 Task: Add a signature Gavin Kelly containing With sincere appreciation and best wishes, Gavin Kelly to email address softage.2@softage.net and add a label Beauty
Action: Mouse moved to (440, 313)
Screenshot: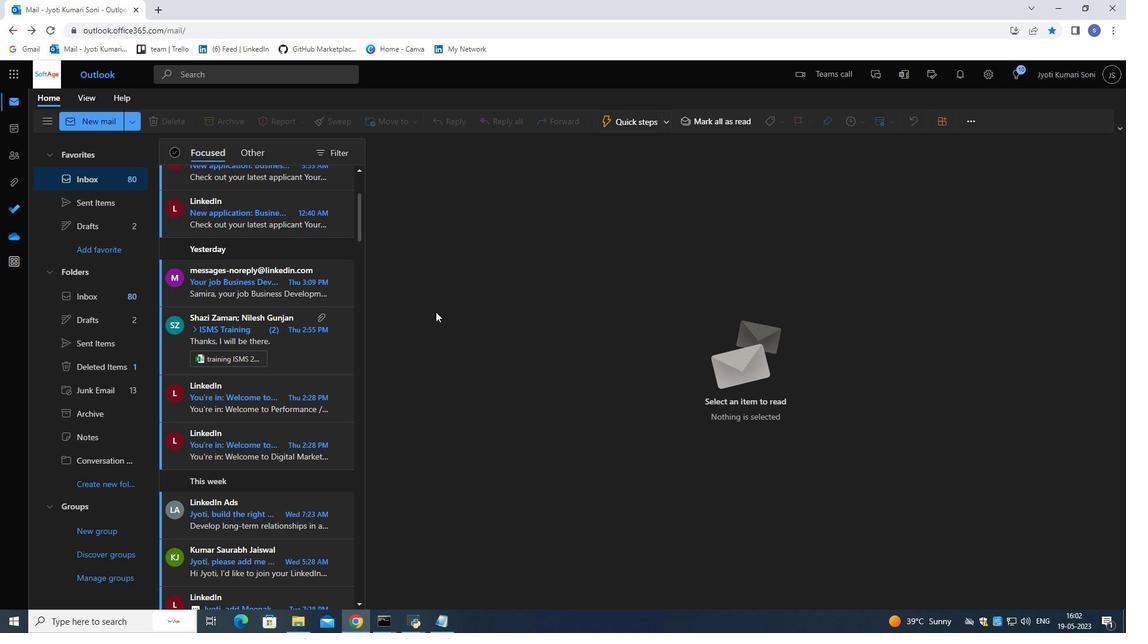 
Action: Mouse scrolled (440, 313) with delta (0, 0)
Screenshot: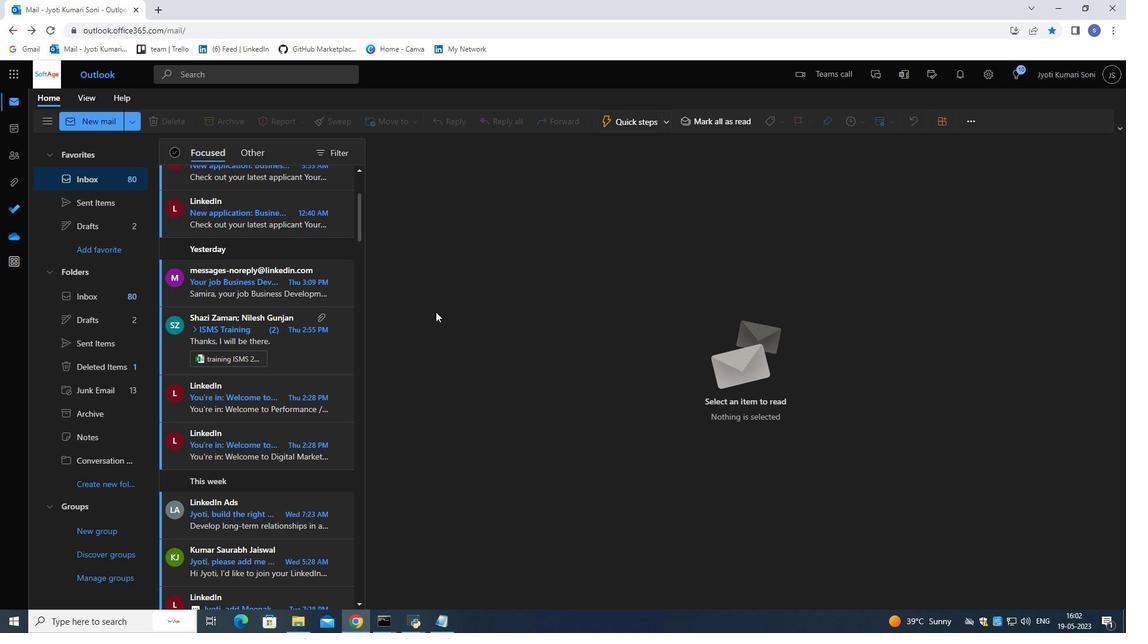
Action: Mouse moved to (156, 12)
Screenshot: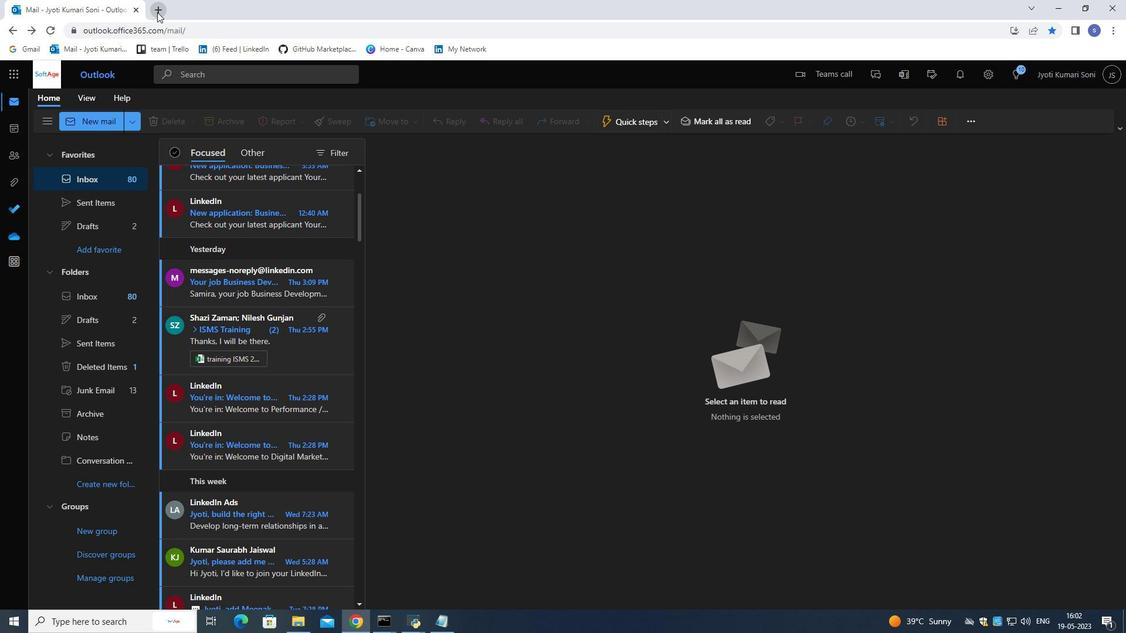 
Action: Mouse pressed left at (156, 12)
Screenshot: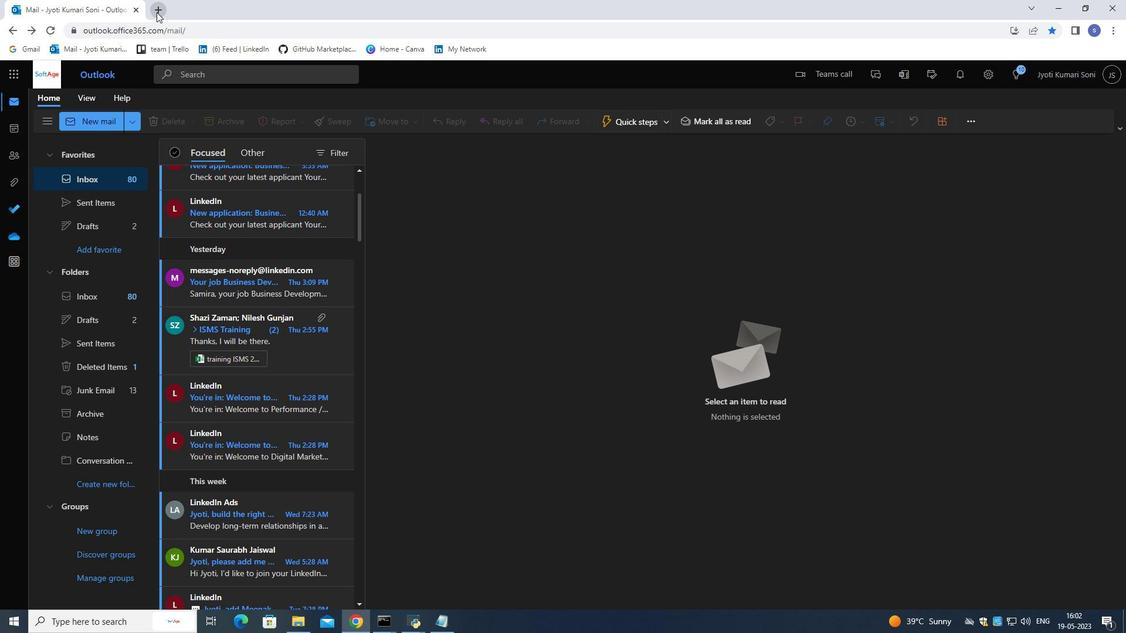 
Action: Mouse moved to (94, 53)
Screenshot: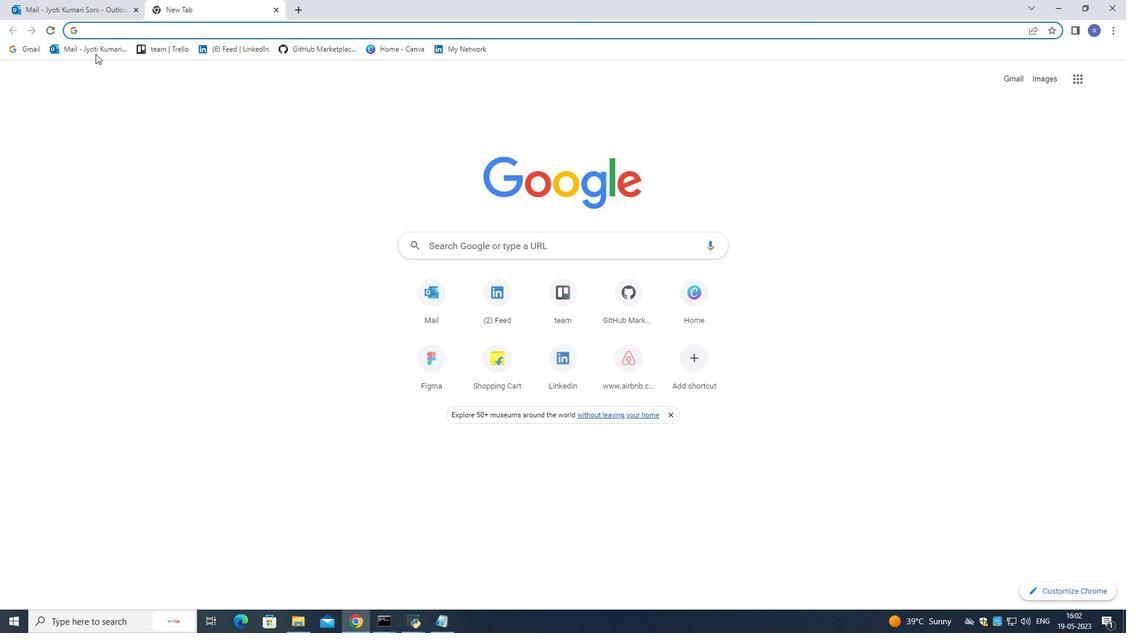 
Action: Mouse pressed left at (94, 53)
Screenshot: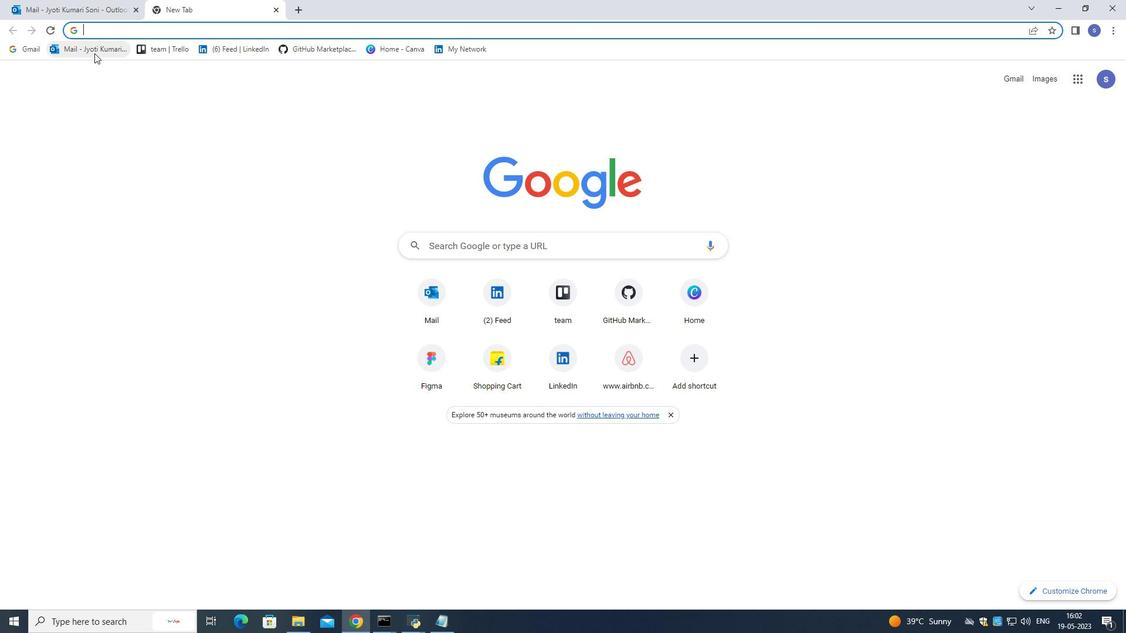 
Action: Mouse moved to (104, 126)
Screenshot: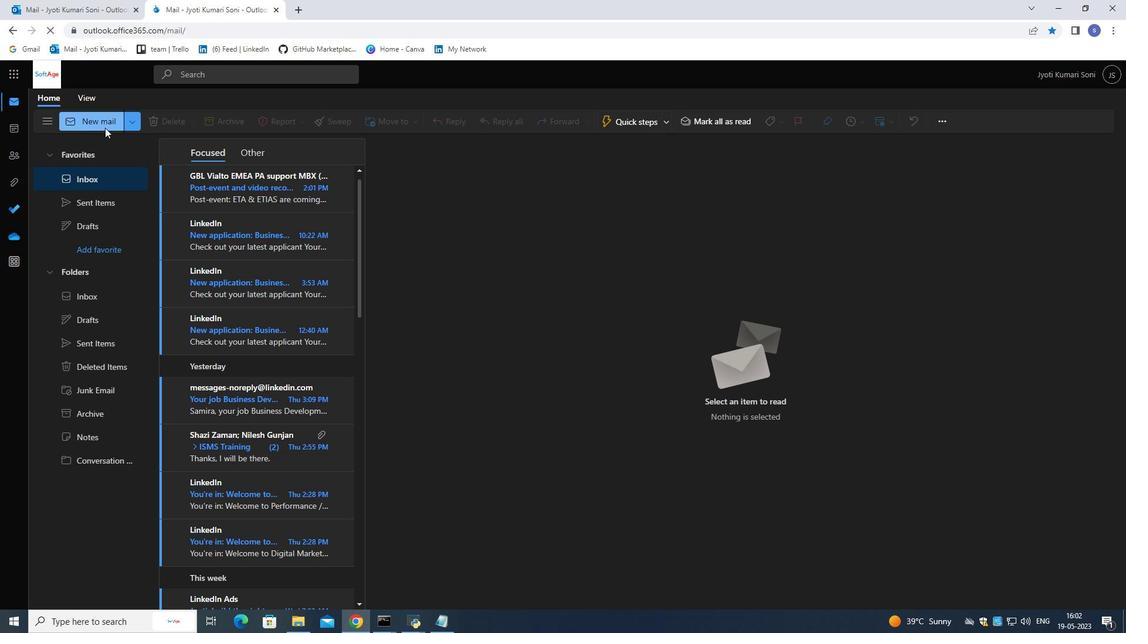 
Action: Mouse pressed left at (104, 126)
Screenshot: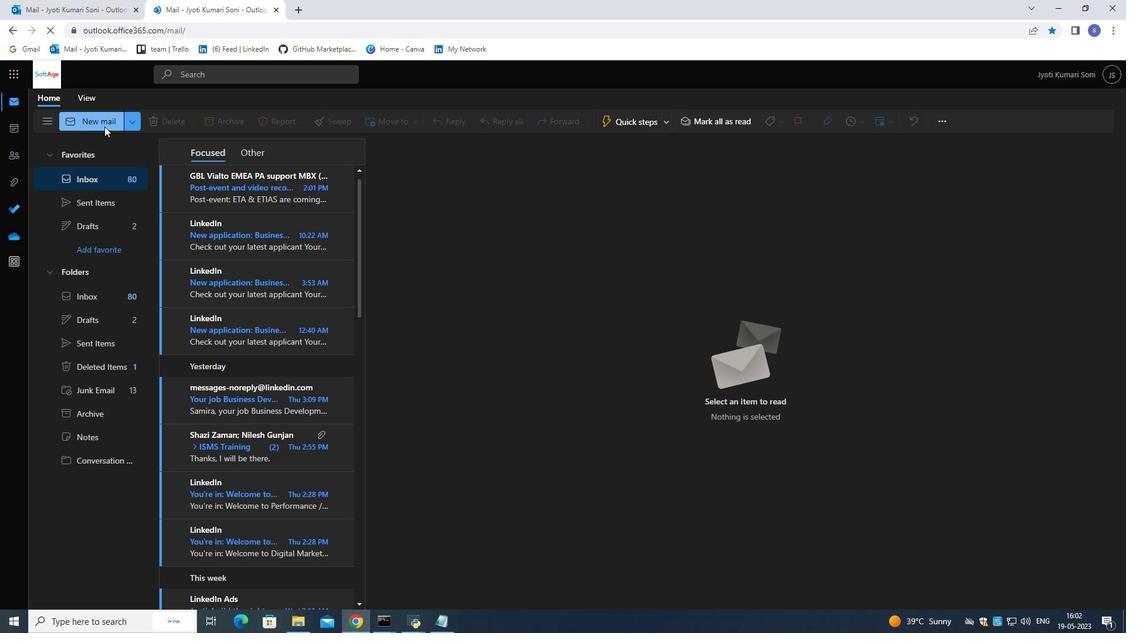 
Action: Mouse moved to (104, 123)
Screenshot: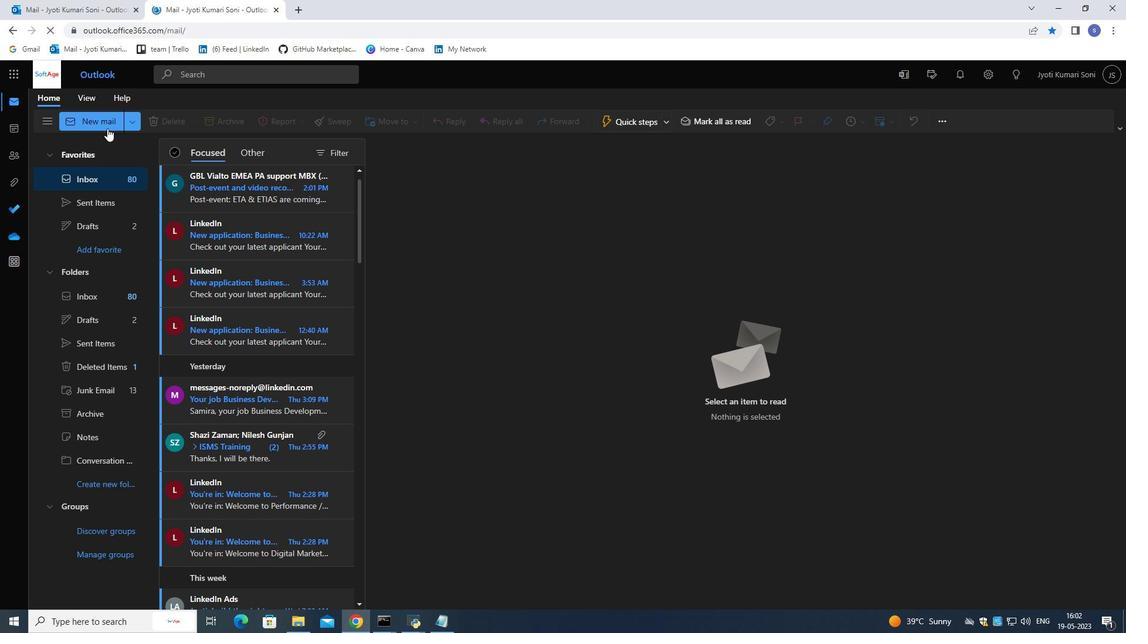 
Action: Mouse pressed left at (104, 123)
Screenshot: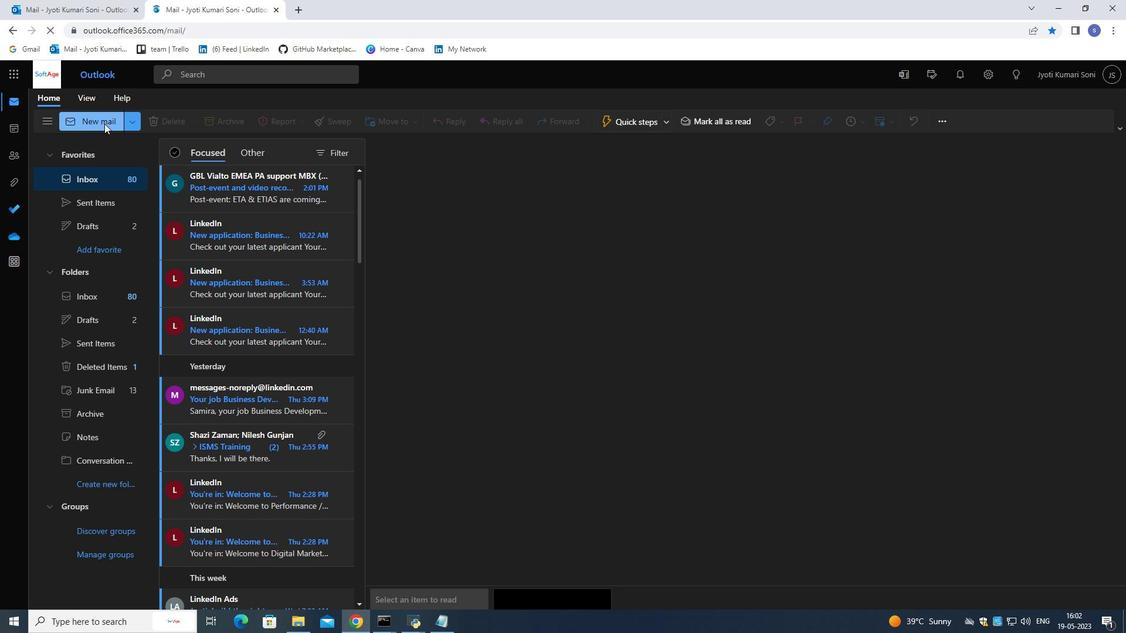
Action: Mouse moved to (448, 180)
Screenshot: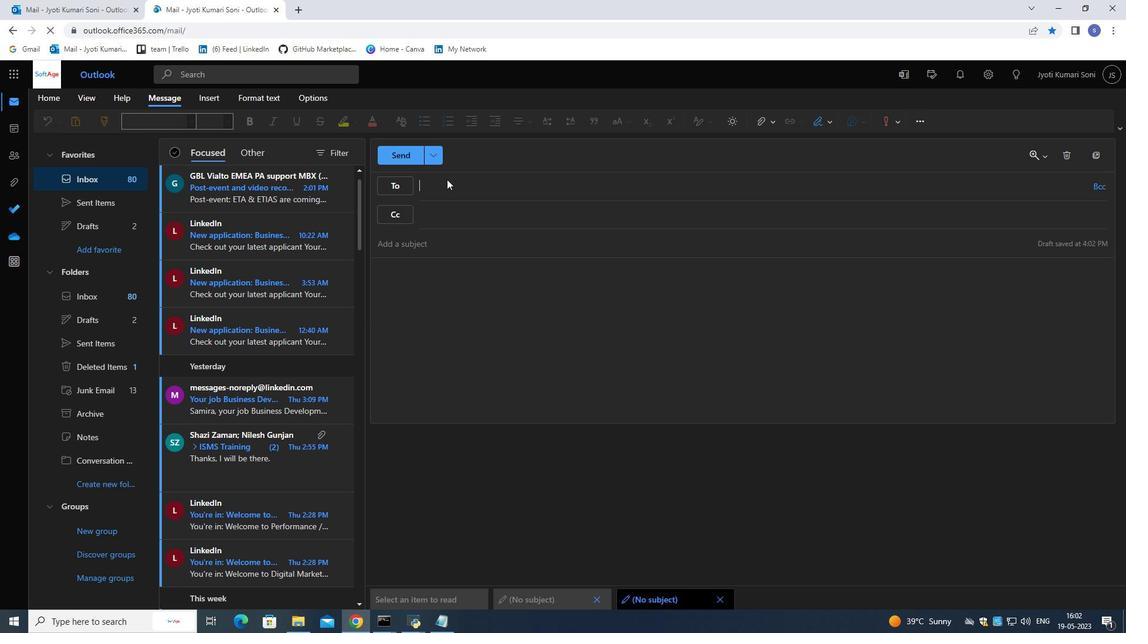 
Action: Mouse pressed left at (448, 180)
Screenshot: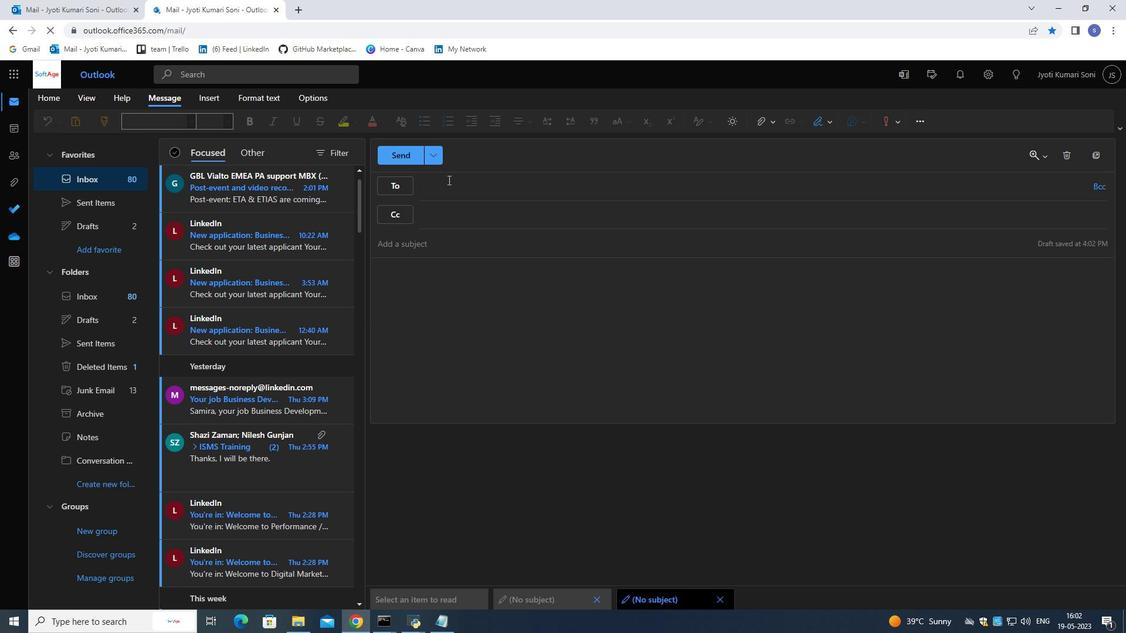 
Action: Mouse moved to (451, 158)
Screenshot: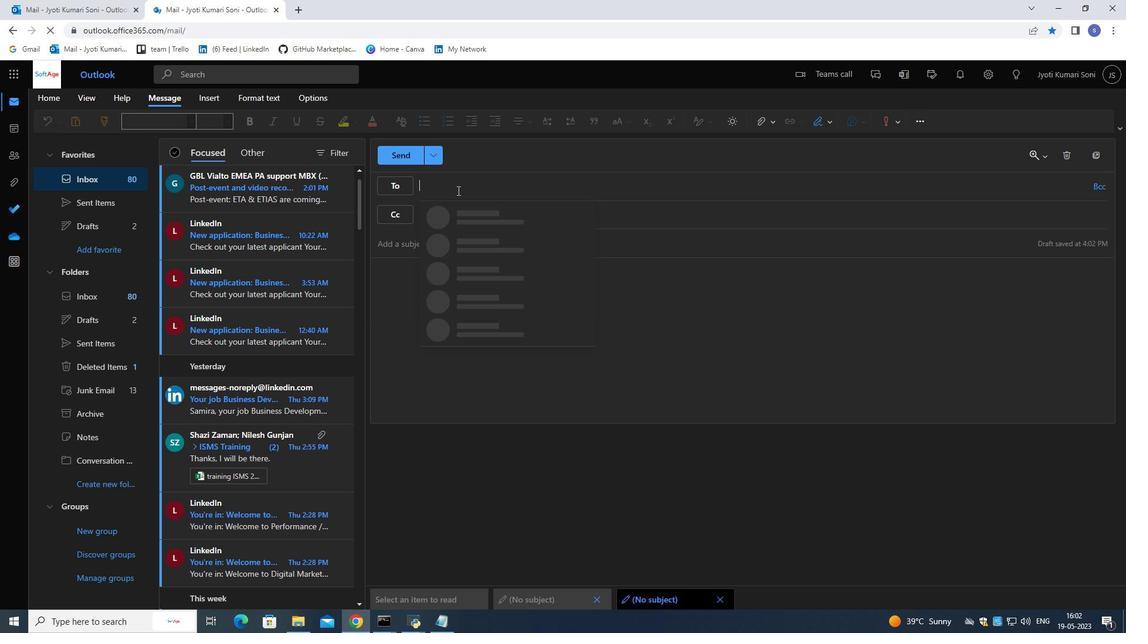 
Action: Key pressed softage.2<Key.shift>@softage.net
Screenshot: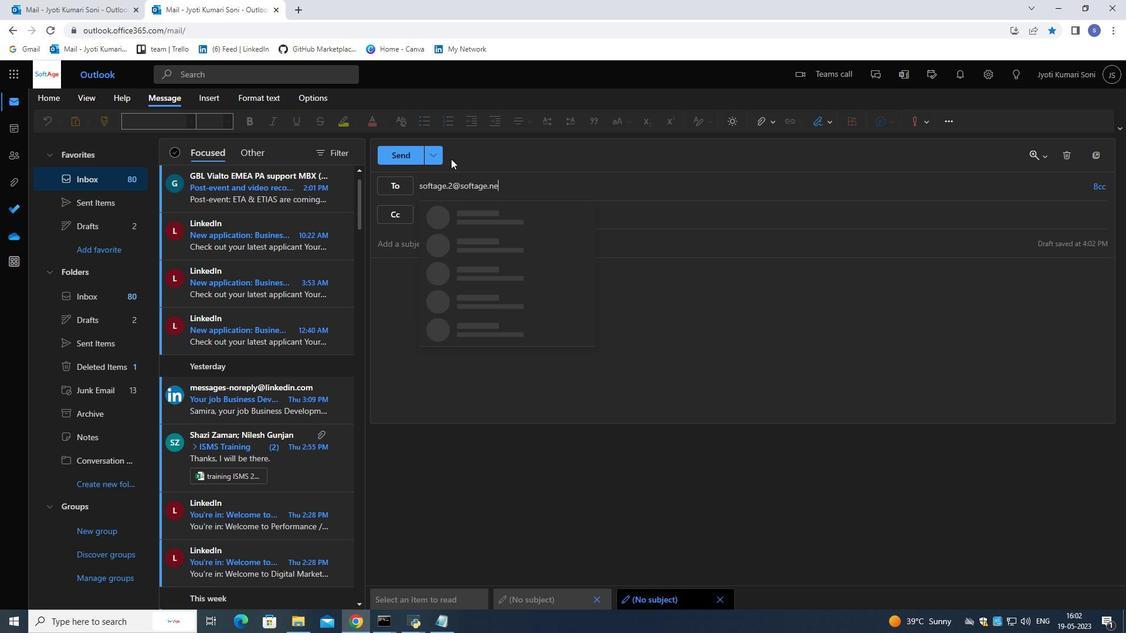 
Action: Mouse moved to (478, 170)
Screenshot: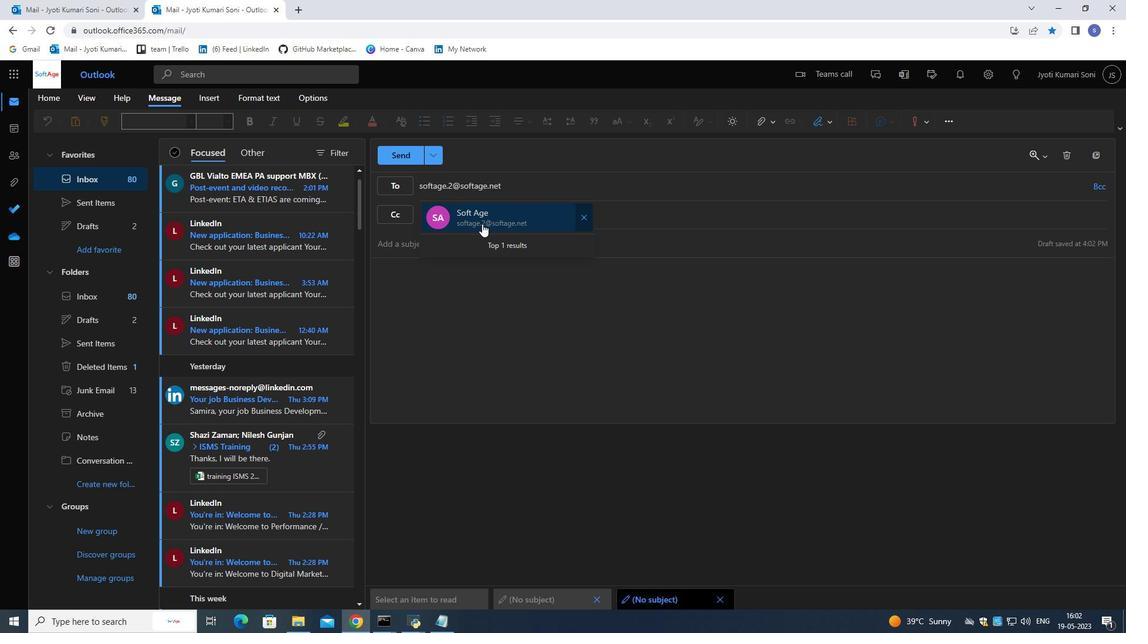 
Action: Key pressed <Key.enter>
Screenshot: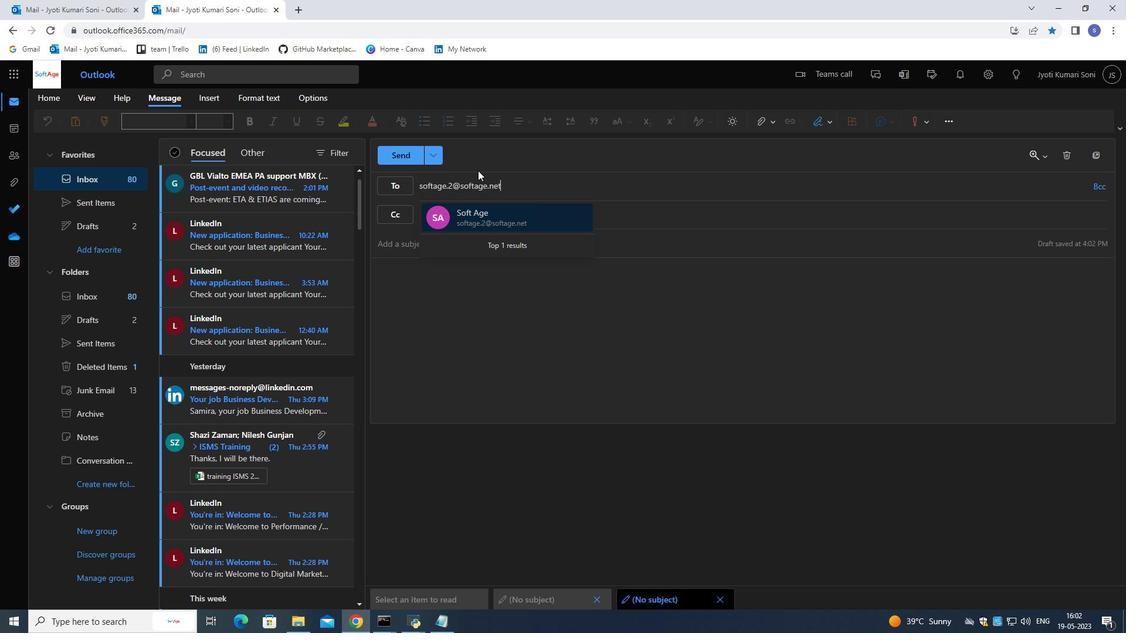 
Action: Mouse moved to (462, 249)
Screenshot: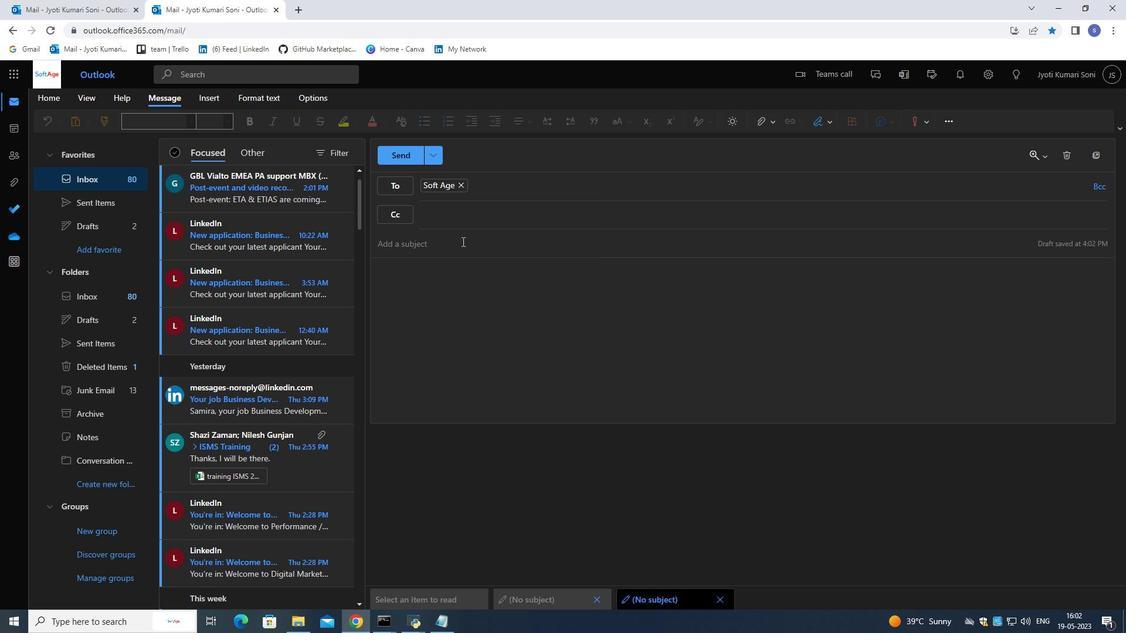 
Action: Mouse pressed left at (462, 249)
Screenshot: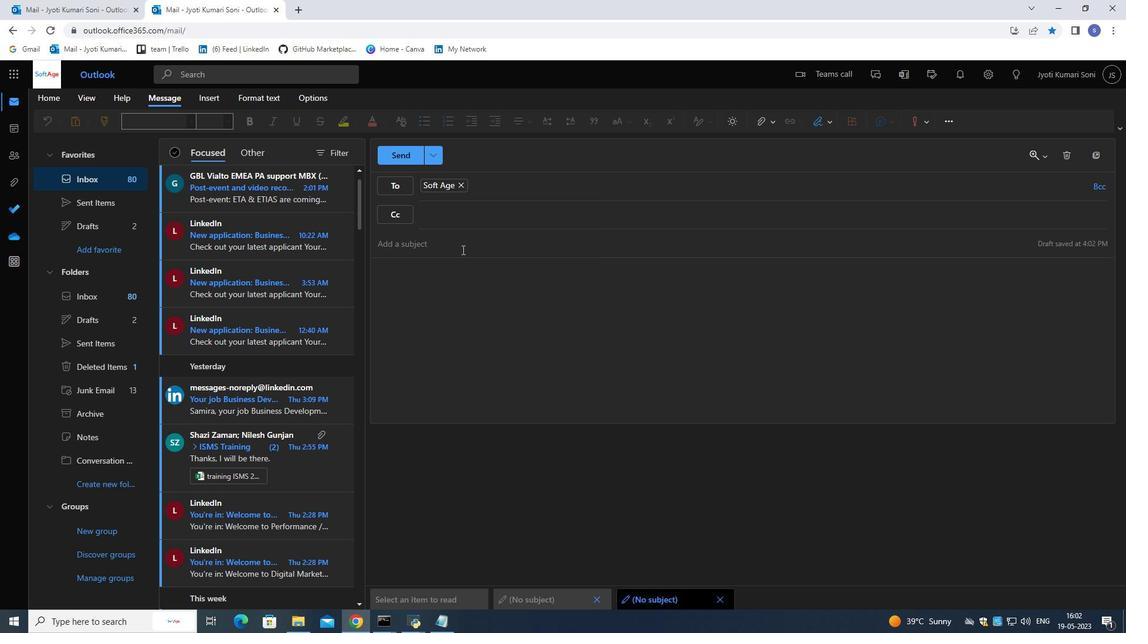 
Action: Mouse moved to (513, 229)
Screenshot: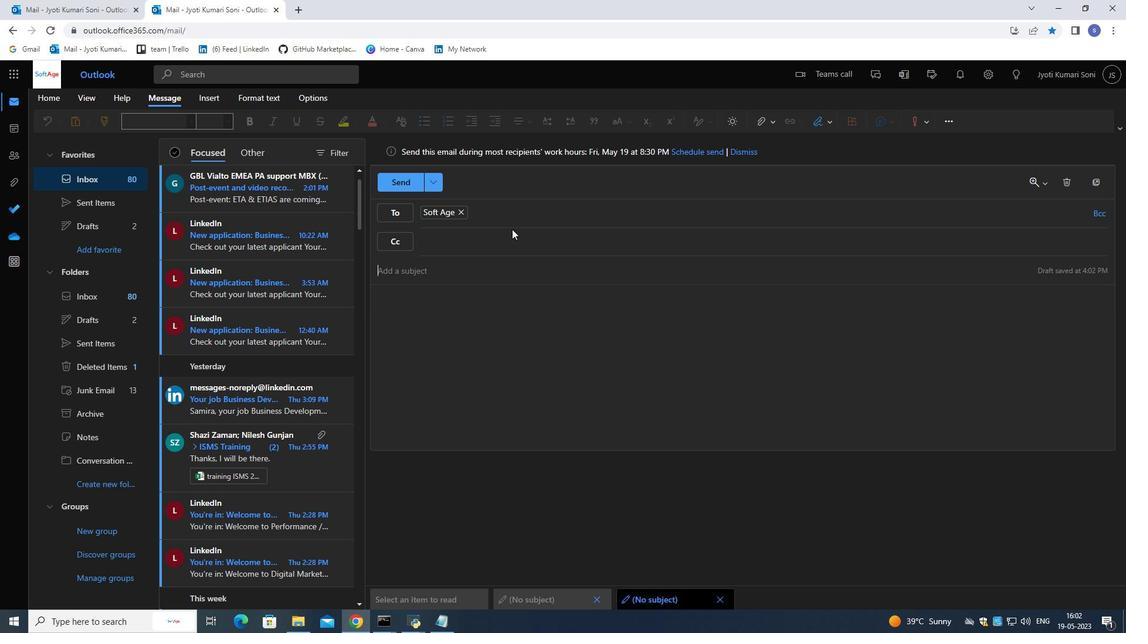 
Action: Key pressed <Key.shift><Key.shift><Key.shift><Key.shift><Key.shift><Key.shift><Key.shift><Key.shift><Key.shift><Key.shift><Key.shift><Key.shift><Key.shift><Key.shift><Key.shift><Key.shift><Key.shift><Key.shift><Key.shift><Key.shift><Key.shift><Key.shift><Key.shift><Key.shift><Key.shift><Key.shift><Key.shift><Key.shift><Key.shift><Key.shift><Key.shift><Key.shift><Key.shift><Key.shift><Key.shift><Key.shift><Key.shift><Key.shift><Key.shift><Key.shift><Key.shift><Key.shift><Key.shift><Key.shift><Key.shift><Key.shift><Key.shift><Key.shift><Key.shift><Key.shift><Key.shift><Key.shift><Key.shift>Best<Key.space><Key.shift><Key.shift><Key.shift><Key.shift><Key.shift>Wishes
Screenshot: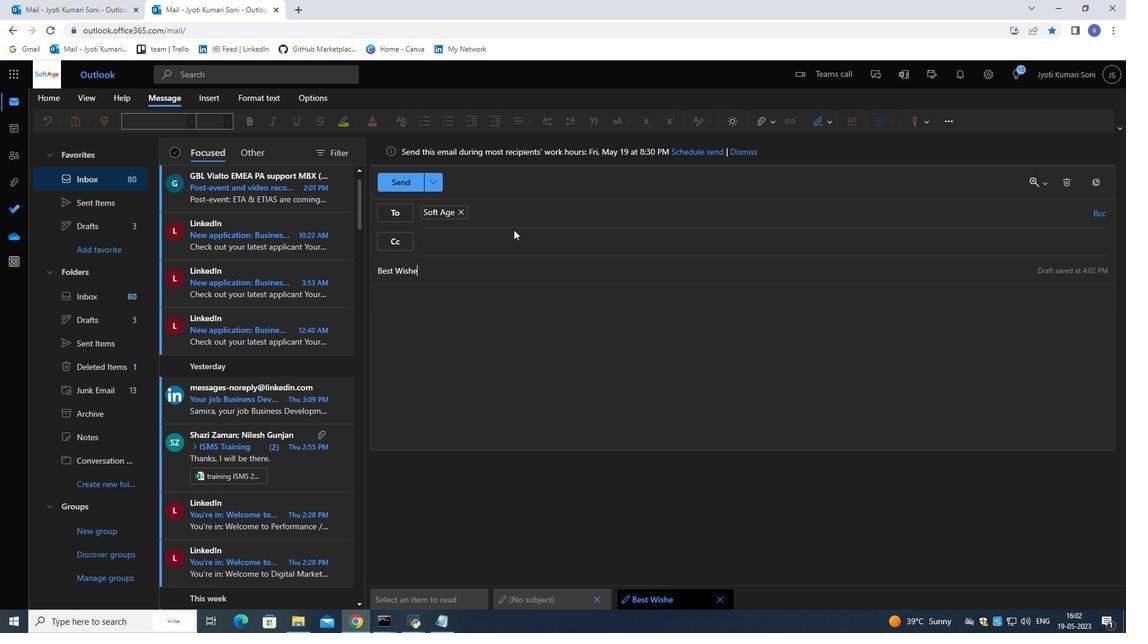 
Action: Mouse moved to (451, 283)
Screenshot: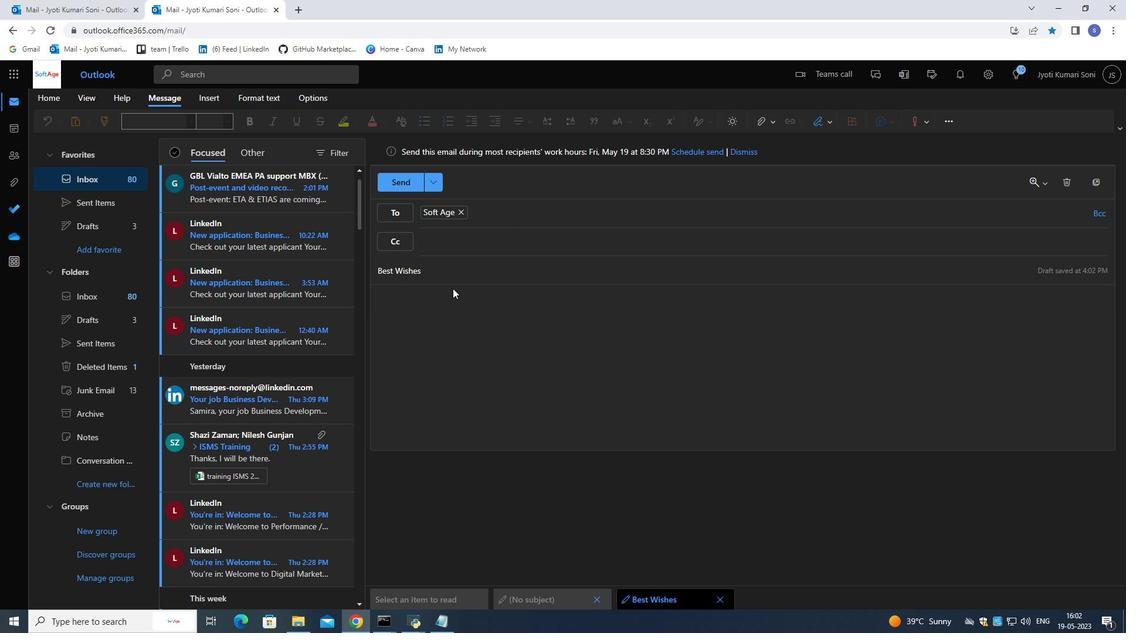 
Action: Key pressed <Key.enter>
Screenshot: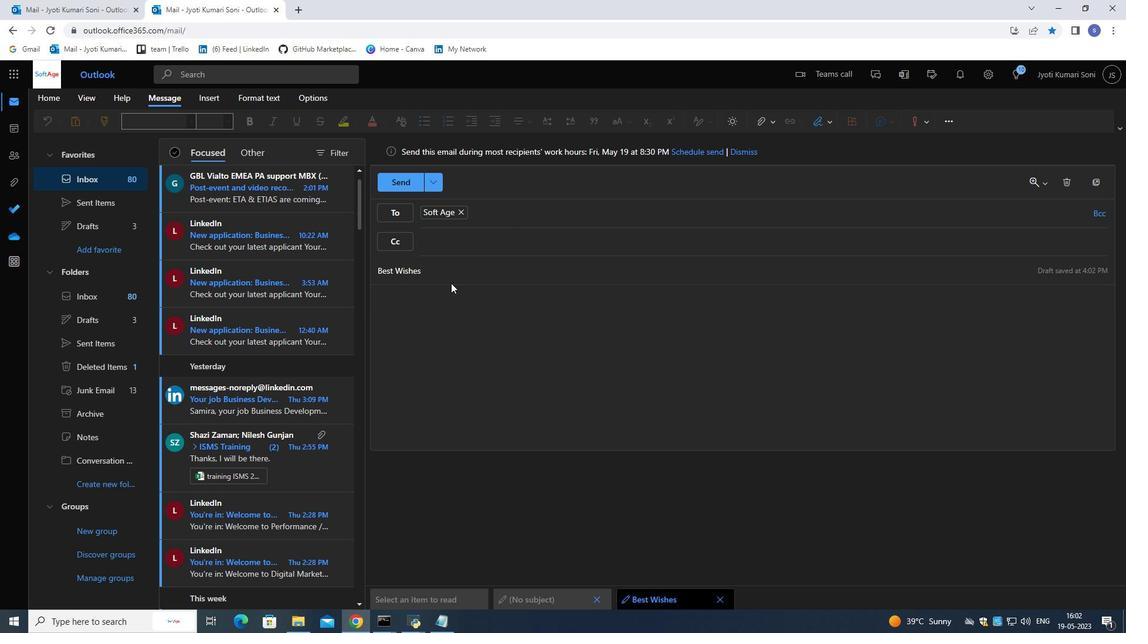 
Action: Mouse moved to (426, 271)
Screenshot: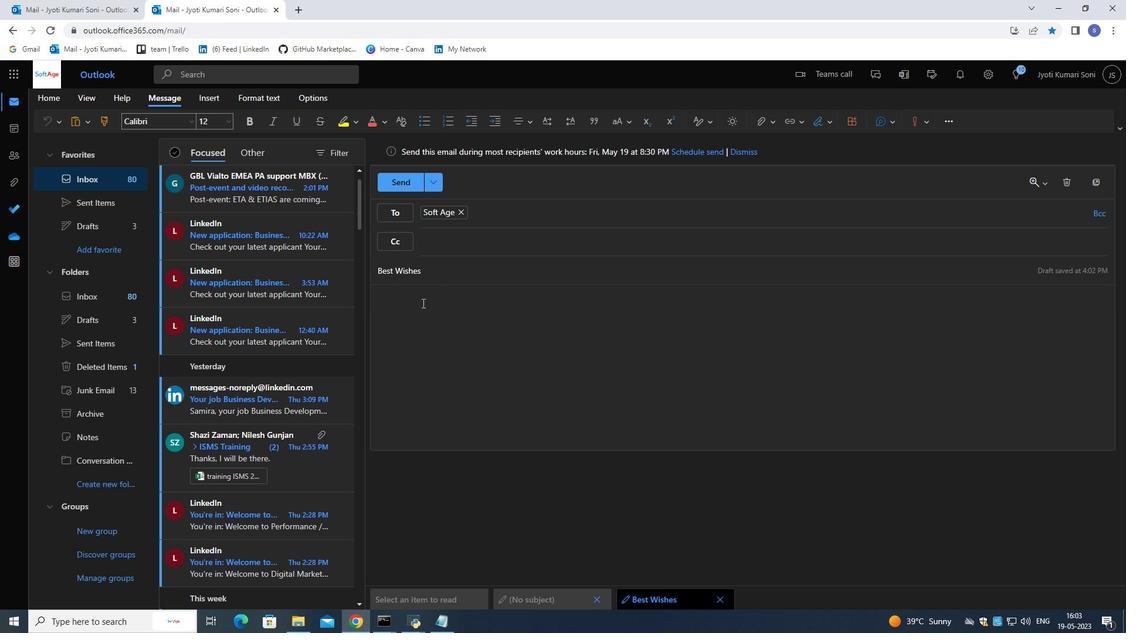 
Action: Key pressed <Key.shift>F<Key.backspace><Key.shift><Key.shift><Key.shift><Key.shift><Key.shift><Key.shift><Key.shift><Key.shift><Key.shift><Key.shift><Key.shift><Key.shift><Key.shift><Key.shift>Hel
Screenshot: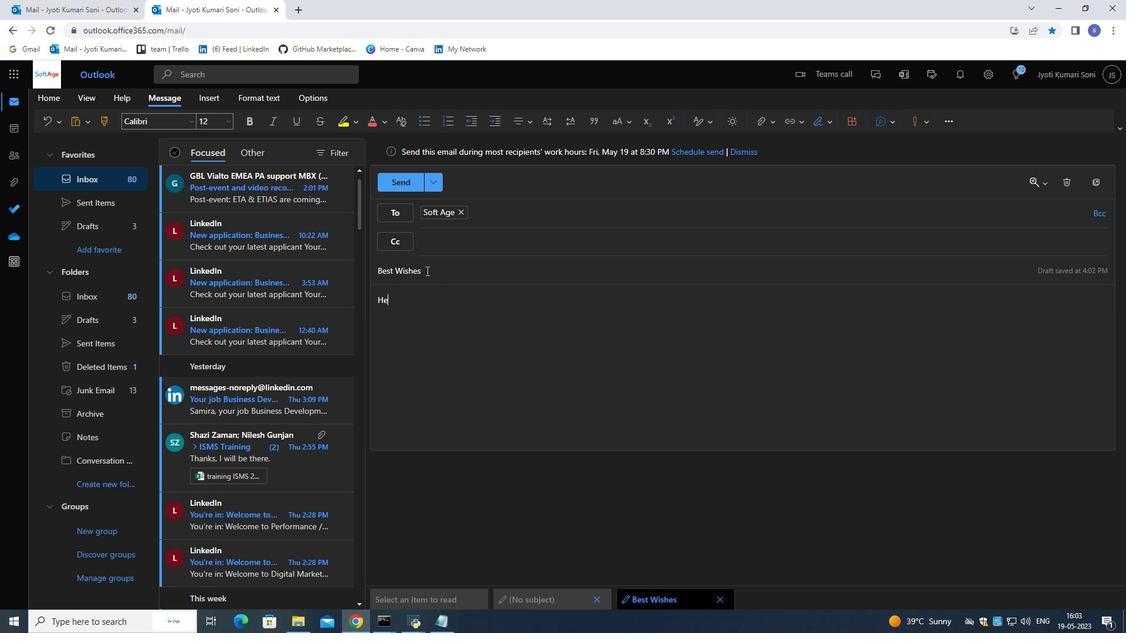 
Action: Mouse moved to (427, 269)
Screenshot: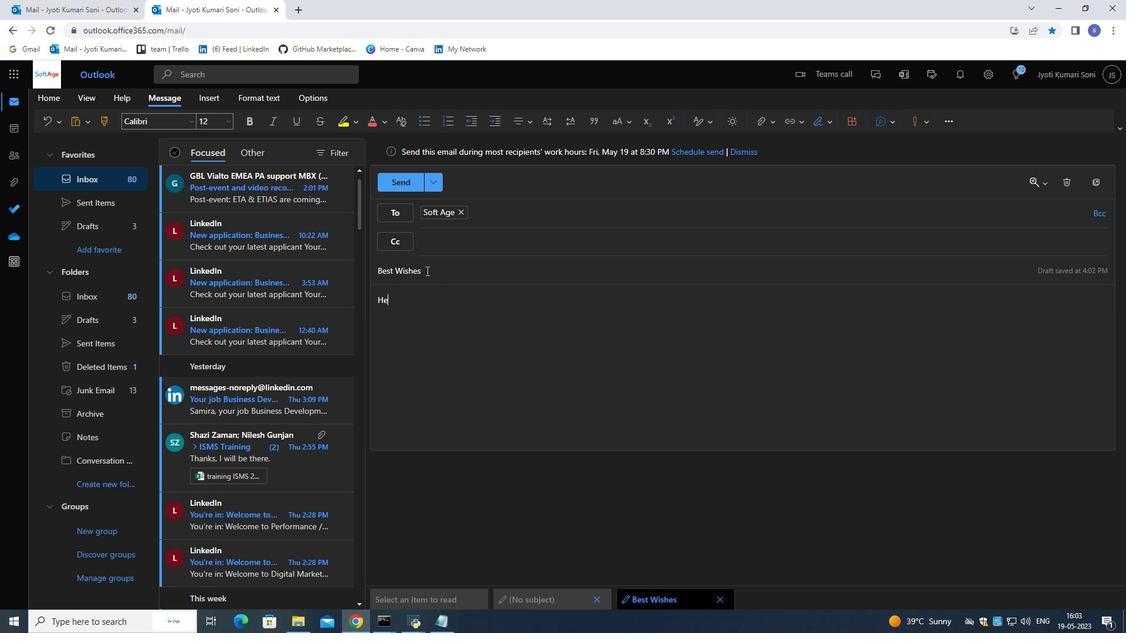 
Action: Key pressed lo<Key.space>softage,<Key.enter><Key.shift>Foster<Key.space>a<Key.space>habit<Key.space>of<Key.space>practicing<Key.space>gratitude<Key.space>for<Key.space>every<Key.space>good<Key.space>things<Key.backspace><Key.space>that<Key.space>comes<Key.space>your<Key.space>way,<Key.space>and<Key.space>give<Key.space>thanks<Key.space>regularly.<Key.enter><Key.shift>Because<Key.space>everything<Key.space>you<Key.space>have<Key.space>has<Key.space>contributed<Key.space>to<Key.space>your<Key.space>advancement<Key.space>in<Key.space>life<Key.space>,<Key.space>you<Key.space>should<Key.space>include<Key.space>everything<Key.space>in<Key.space>your<Key.space>gratitude.
Screenshot: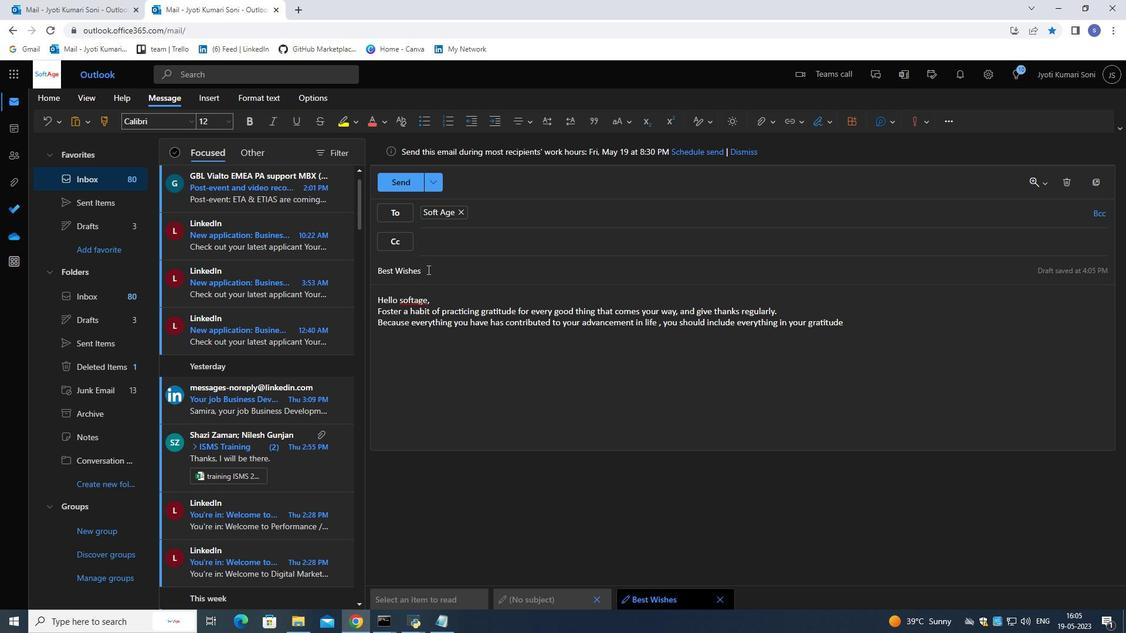 
Action: Mouse moved to (431, 243)
Screenshot: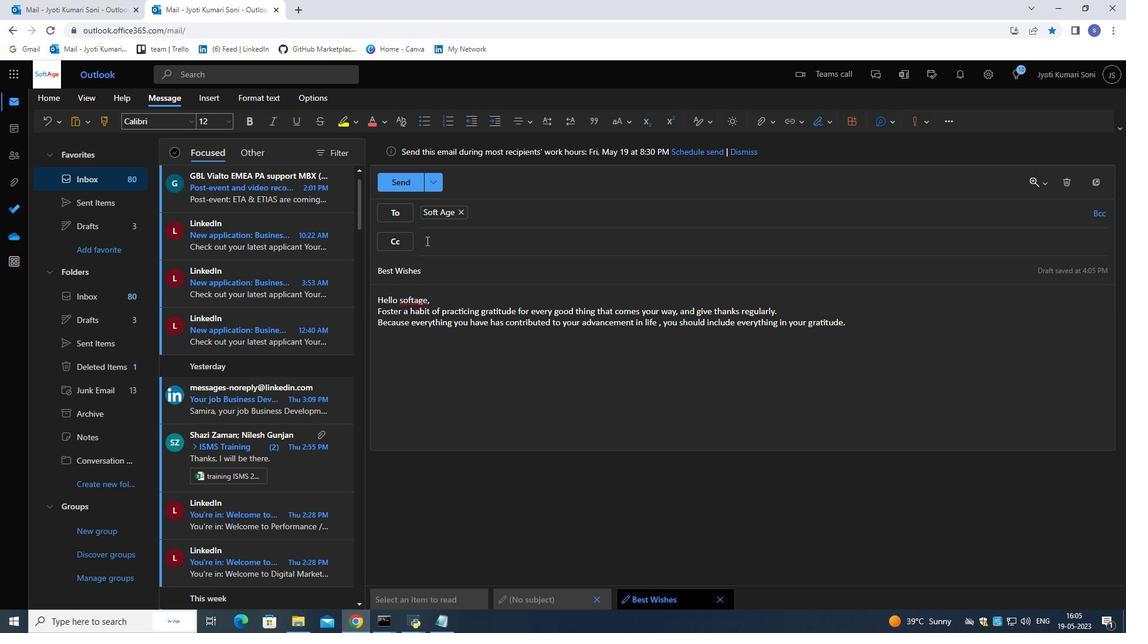 
Action: Key pressed <Key.enter><Key.enter><Key.shift>Thanks<Key.space>for<Key.space>always<Key.space>being<Key.space>there<Key.space>for<Key.space>me<Key.space>when<Key.space>no<Key.space>one<Key.space>else.<Key.space><Key.shift>i<Key.space>app<Key.backspace><Key.backspace><Key.backspace><Key.backspace><Key.backspace><Key.shift><Key.shift>I<Key.space>appreciate<Key.space>you<Key.space>so<Key.space>much.
Screenshot: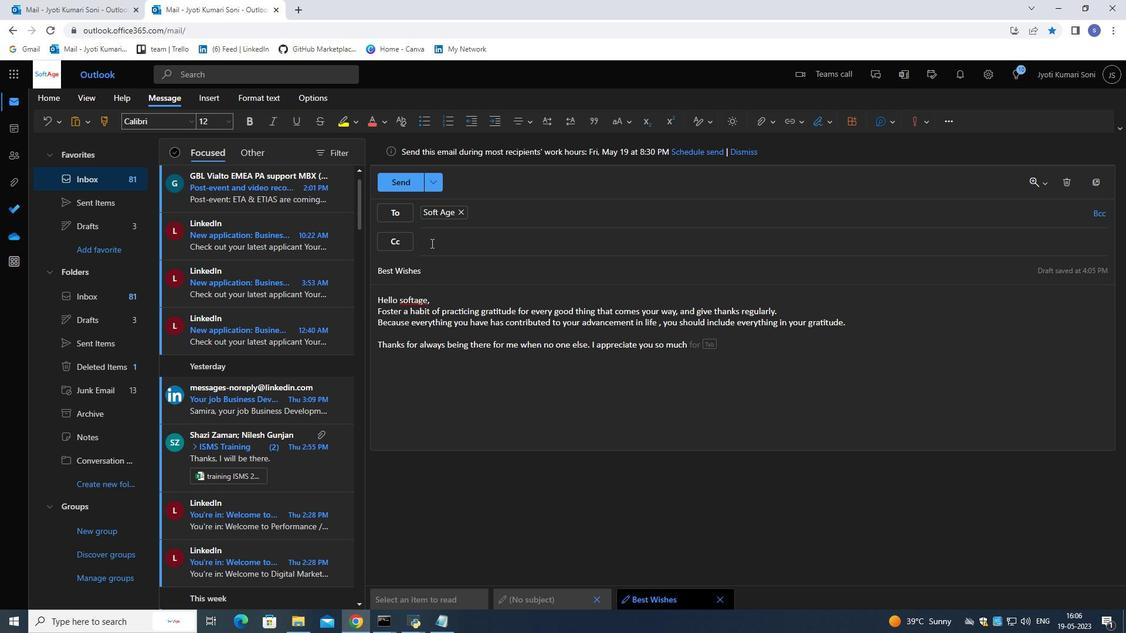 
Action: Mouse moved to (438, 298)
Screenshot: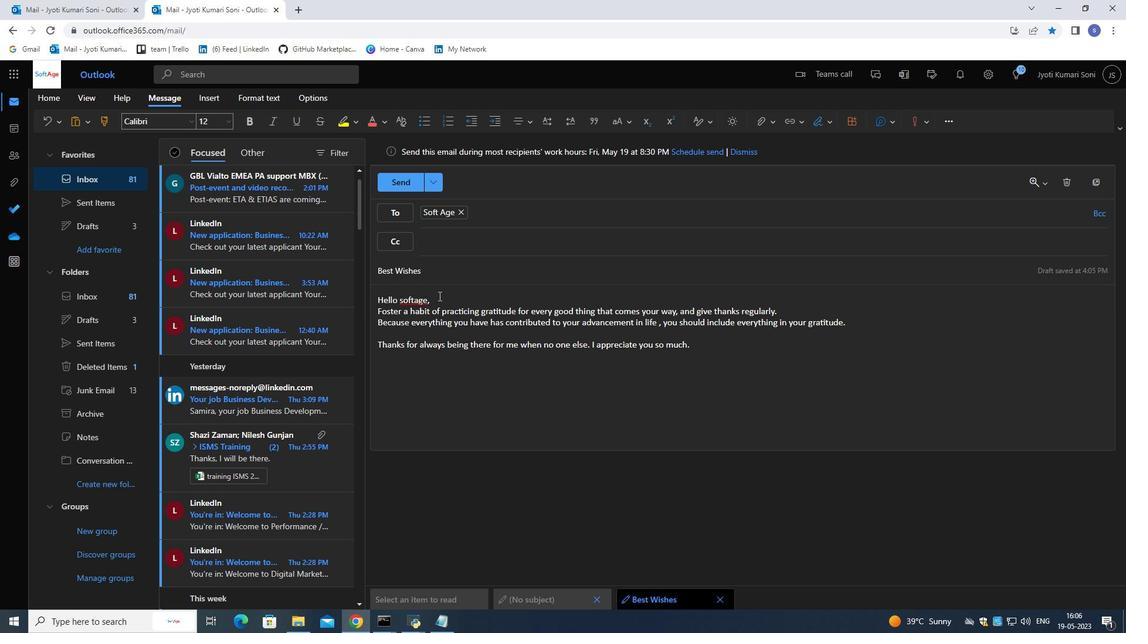
Action: Mouse pressed left at (438, 298)
Screenshot: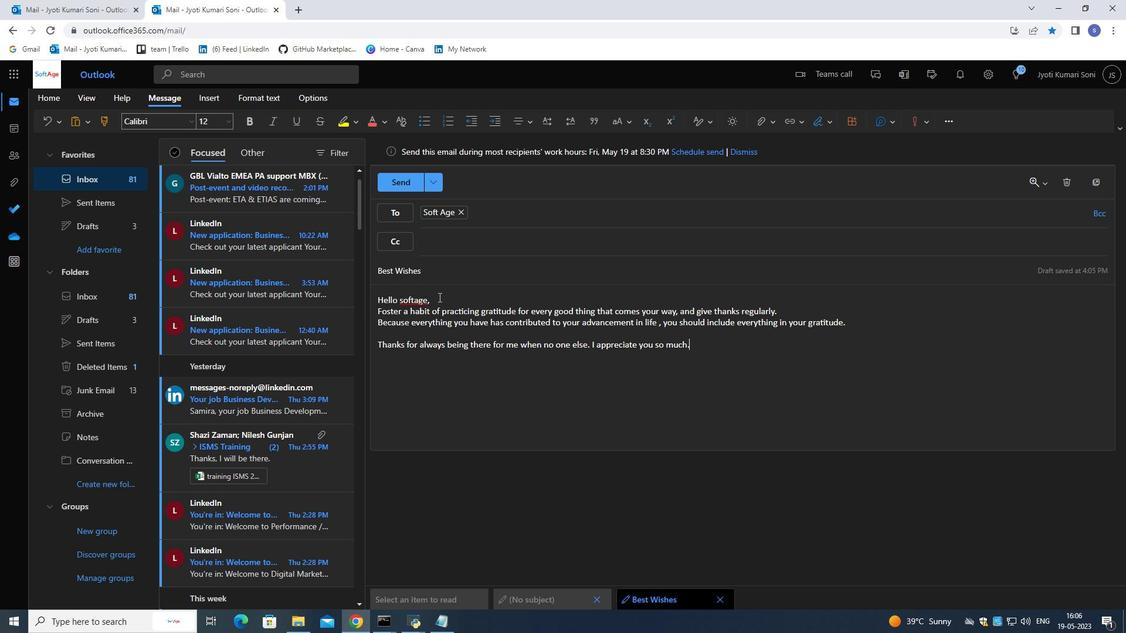 
Action: Mouse moved to (449, 282)
Screenshot: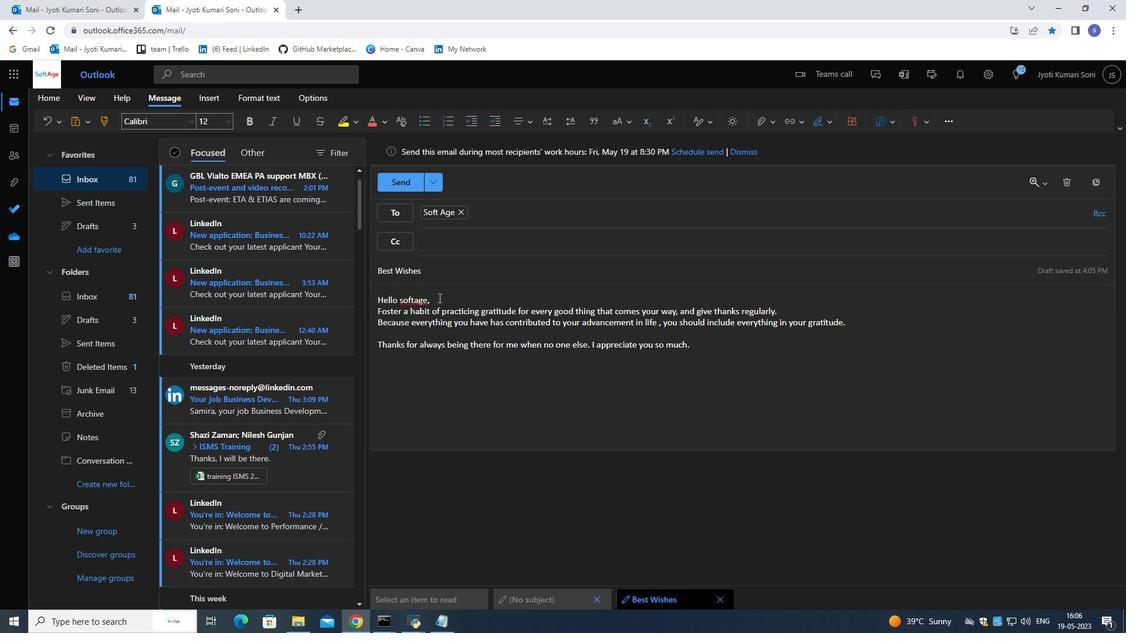 
Action: Key pressed <Key.backspace><Key.backspace><Key.backspace><Key.backspace><Key.backspace><Key.backspace><Key.backspace><Key.backspace>,
Screenshot: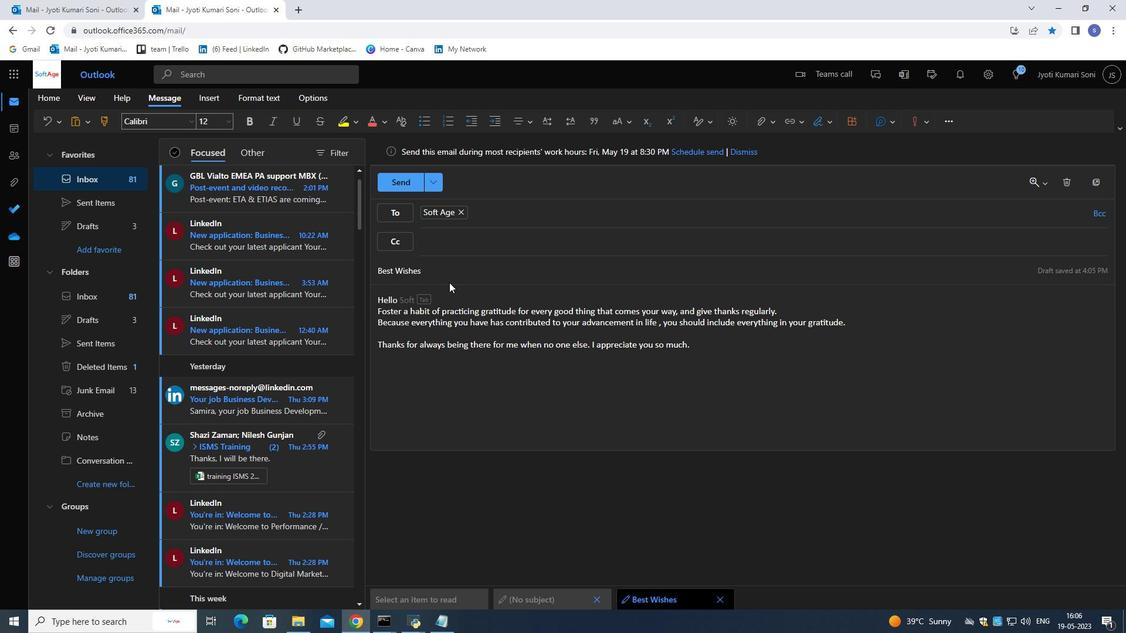 
Action: Mouse moved to (482, 323)
Screenshot: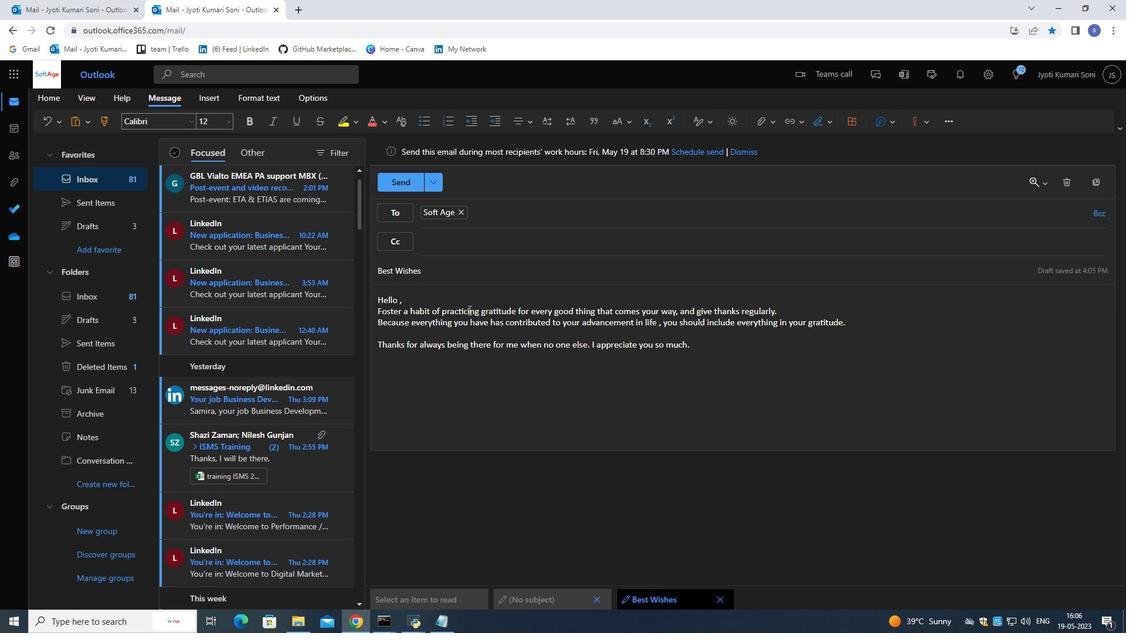 
Action: Mouse scrolled (482, 323) with delta (0, 0)
Screenshot: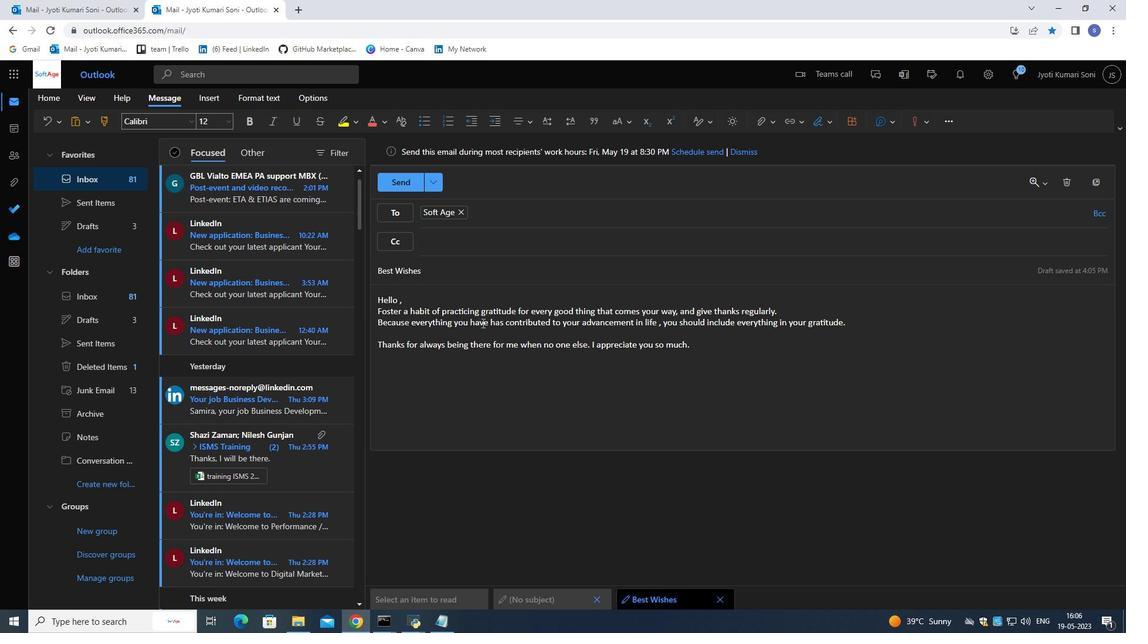 
Action: Mouse scrolled (482, 322) with delta (0, 0)
Screenshot: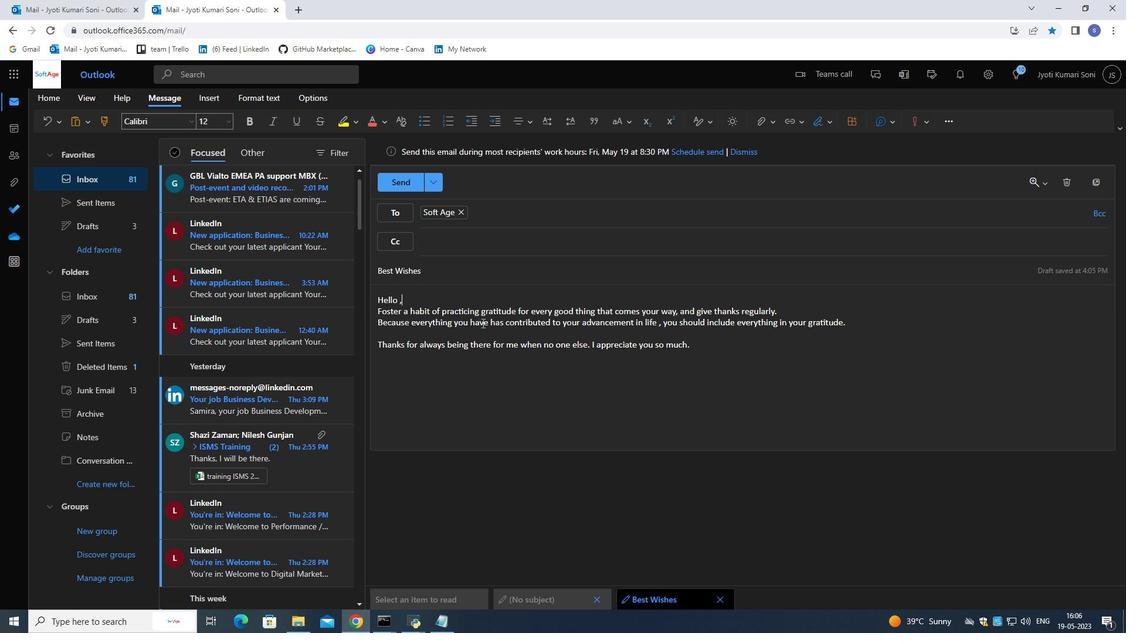 
Action: Mouse scrolled (482, 322) with delta (0, 0)
Screenshot: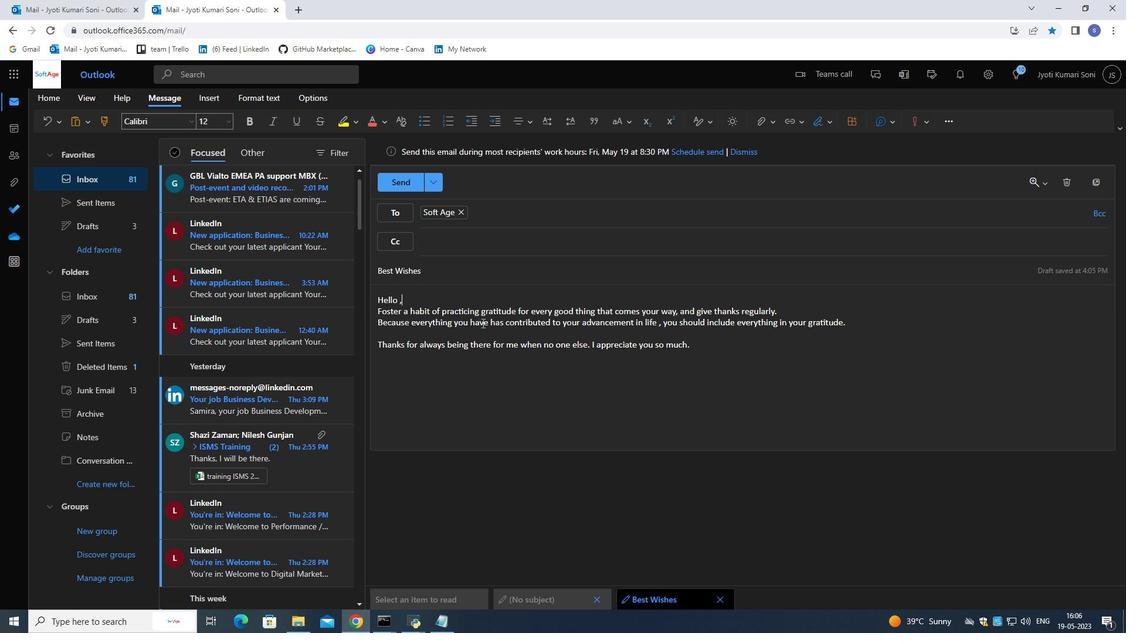 
Action: Mouse moved to (811, 120)
Screenshot: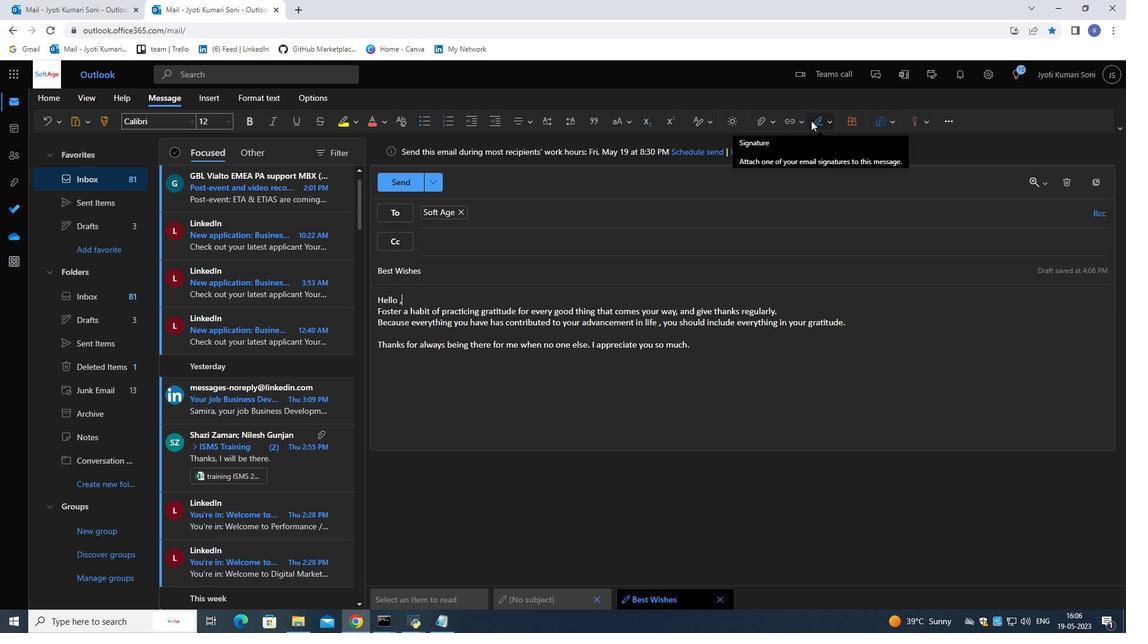 
Action: Mouse pressed left at (811, 120)
Screenshot: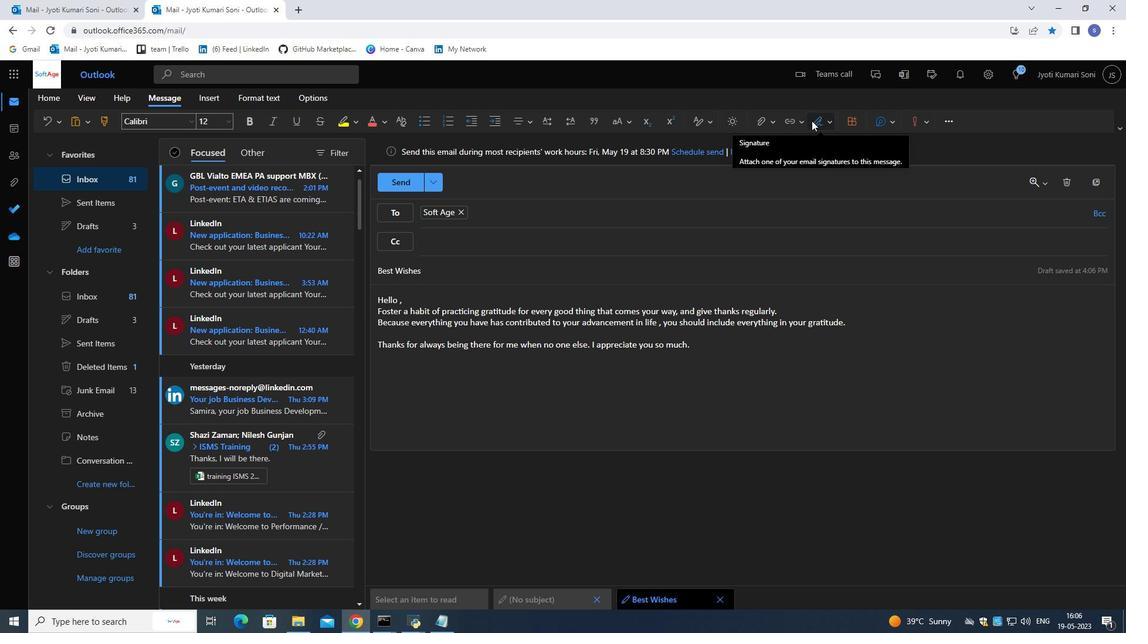 
Action: Mouse moved to (807, 146)
Screenshot: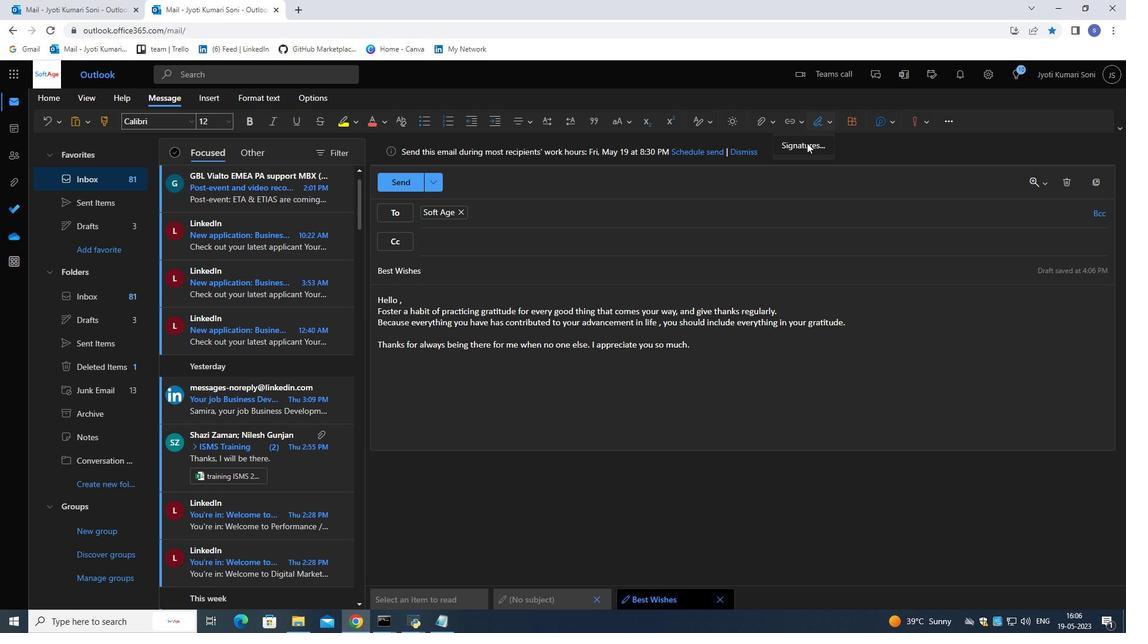 
Action: Mouse pressed left at (807, 146)
Screenshot: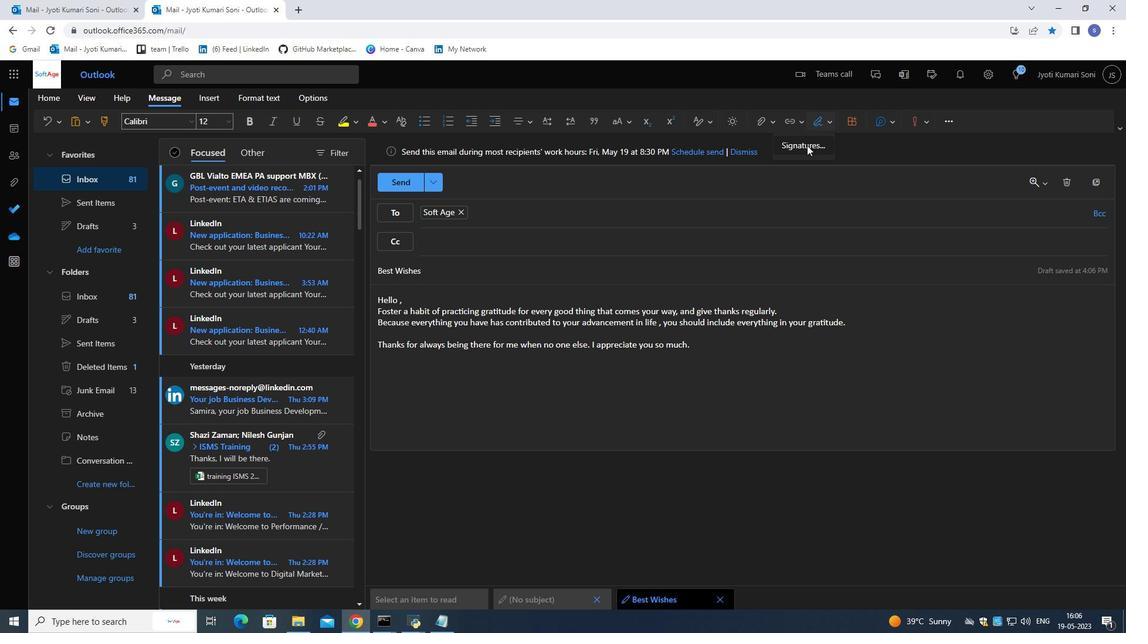 
Action: Mouse moved to (627, 300)
Screenshot: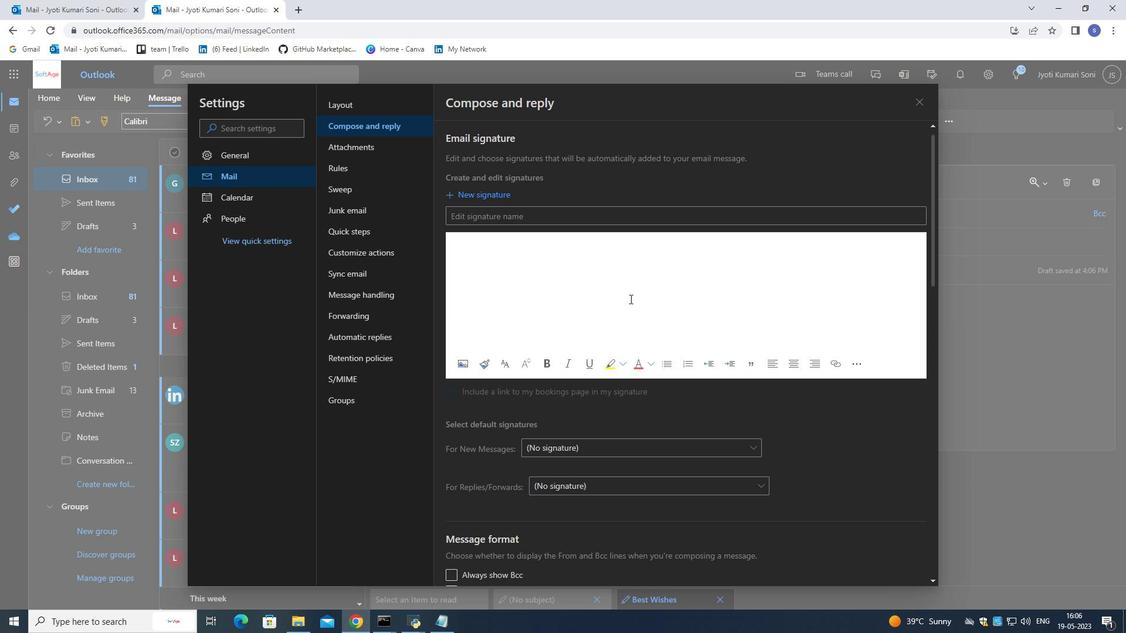 
Action: Mouse pressed left at (627, 300)
Screenshot: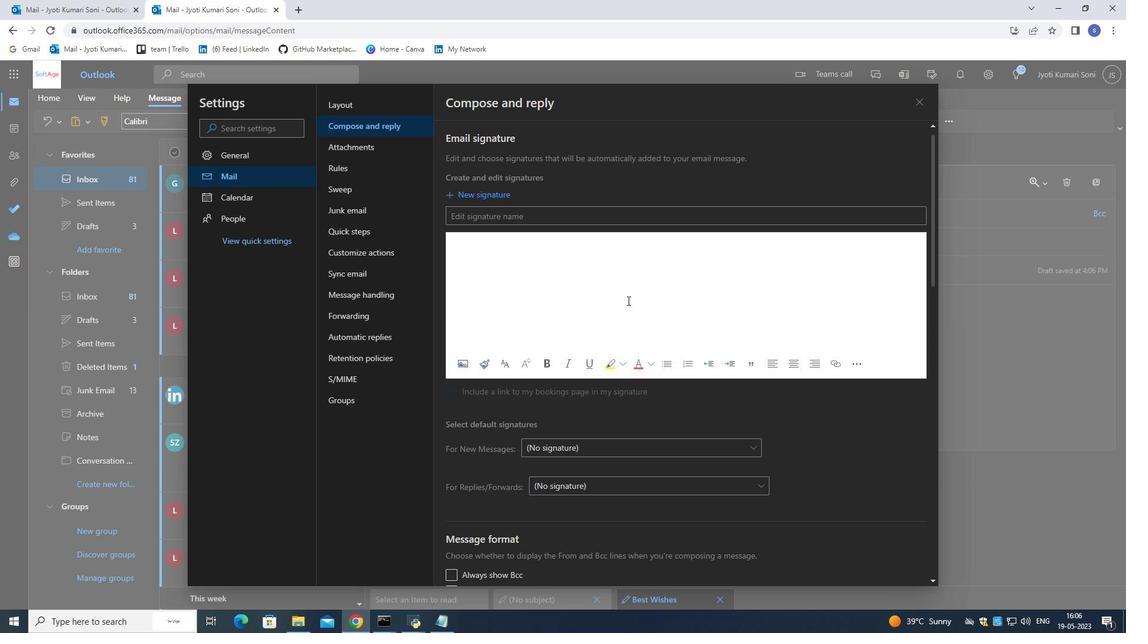
Action: Mouse moved to (580, 460)
Screenshot: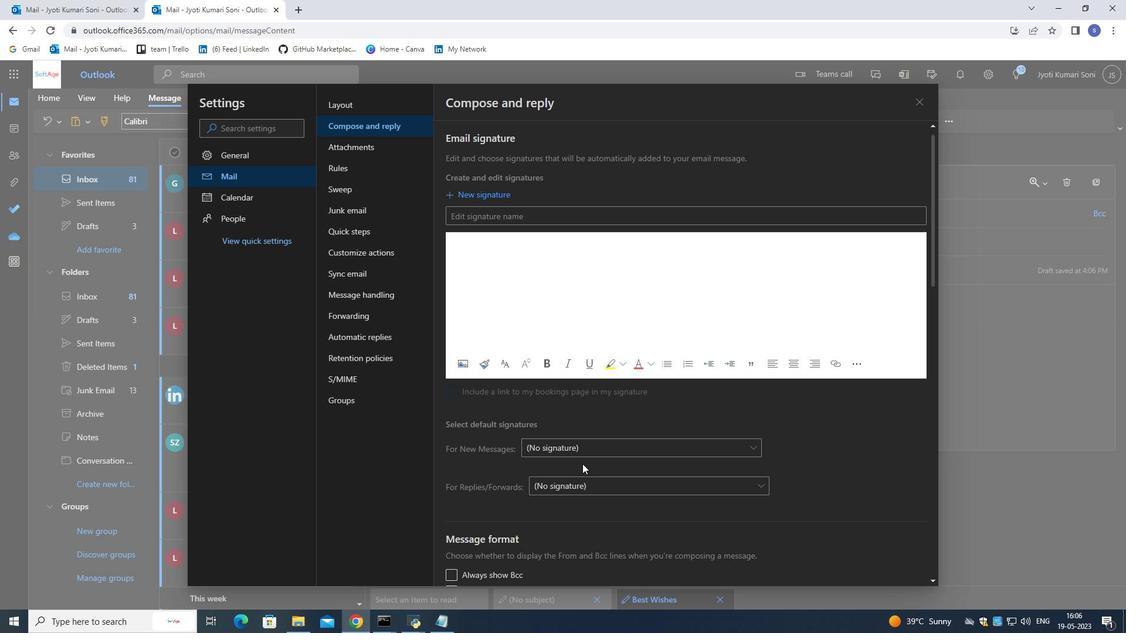 
Action: Mouse scrolled (580, 459) with delta (0, 0)
Screenshot: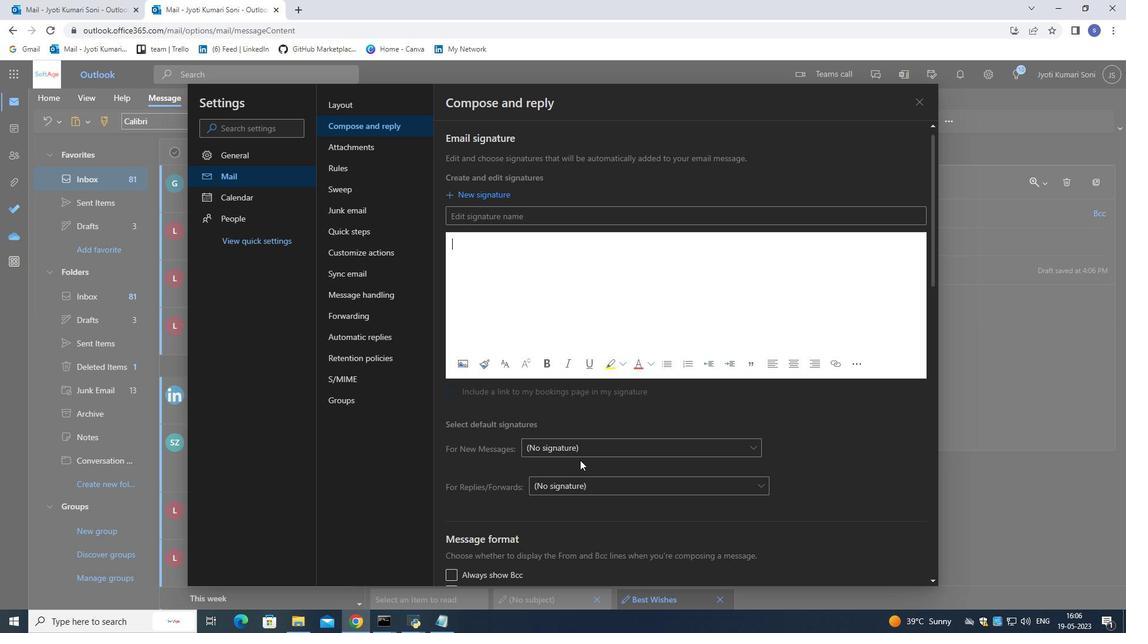 
Action: Mouse scrolled (580, 459) with delta (0, 0)
Screenshot: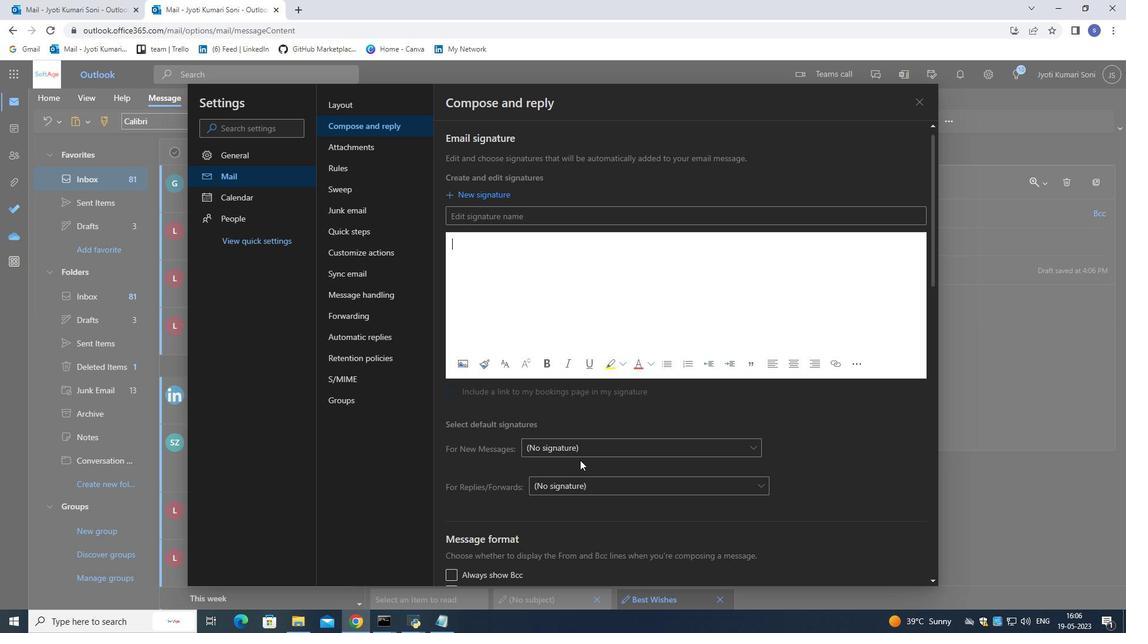 
Action: Mouse moved to (579, 459)
Screenshot: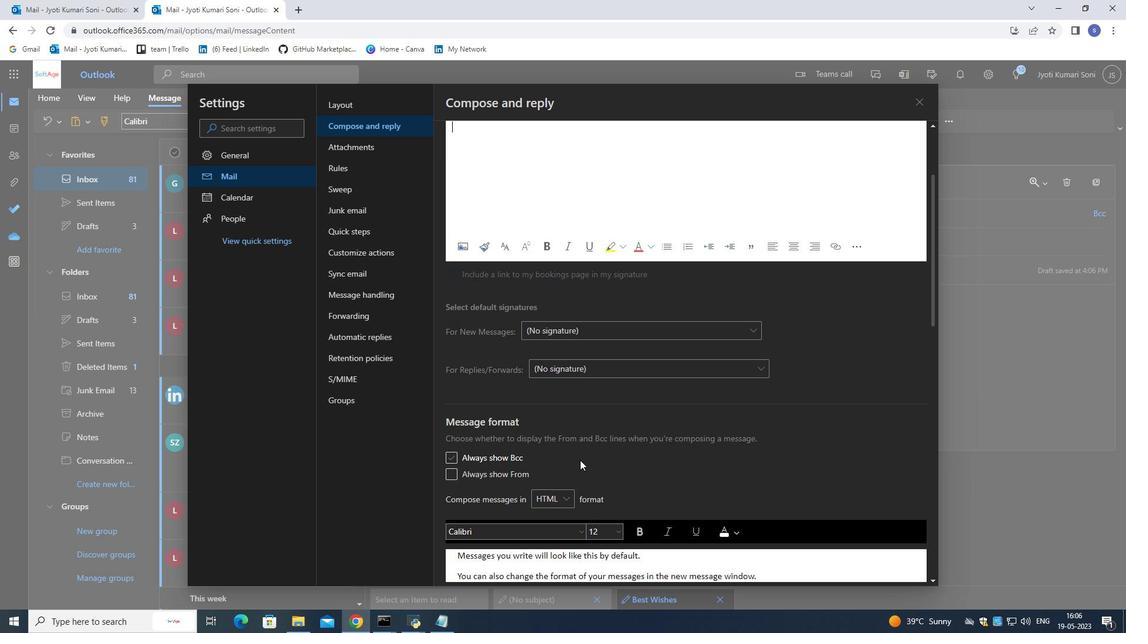 
Action: Mouse scrolled (579, 460) with delta (0, 0)
Screenshot: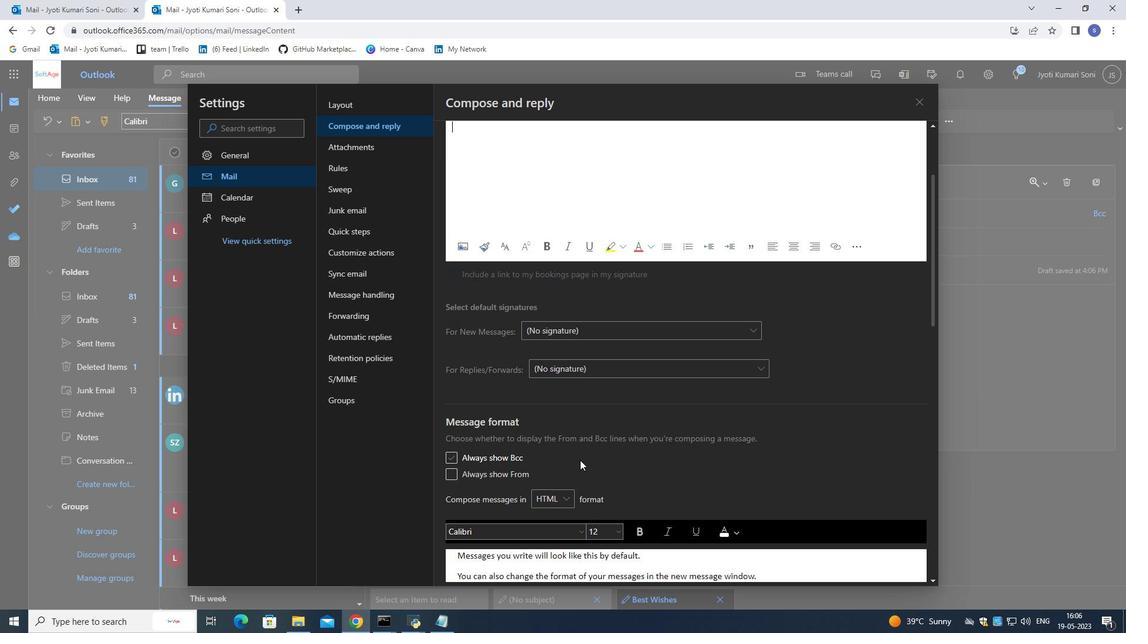 
Action: Mouse scrolled (579, 460) with delta (0, 0)
Screenshot: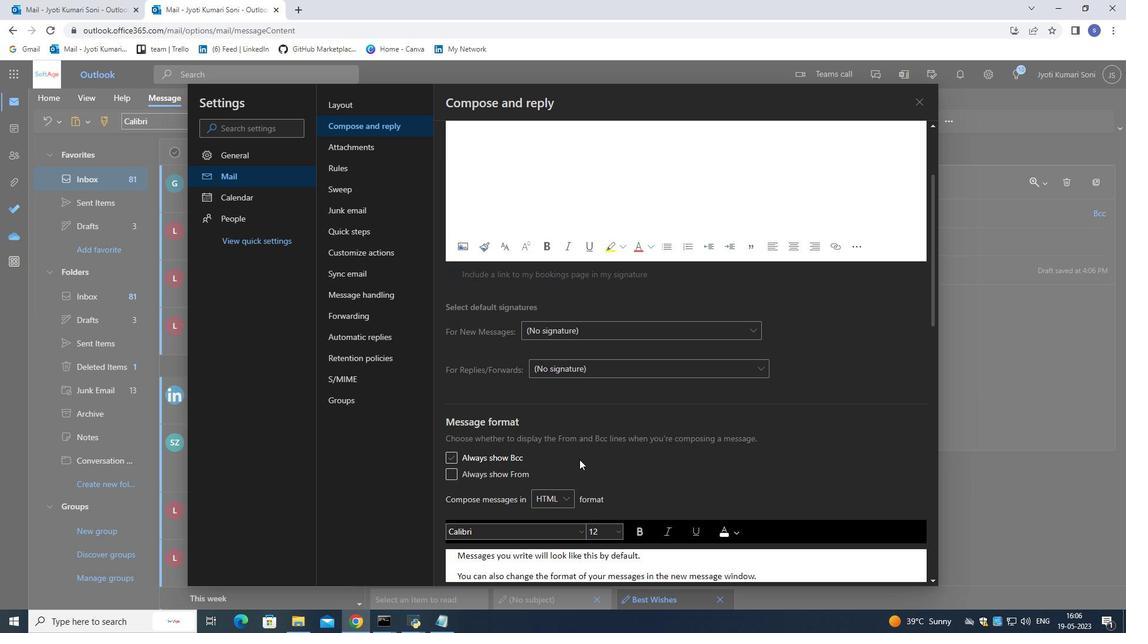 
Action: Mouse moved to (610, 357)
Screenshot: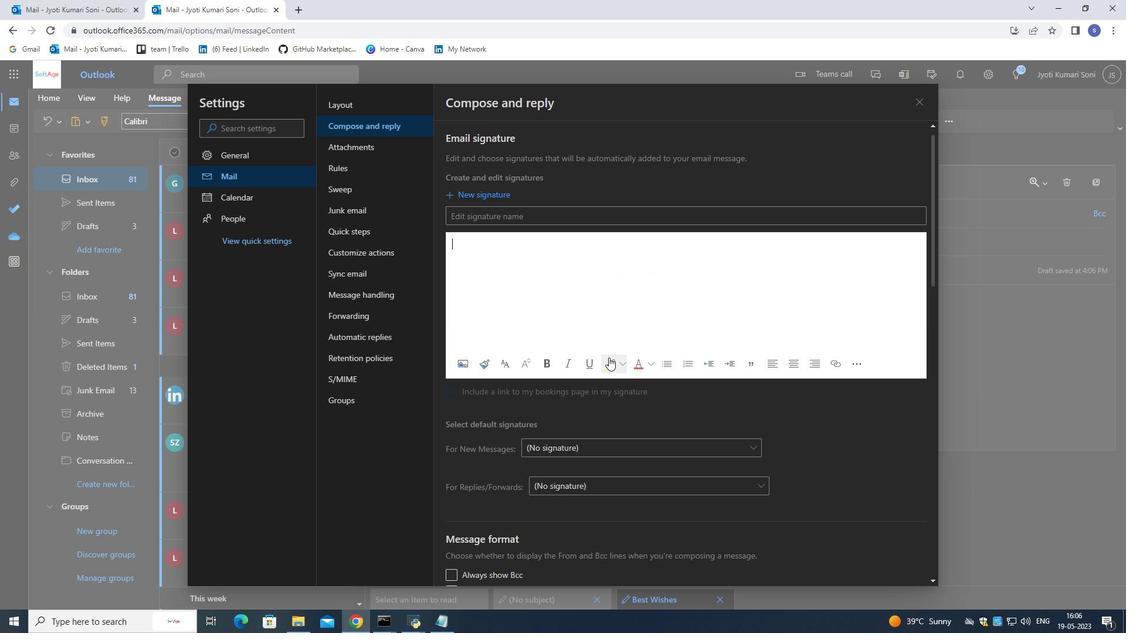 
Action: Mouse pressed left at (610, 357)
Screenshot: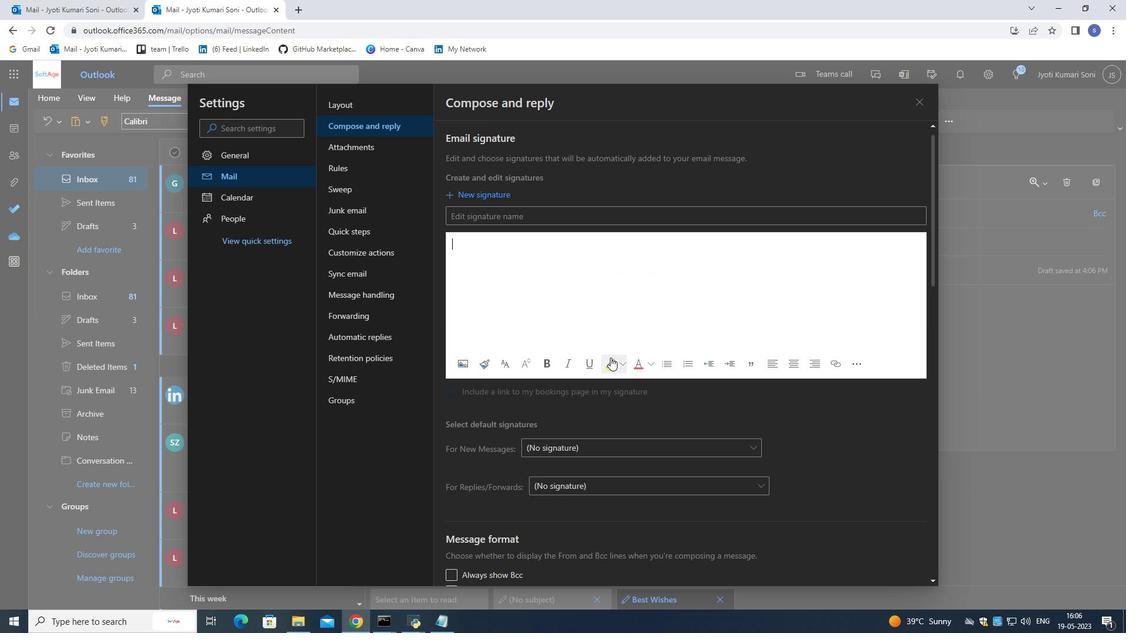 
Action: Mouse moved to (503, 361)
Screenshot: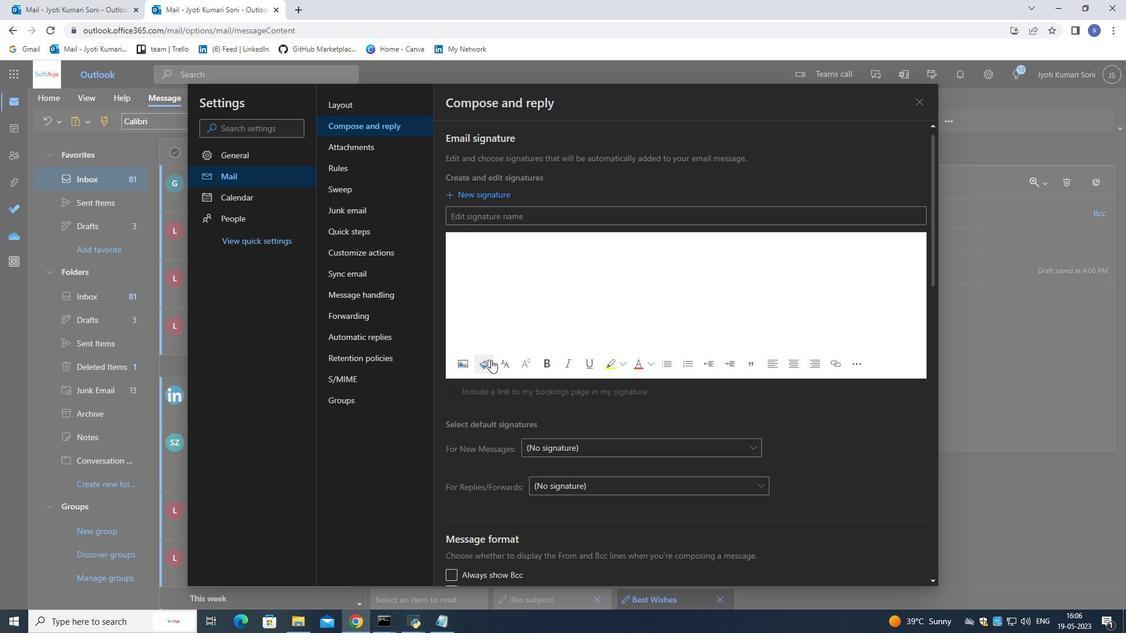 
Action: Mouse pressed left at (503, 361)
Screenshot: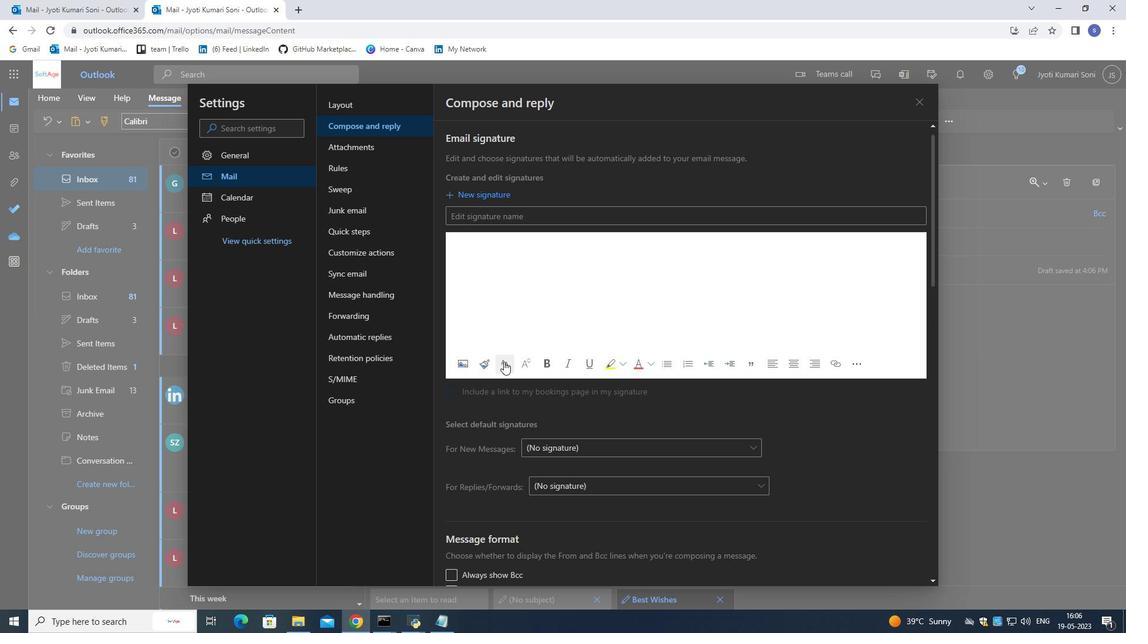 
Action: Mouse moved to (539, 430)
Screenshot: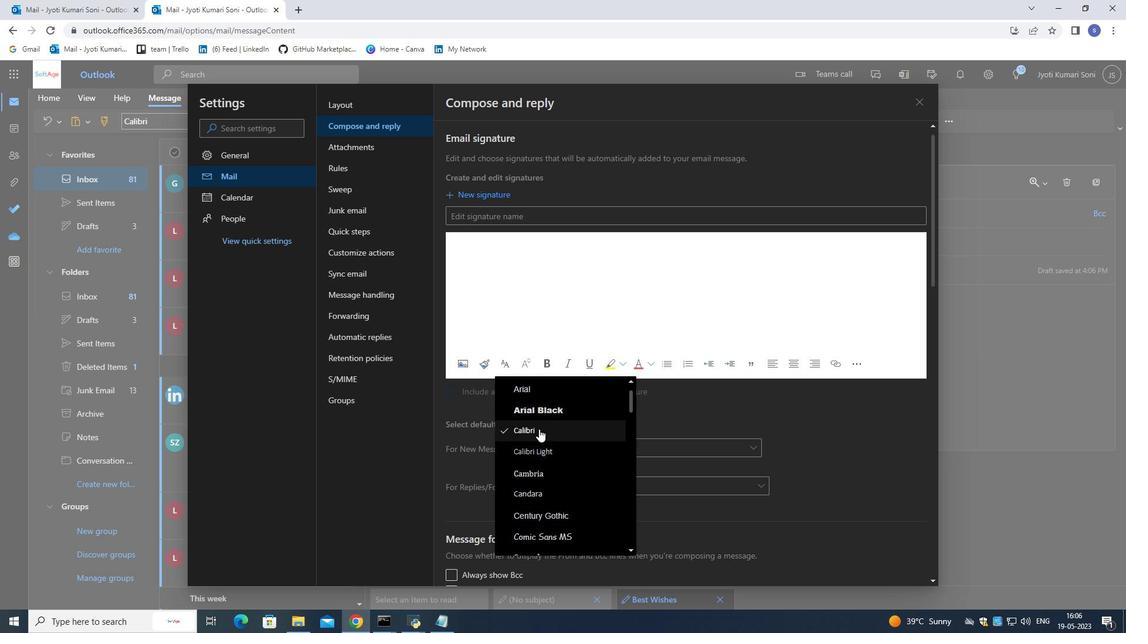 
Action: Mouse pressed left at (539, 430)
Screenshot: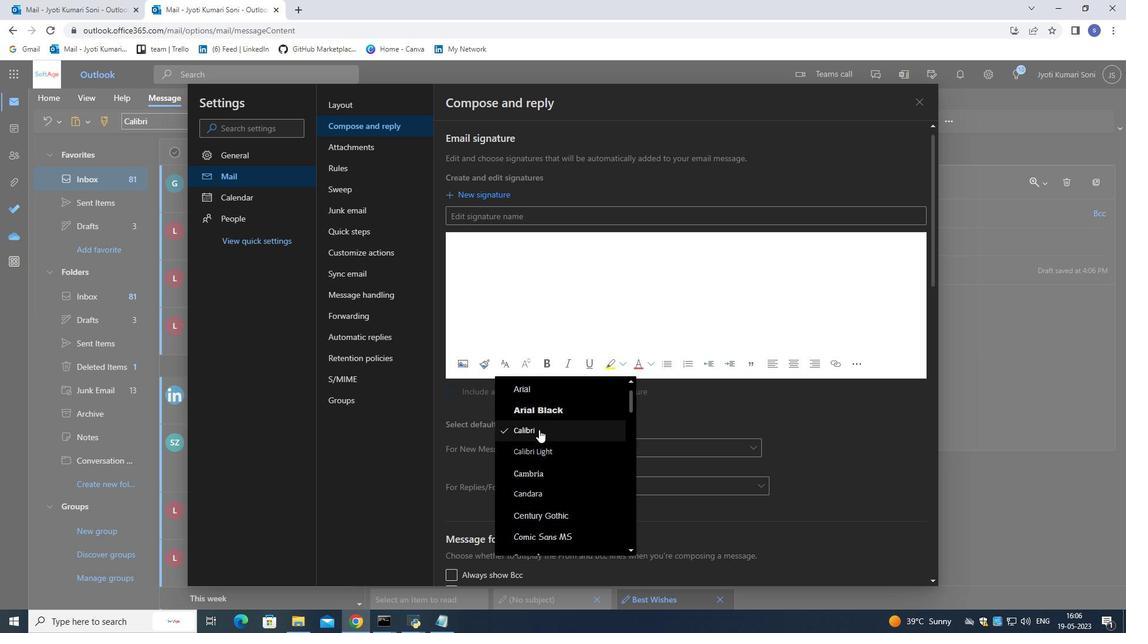 
Action: Mouse moved to (535, 333)
Screenshot: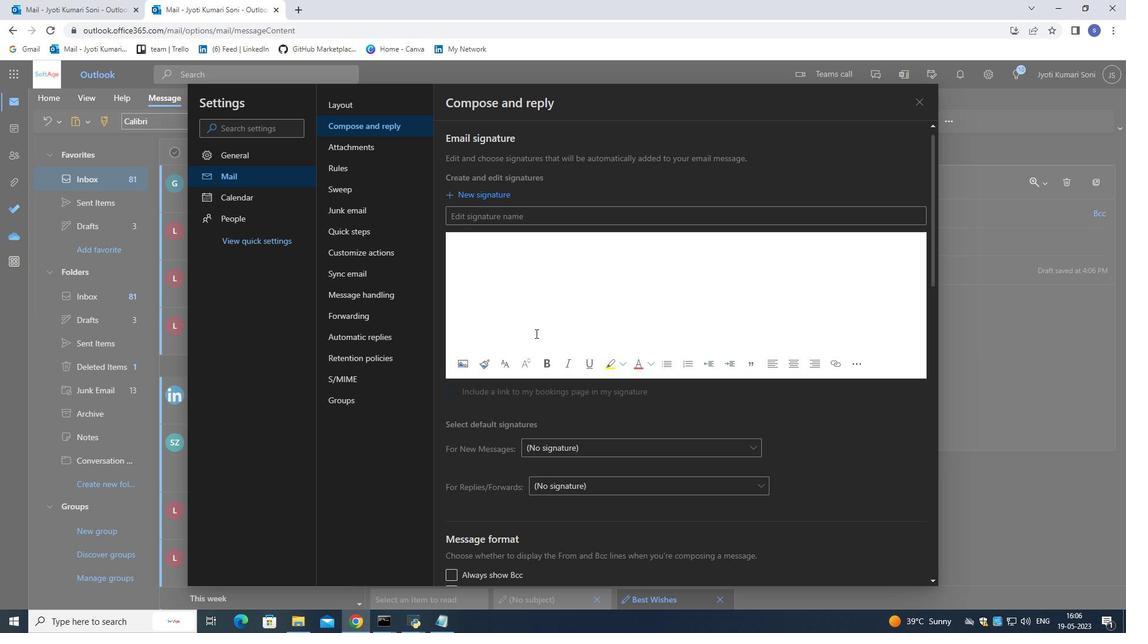 
Action: Key pressed <Key.shift>Gavin<Key.space><Key.shift>Kelly
Screenshot: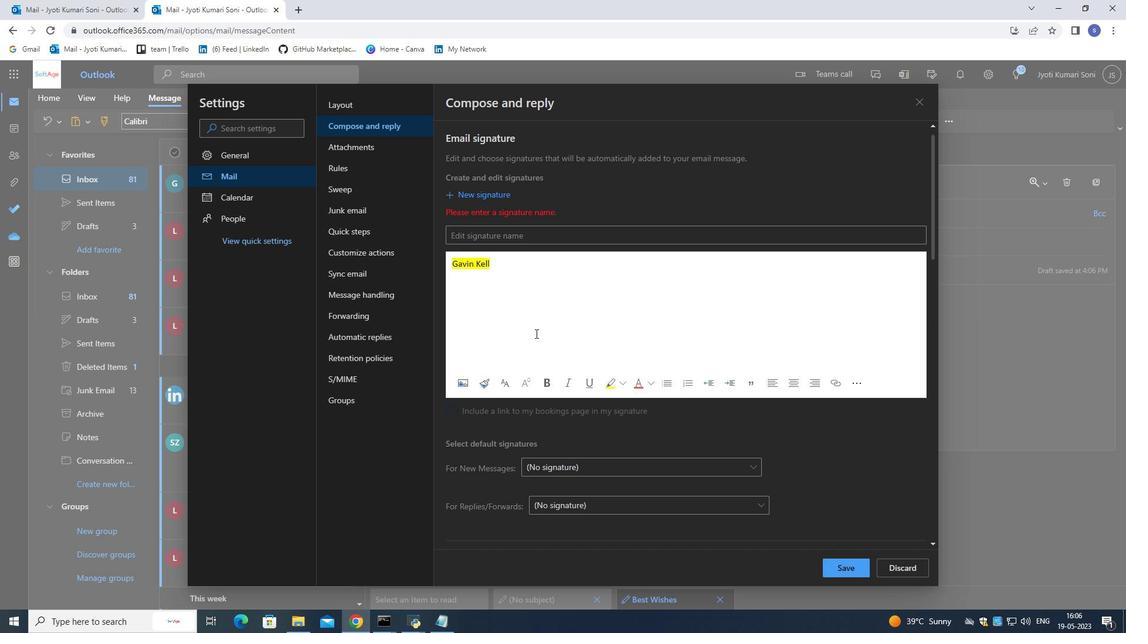 
Action: Mouse moved to (529, 237)
Screenshot: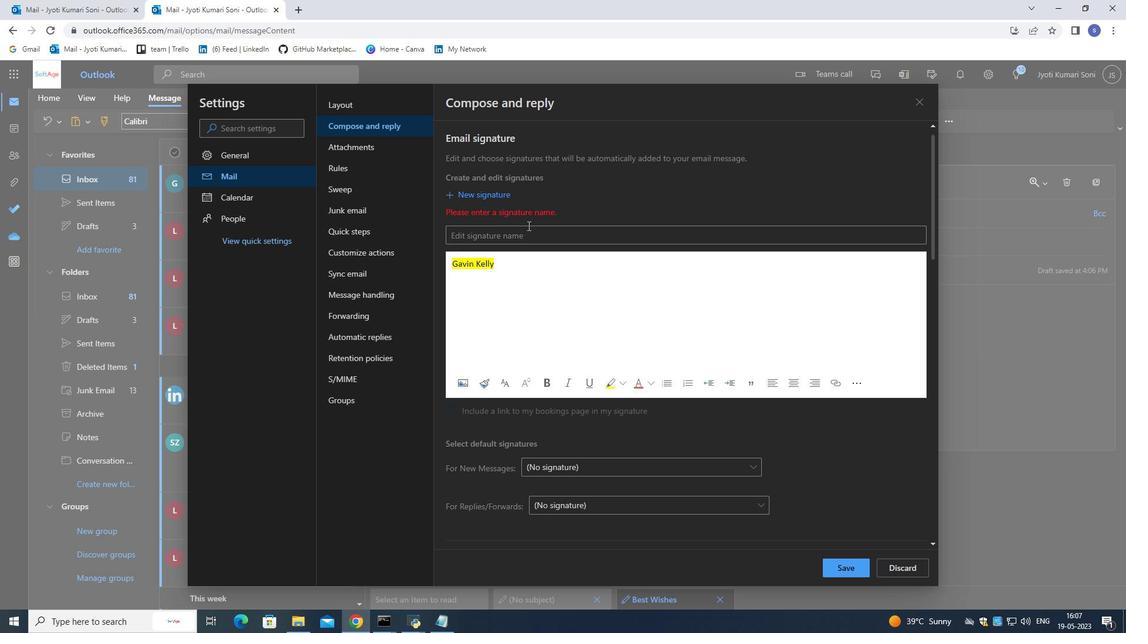 
Action: Mouse pressed left at (529, 237)
Screenshot: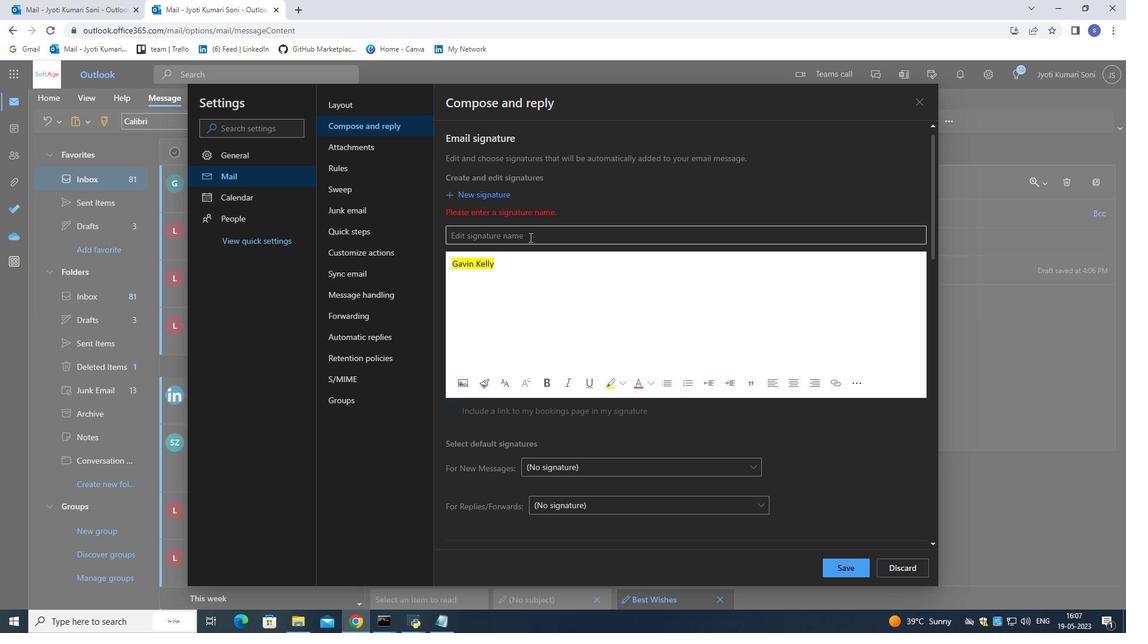 
Action: Mouse moved to (519, 262)
Screenshot: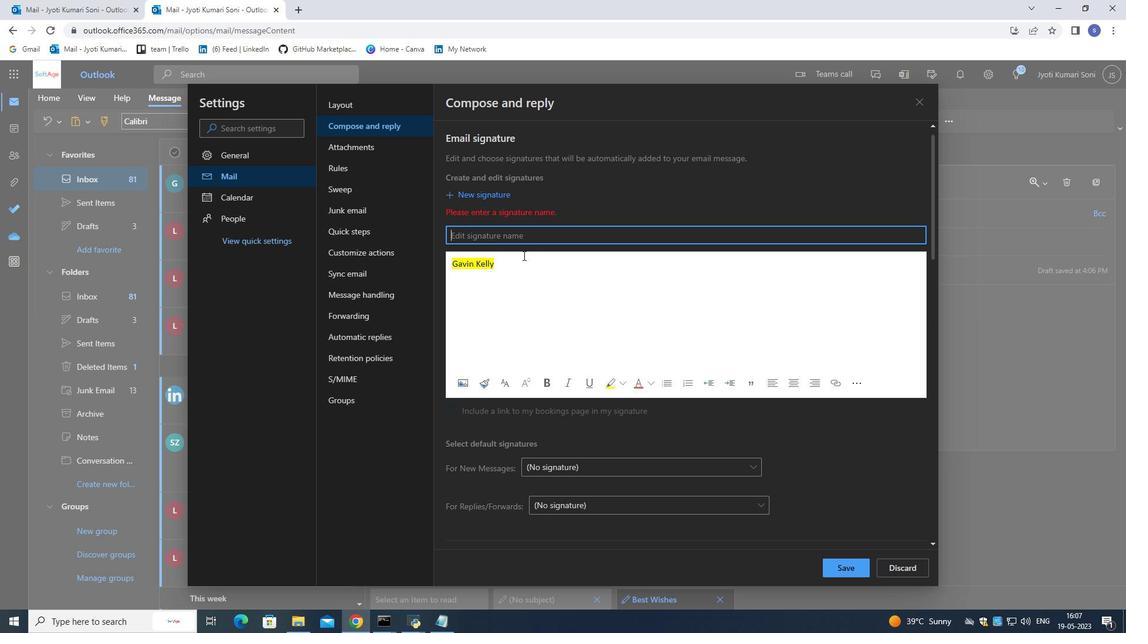 
Action: Mouse pressed left at (519, 262)
Screenshot: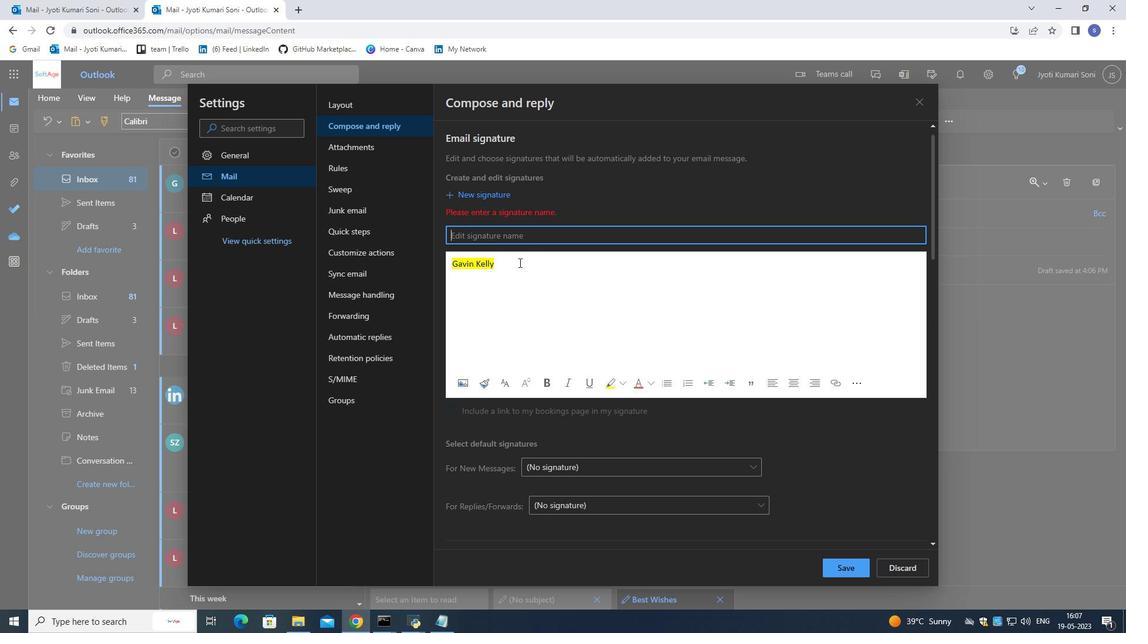 
Action: Mouse moved to (499, 234)
Screenshot: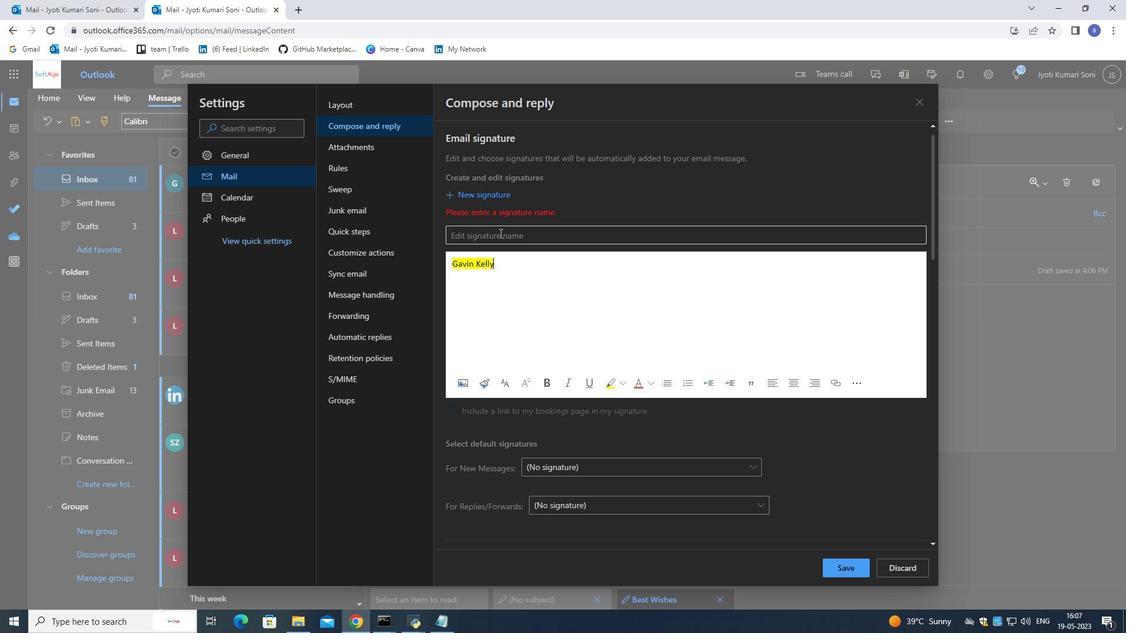 
Action: Mouse pressed left at (499, 234)
Screenshot: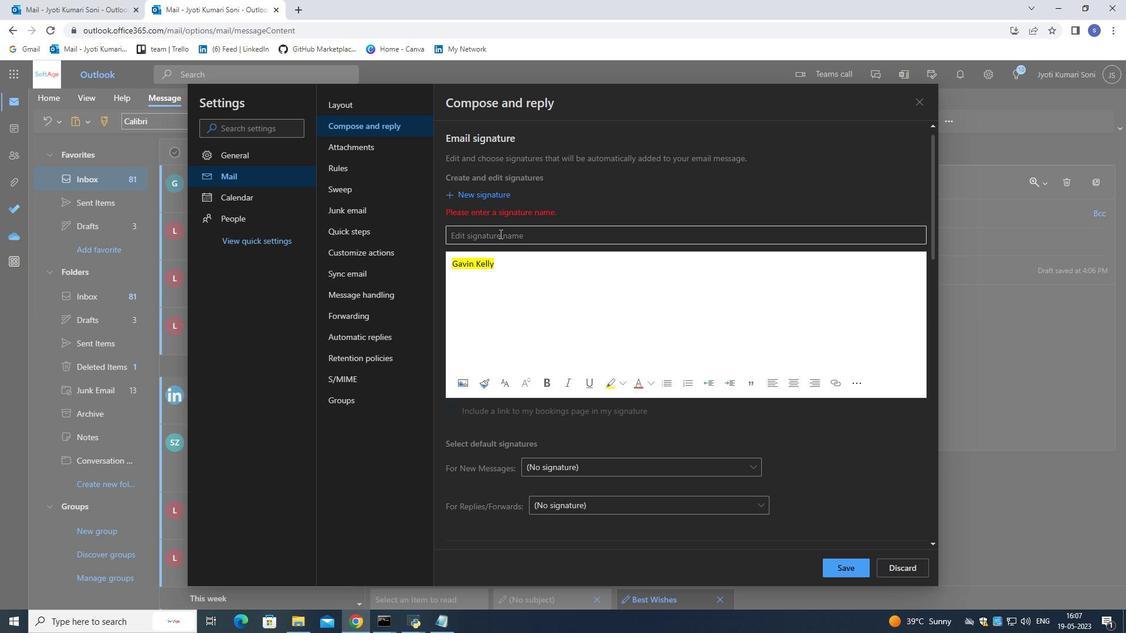 
Action: Mouse moved to (499, 235)
Screenshot: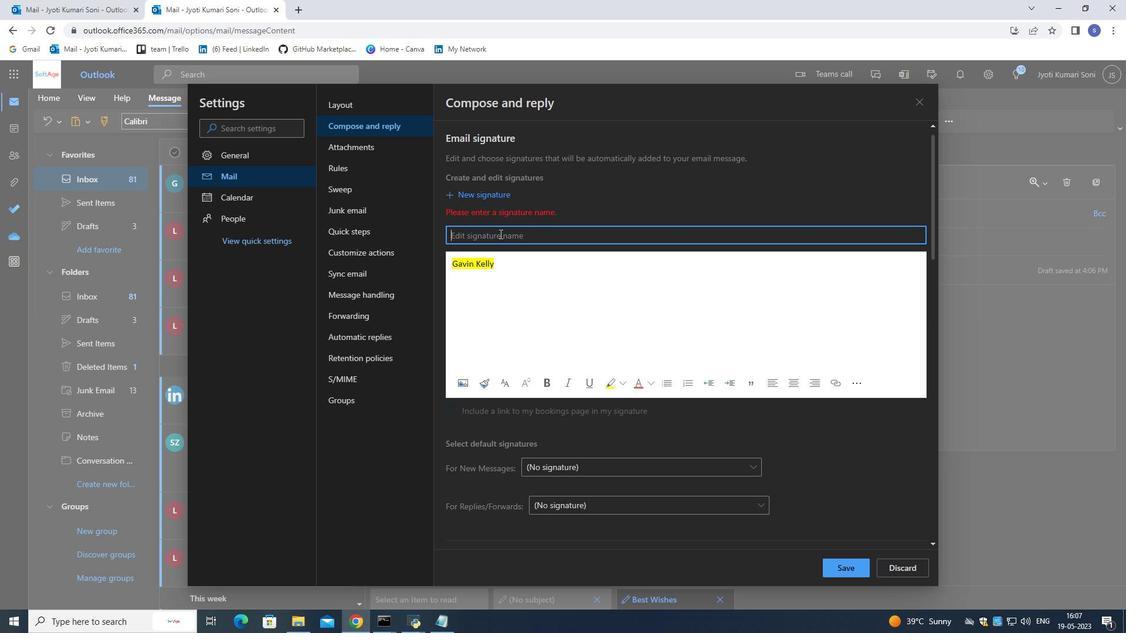 
Action: Key pressed <Key.shift>Gavin<Key.space><Key.shift>Kelly
Screenshot: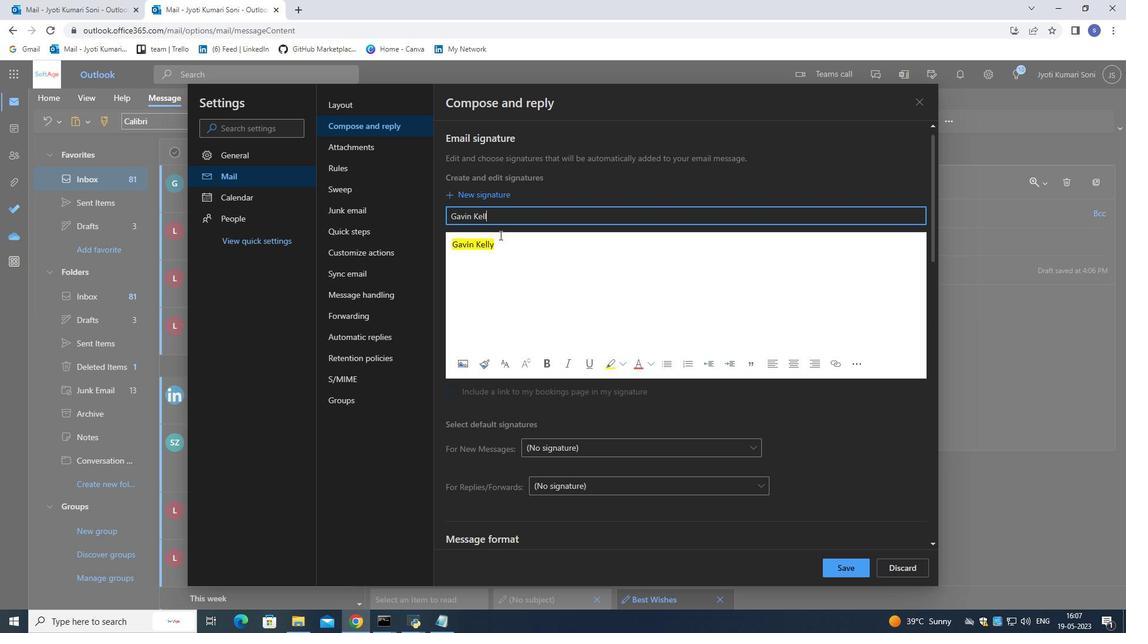 
Action: Mouse moved to (855, 569)
Screenshot: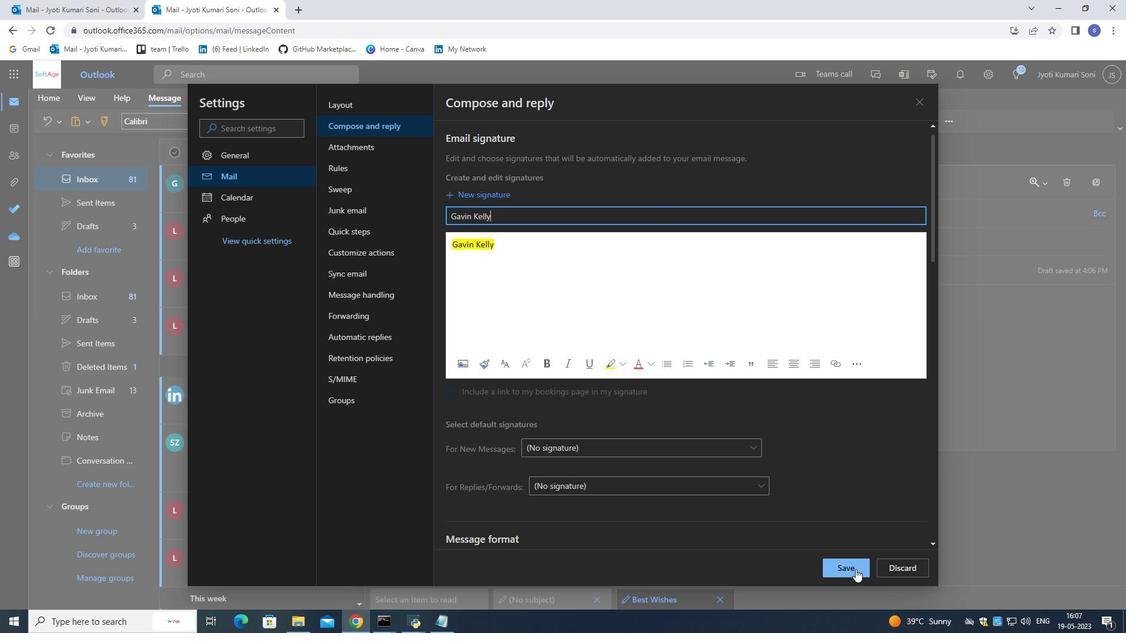 
Action: Mouse pressed left at (855, 569)
Screenshot: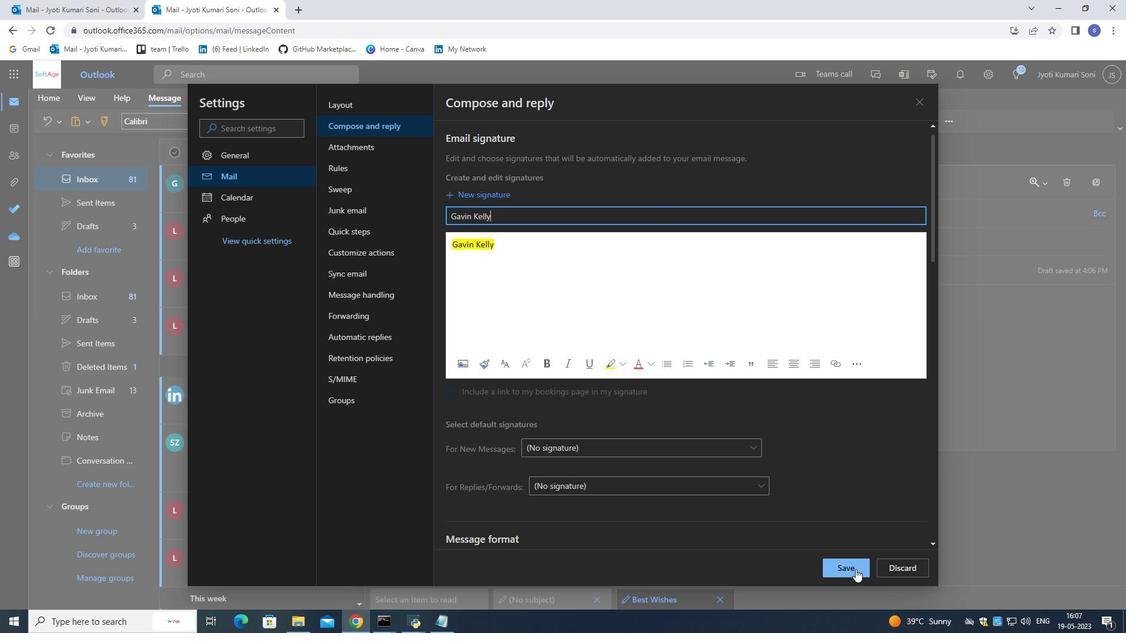 
Action: Mouse moved to (618, 489)
Screenshot: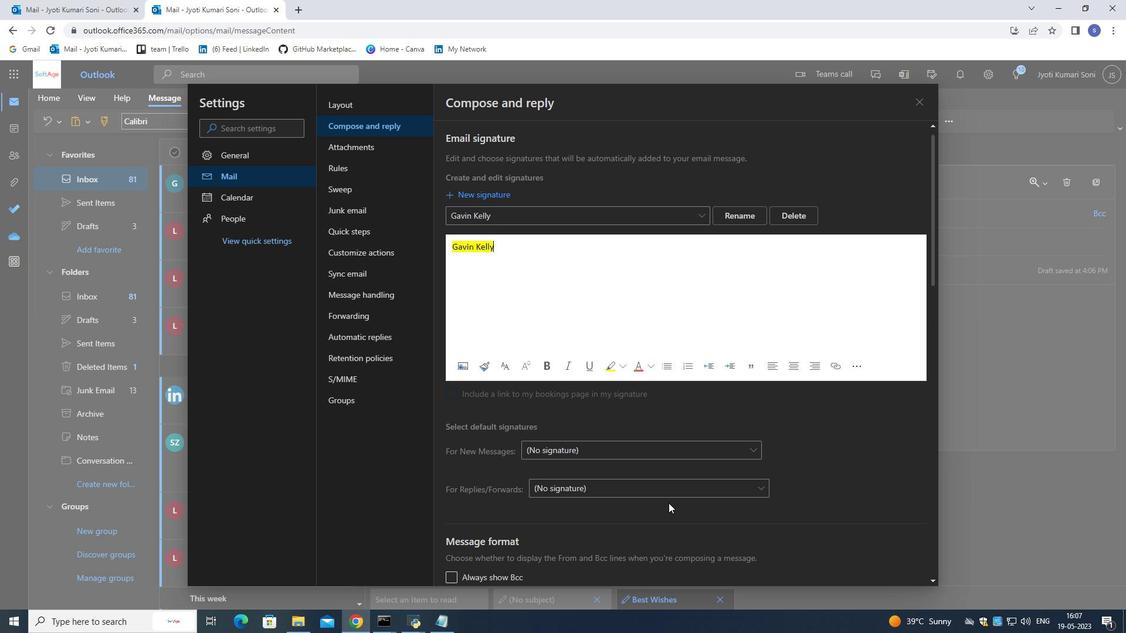 
Action: Mouse scrolled (618, 488) with delta (0, 0)
Screenshot: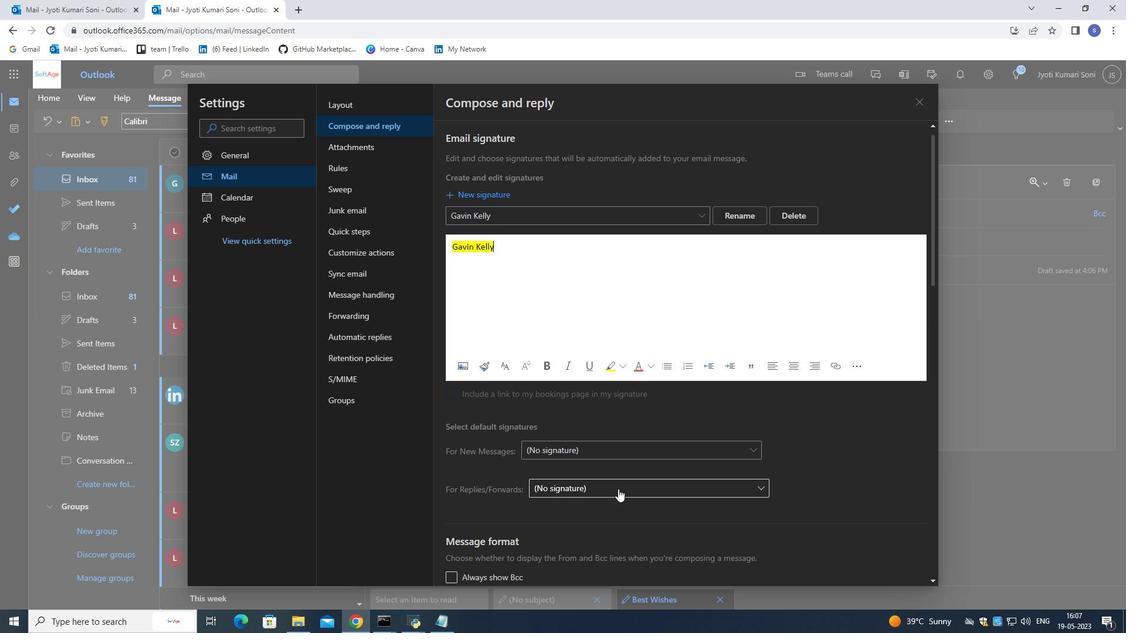 
Action: Mouse scrolled (618, 488) with delta (0, 0)
Screenshot: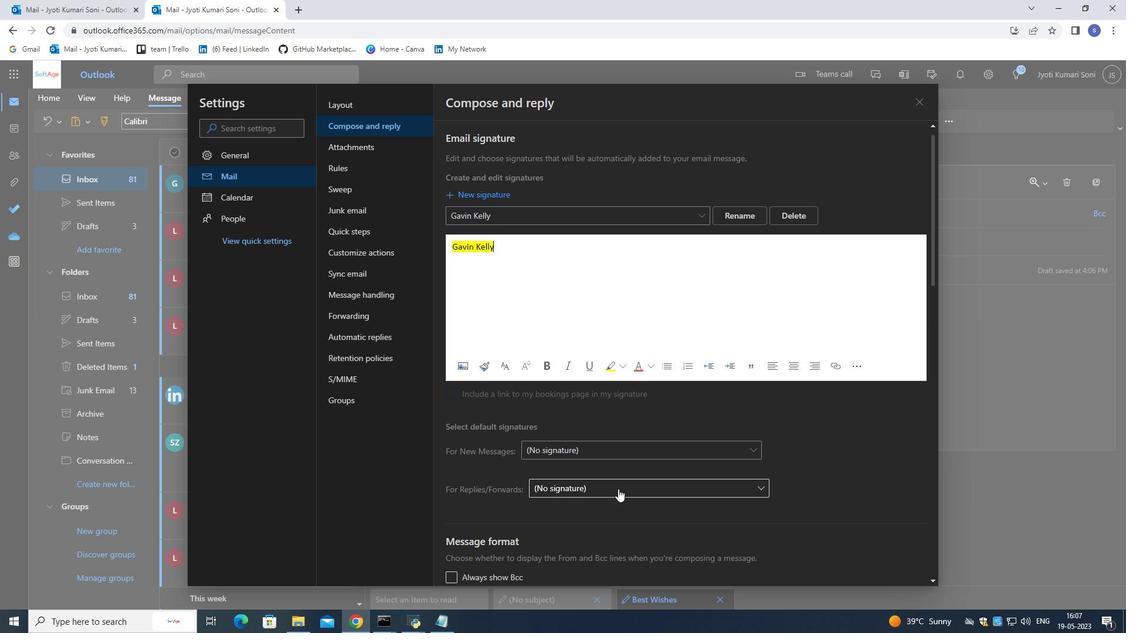 
Action: Mouse moved to (458, 473)
Screenshot: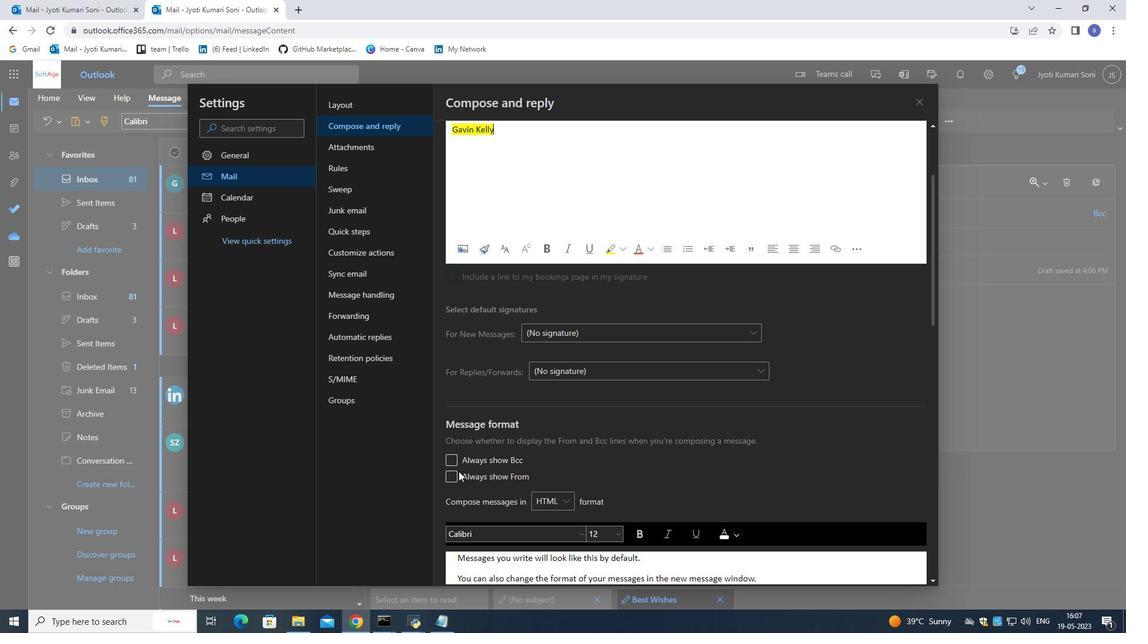 
Action: Mouse pressed left at (458, 473)
Screenshot: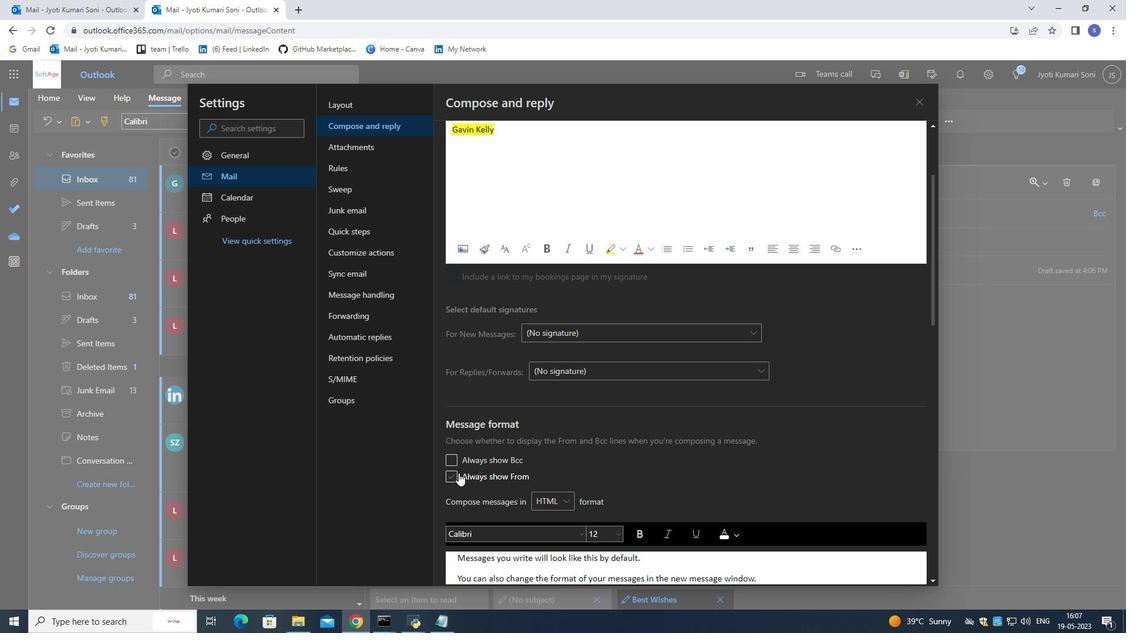 
Action: Mouse moved to (593, 341)
Screenshot: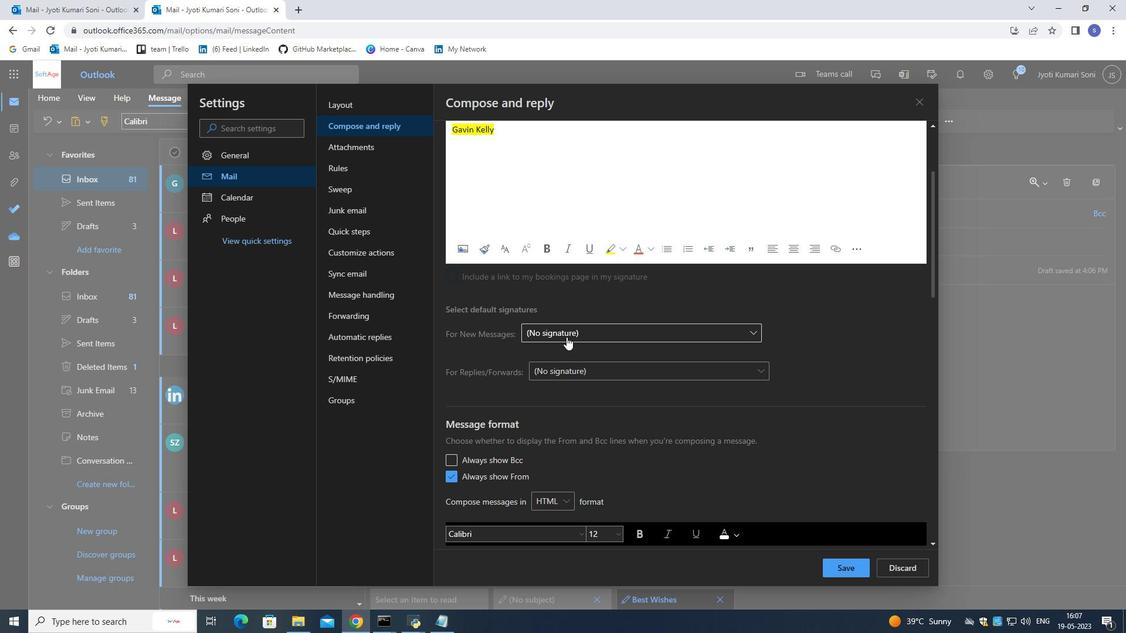 
Action: Mouse pressed left at (593, 341)
Screenshot: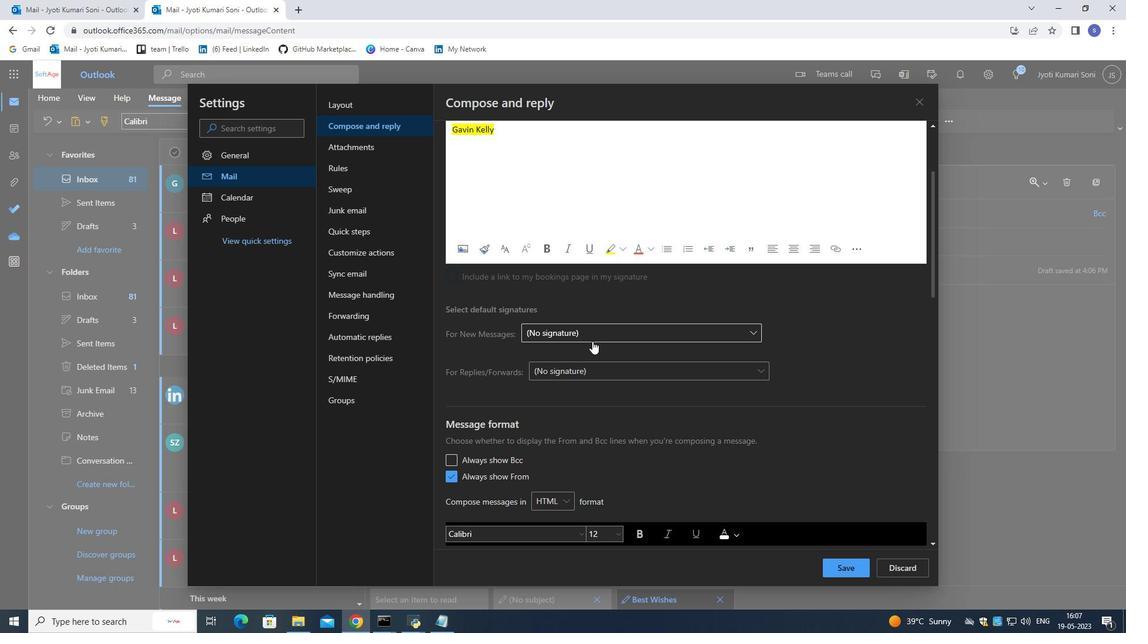 
Action: Mouse moved to (593, 373)
Screenshot: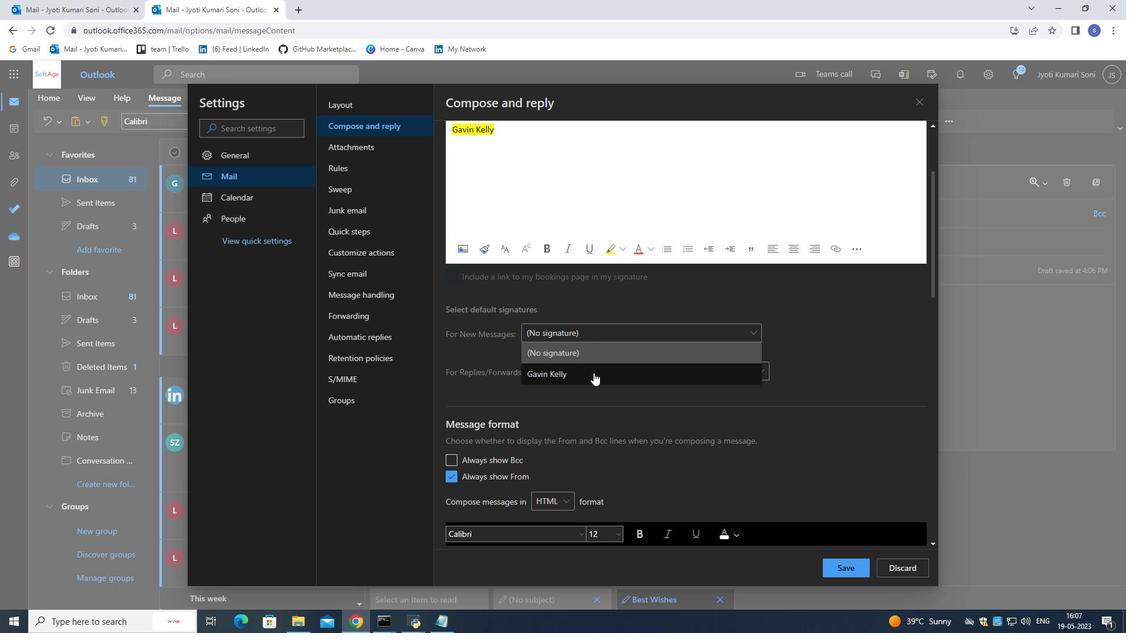 
Action: Mouse pressed left at (593, 373)
Screenshot: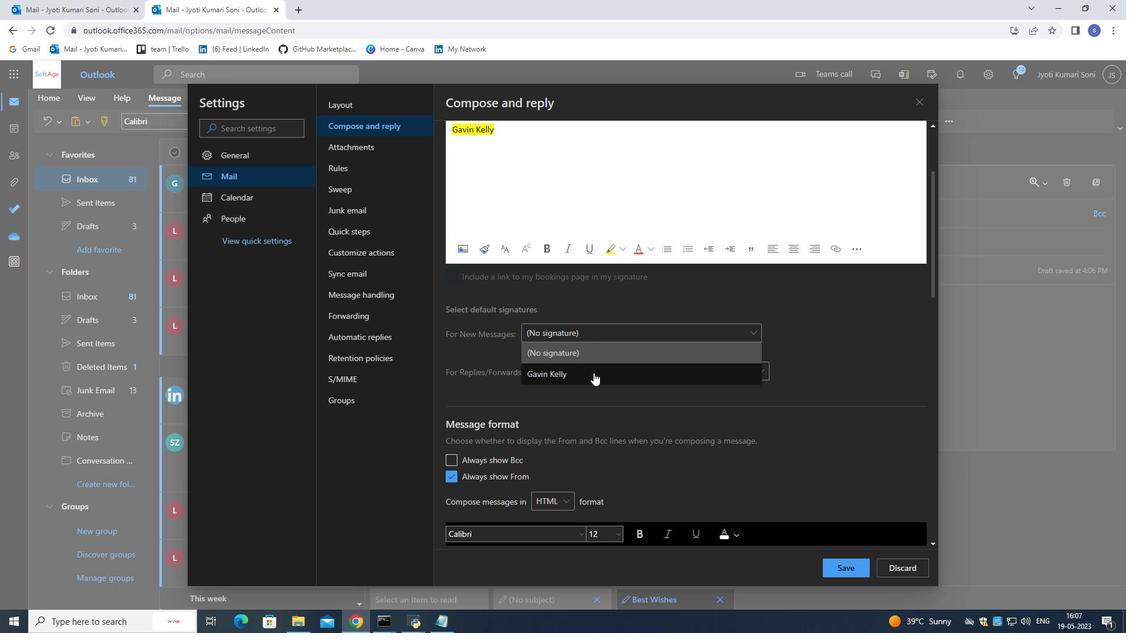
Action: Mouse moved to (701, 326)
Screenshot: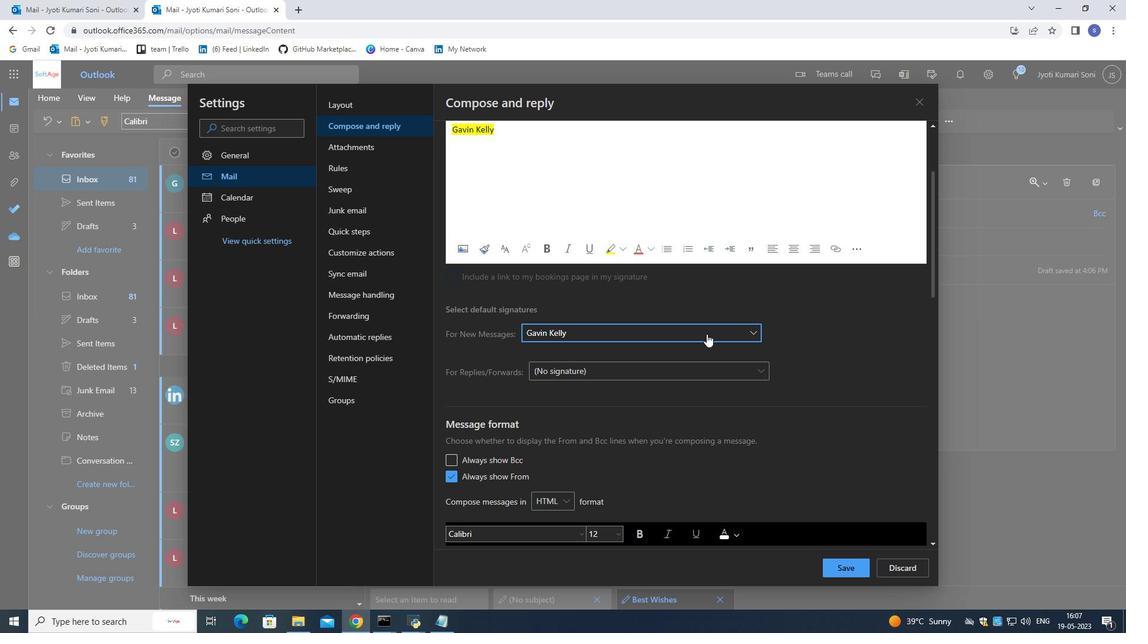 
Action: Mouse pressed left at (701, 326)
Screenshot: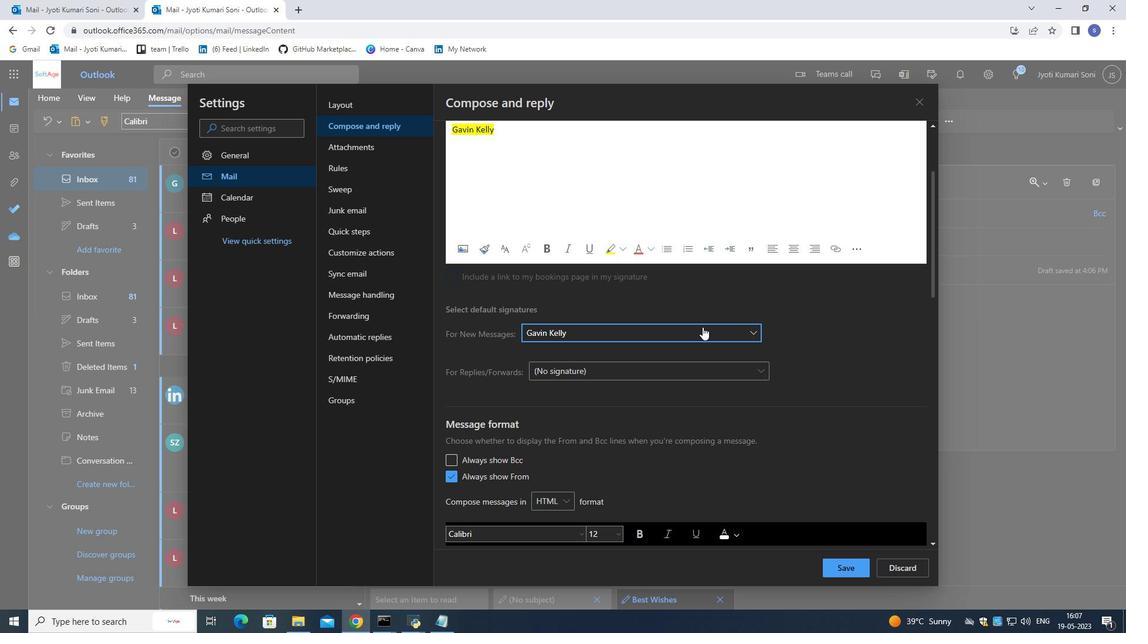 
Action: Mouse moved to (648, 348)
Screenshot: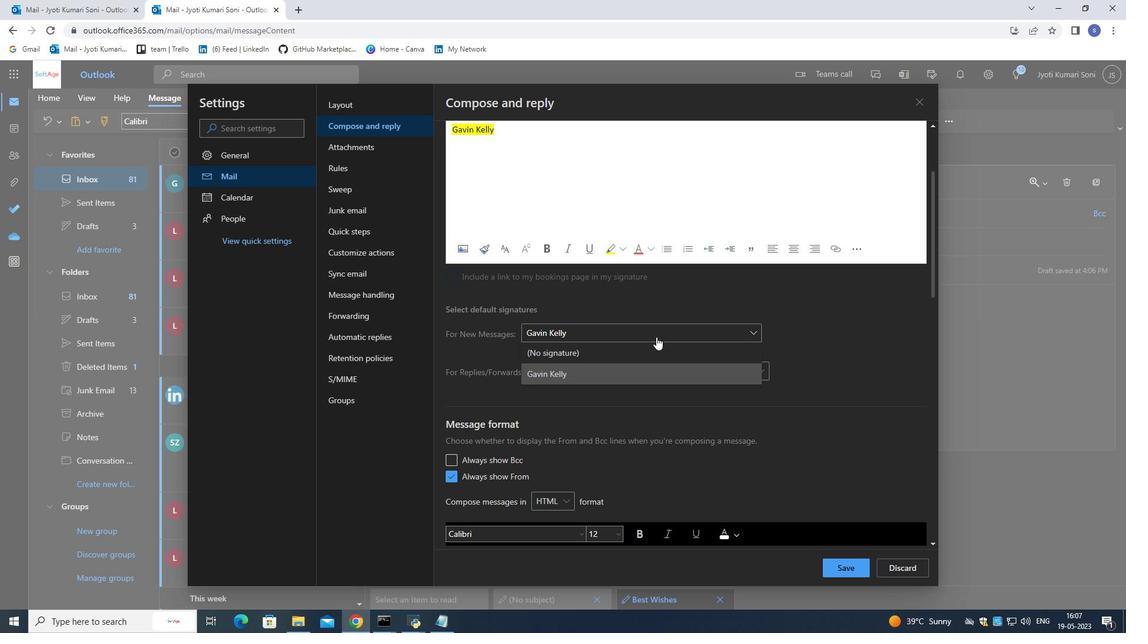 
Action: Mouse pressed left at (648, 348)
Screenshot: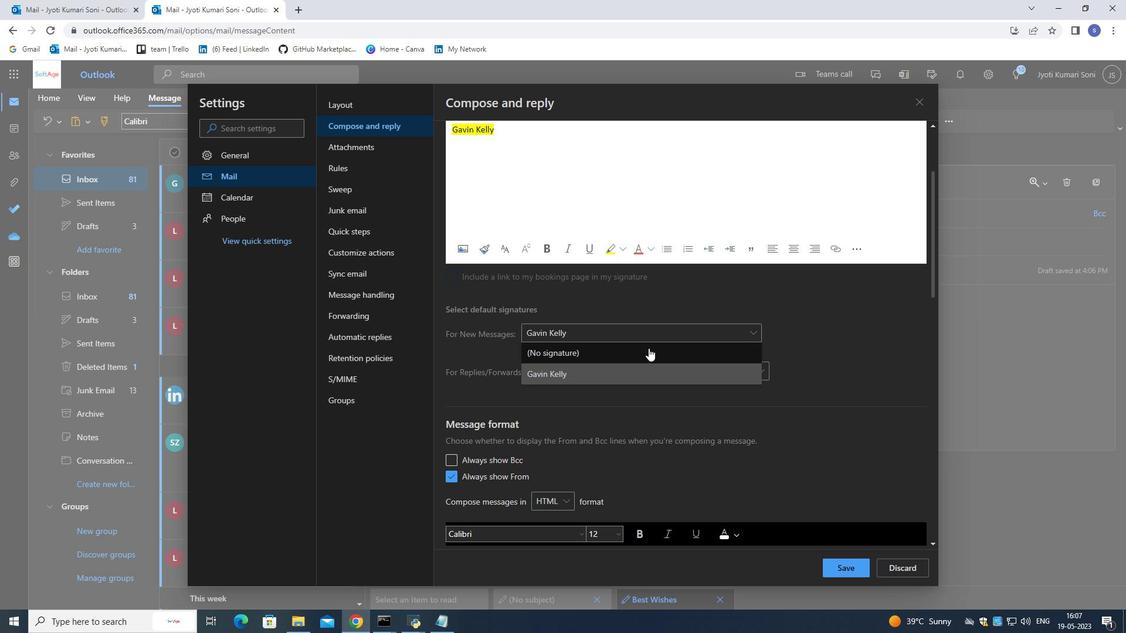 
Action: Mouse moved to (848, 560)
Screenshot: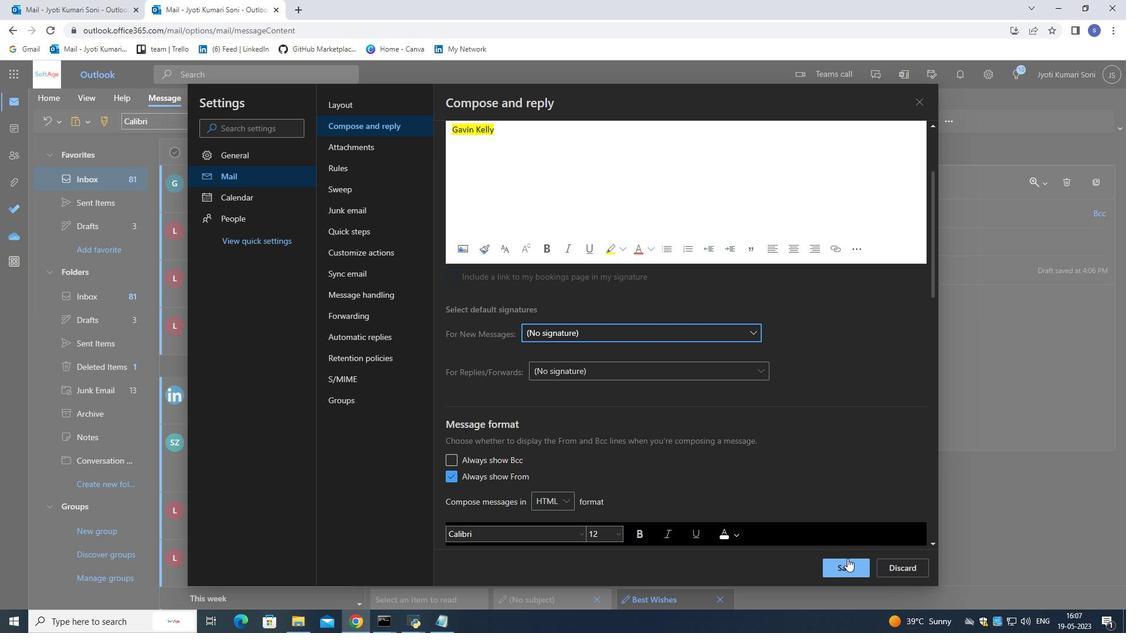 
Action: Mouse pressed left at (848, 560)
Screenshot: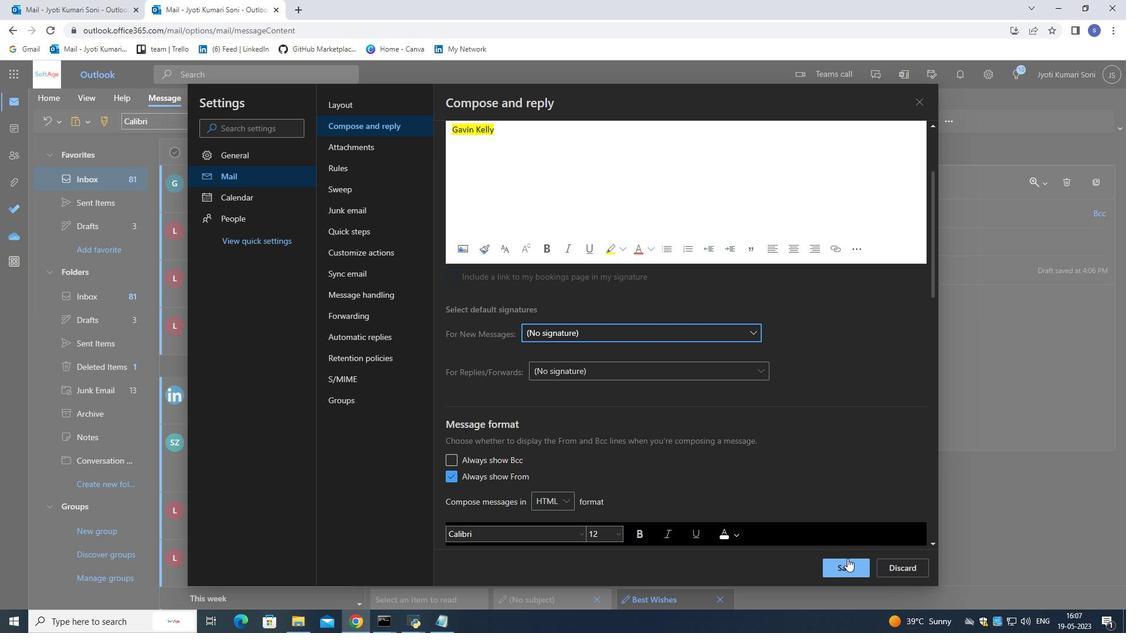 
Action: Mouse moved to (829, 523)
Screenshot: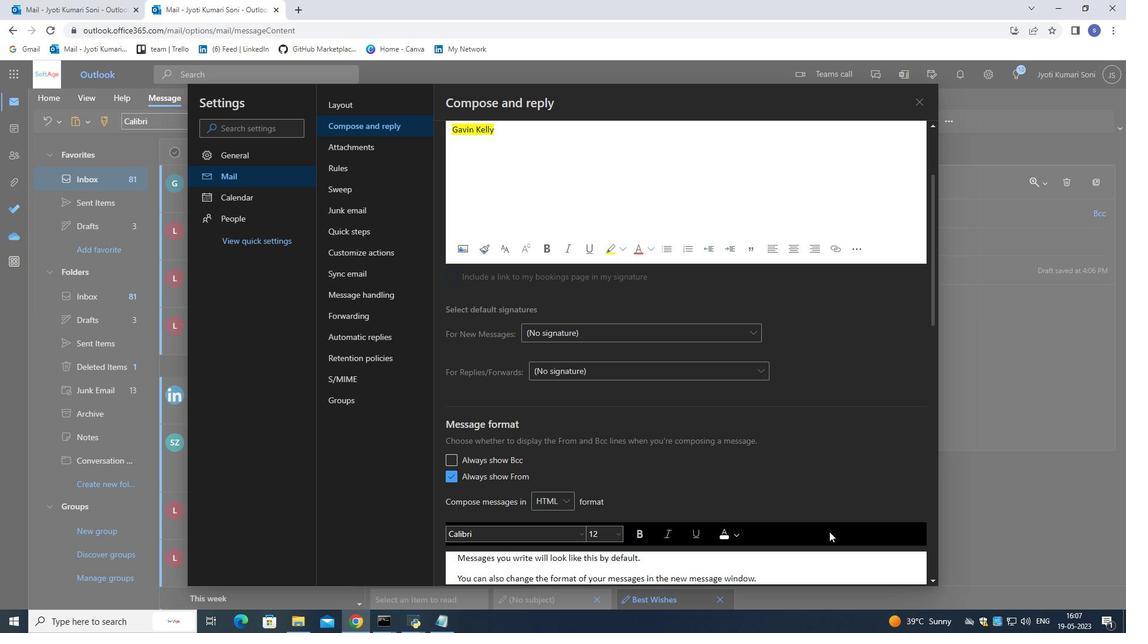 
Action: Mouse scrolled (829, 523) with delta (0, 0)
Screenshot: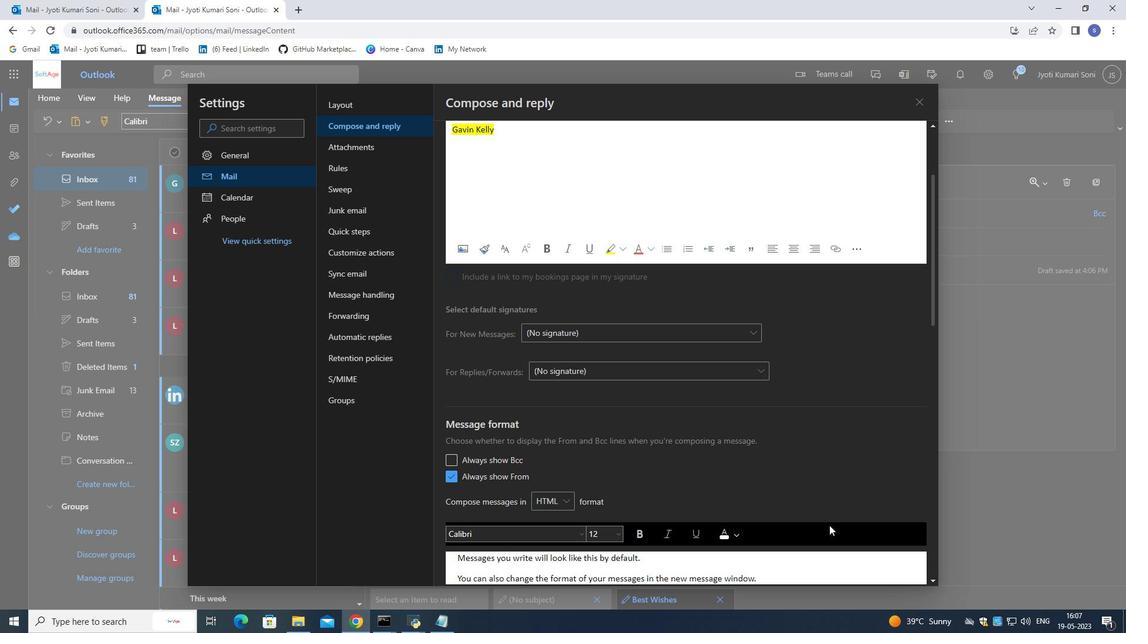 
Action: Mouse scrolled (829, 523) with delta (0, 0)
Screenshot: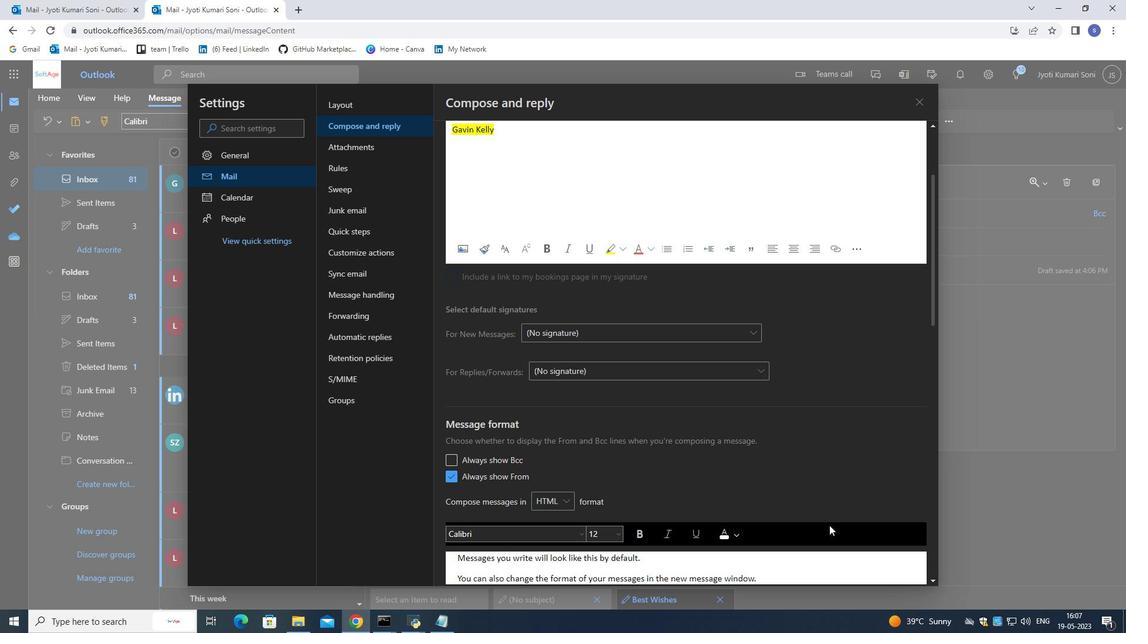 
Action: Mouse scrolled (829, 523) with delta (0, 0)
Screenshot: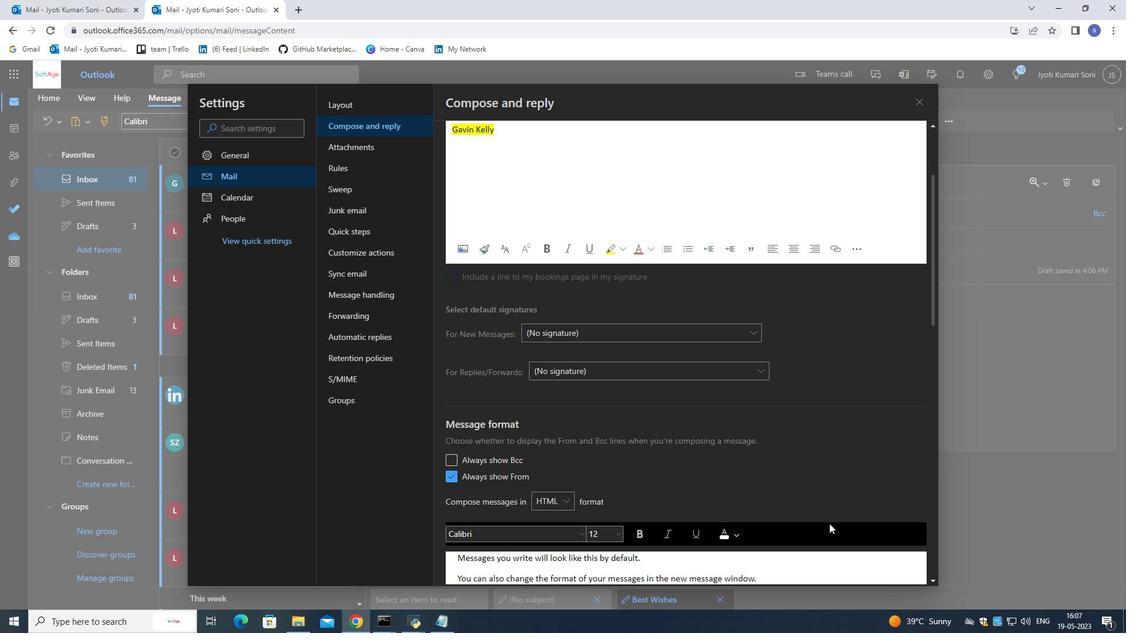 
Action: Mouse scrolled (829, 523) with delta (0, 0)
Screenshot: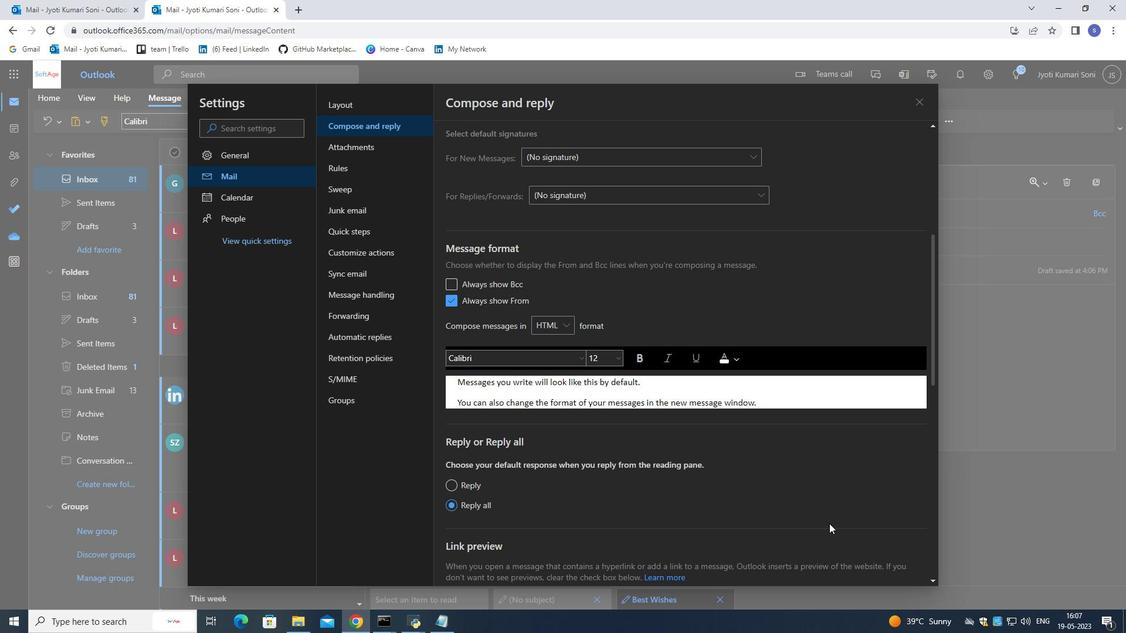 
Action: Mouse scrolled (829, 523) with delta (0, 0)
Screenshot: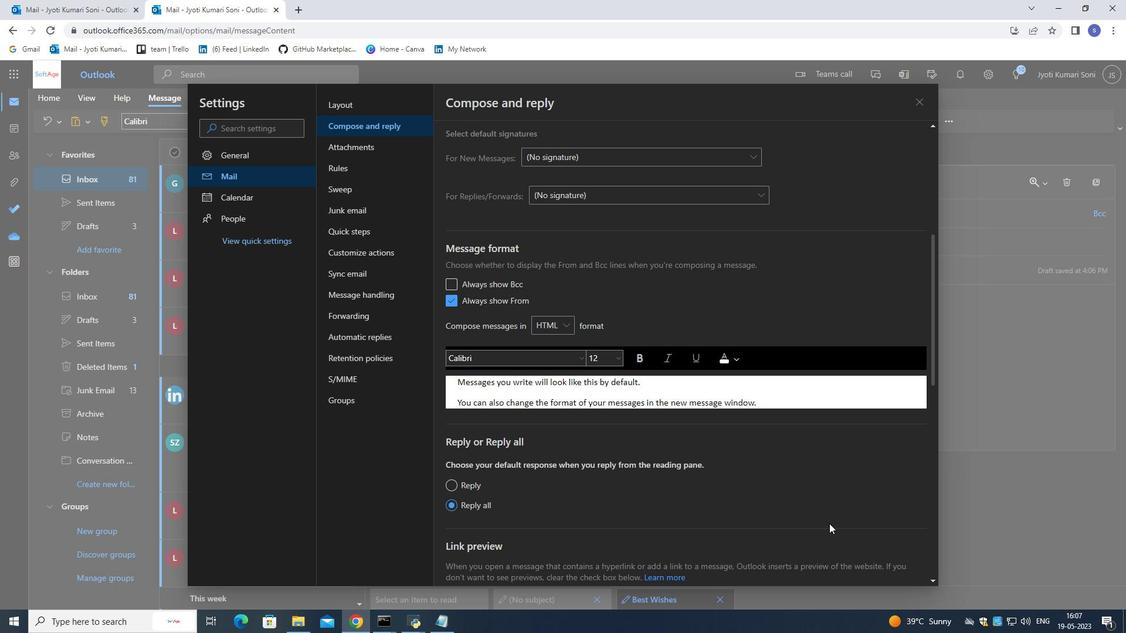 
Action: Mouse moved to (689, 410)
Screenshot: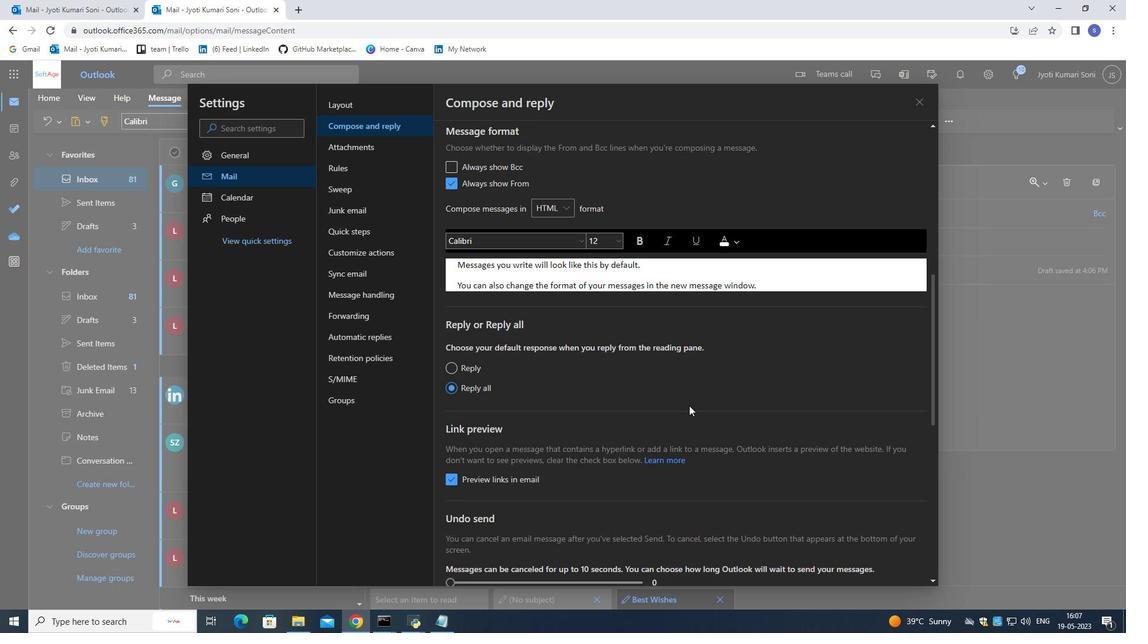 
Action: Mouse scrolled (689, 409) with delta (0, 0)
Screenshot: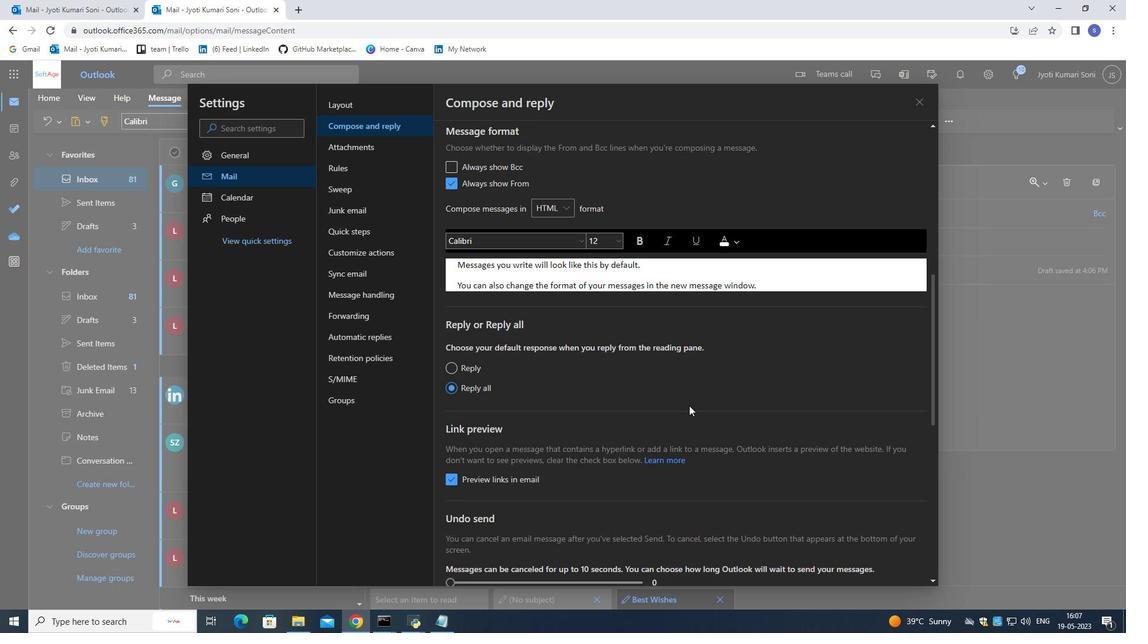 
Action: Mouse moved to (689, 410)
Screenshot: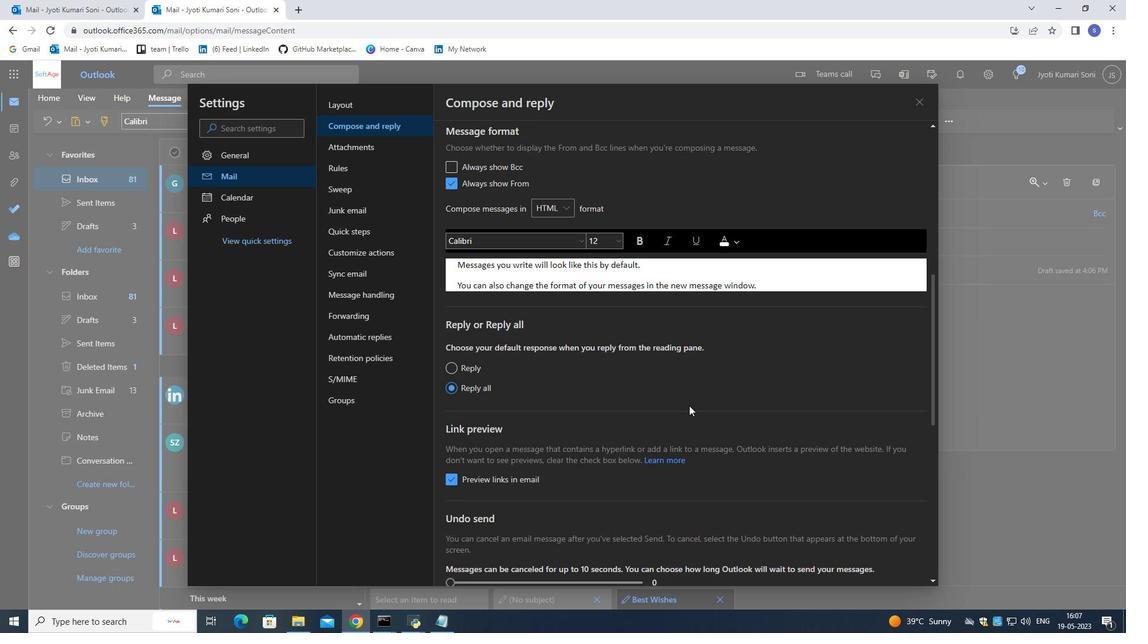 
Action: Mouse scrolled (689, 410) with delta (0, 0)
Screenshot: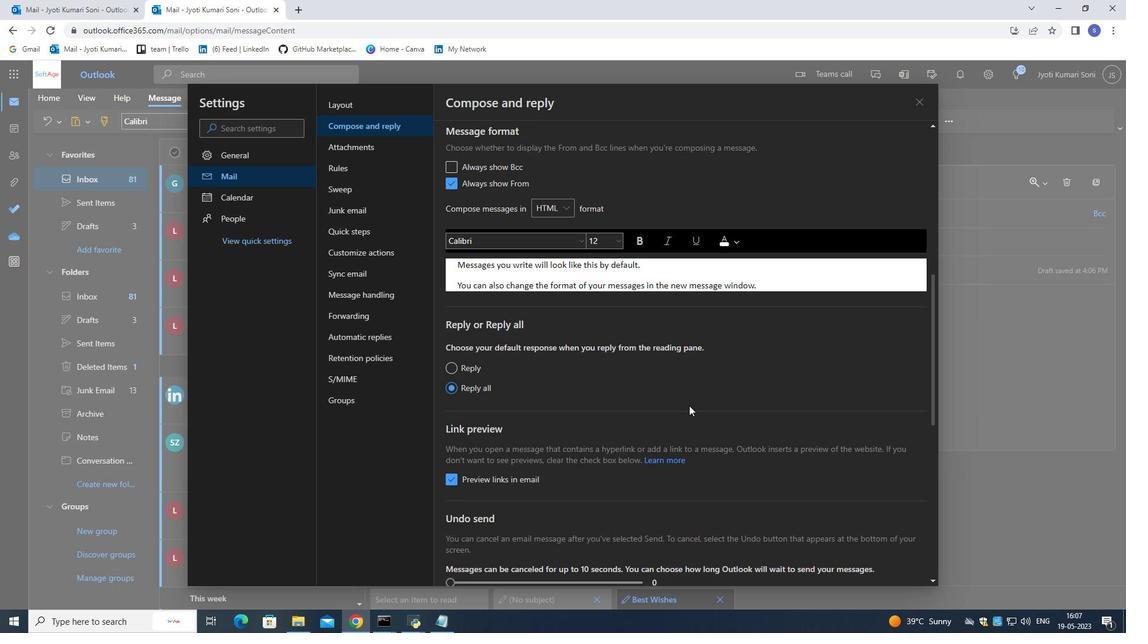 
Action: Mouse scrolled (689, 410) with delta (0, 0)
Screenshot: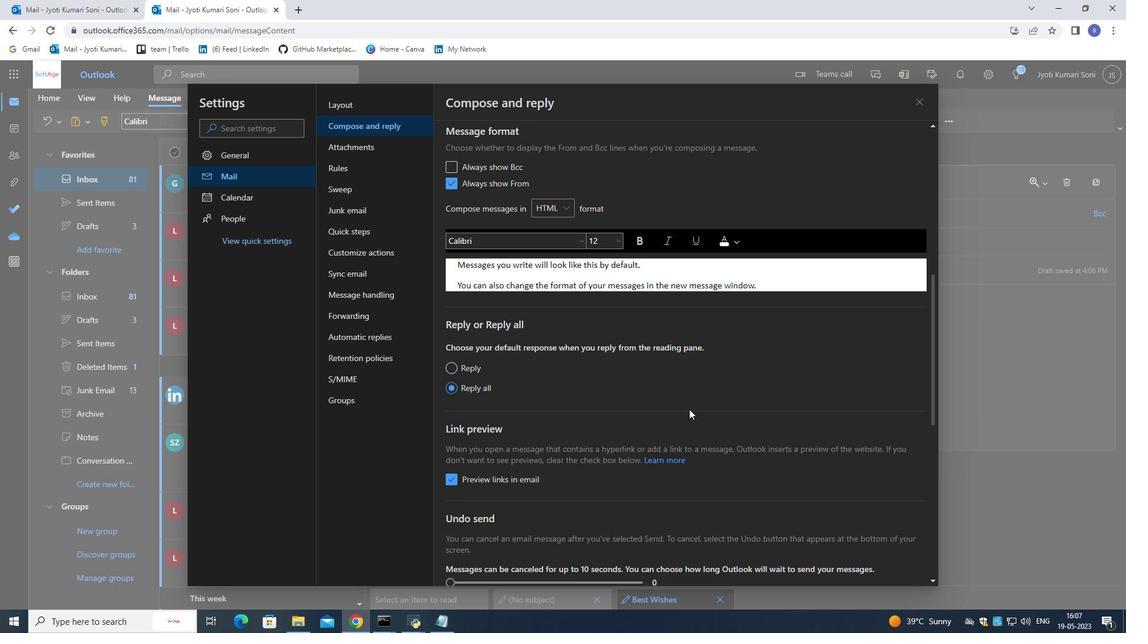 
Action: Mouse moved to (689, 411)
Screenshot: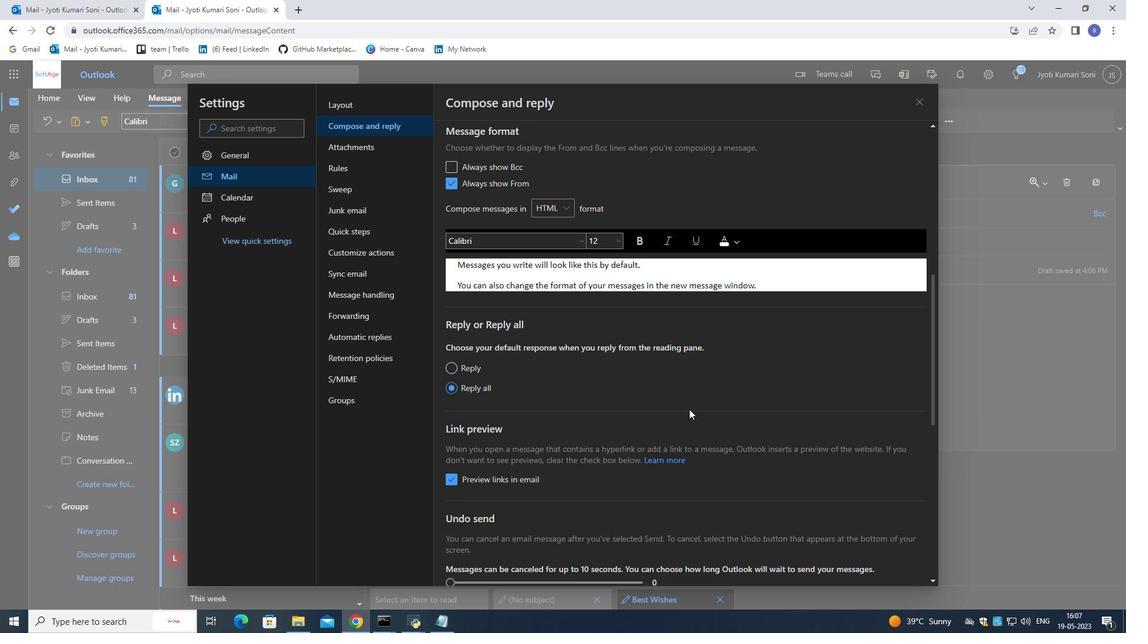 
Action: Mouse scrolled (689, 410) with delta (0, 0)
Screenshot: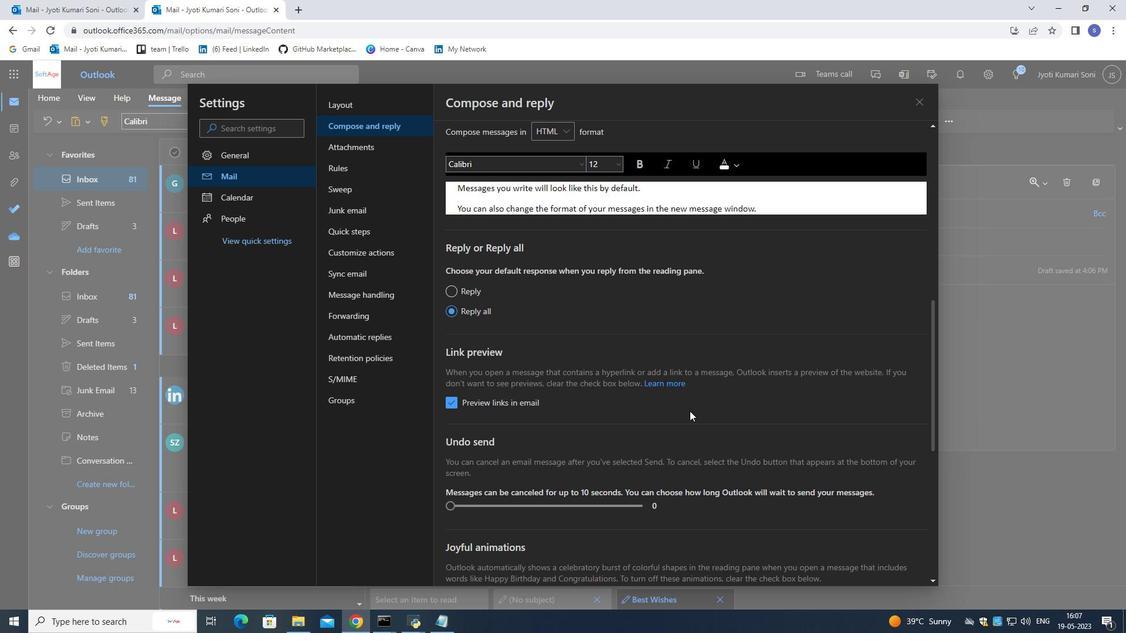 
Action: Mouse scrolled (689, 410) with delta (0, 0)
Screenshot: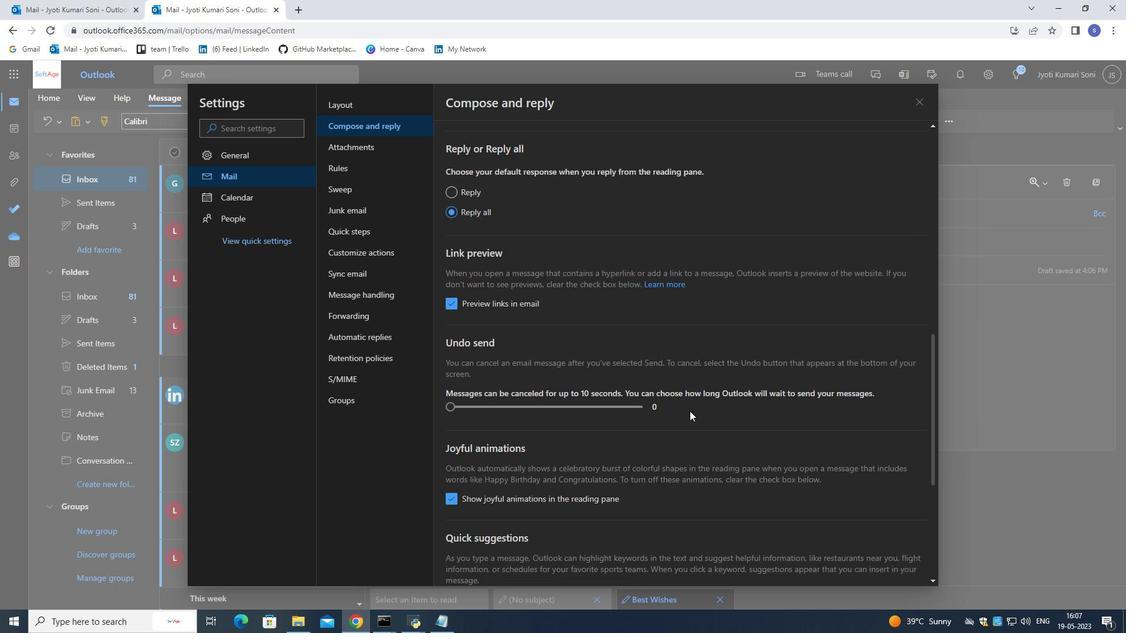 
Action: Mouse scrolled (689, 410) with delta (0, 0)
Screenshot: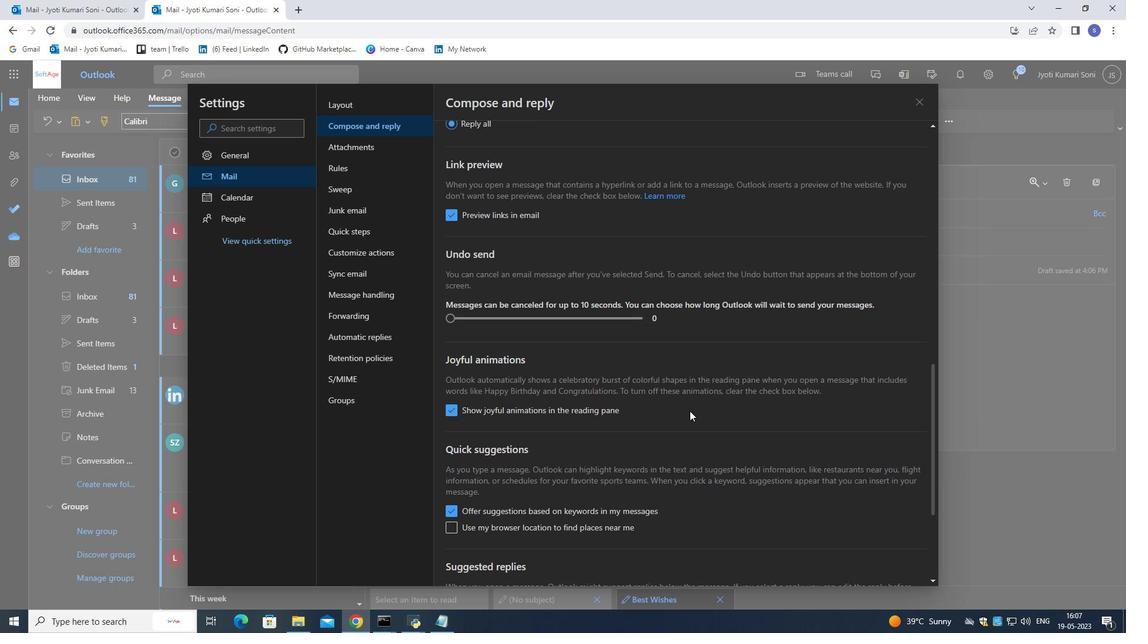 
Action: Mouse scrolled (689, 410) with delta (0, 0)
Screenshot: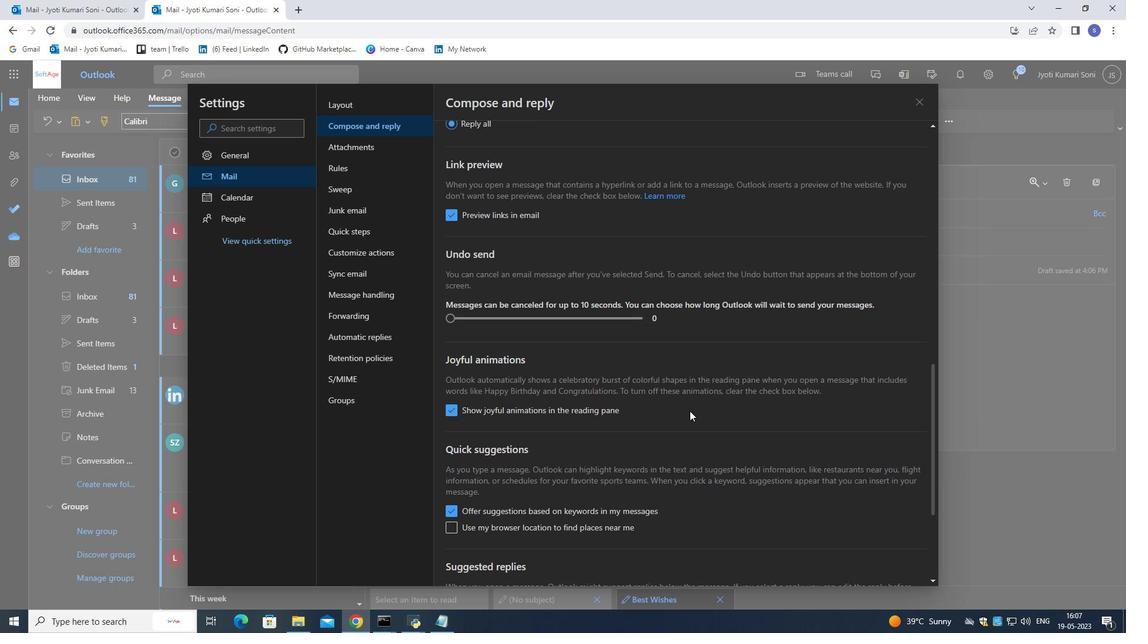 
Action: Mouse scrolled (689, 410) with delta (0, 0)
Screenshot: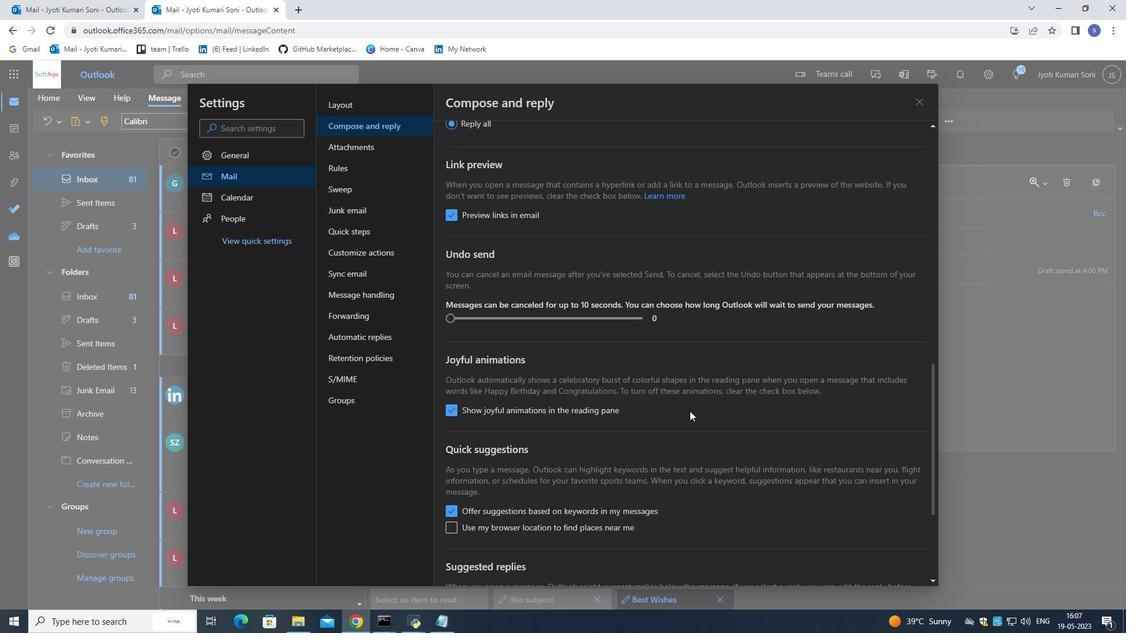
Action: Mouse scrolled (689, 410) with delta (0, 0)
Screenshot: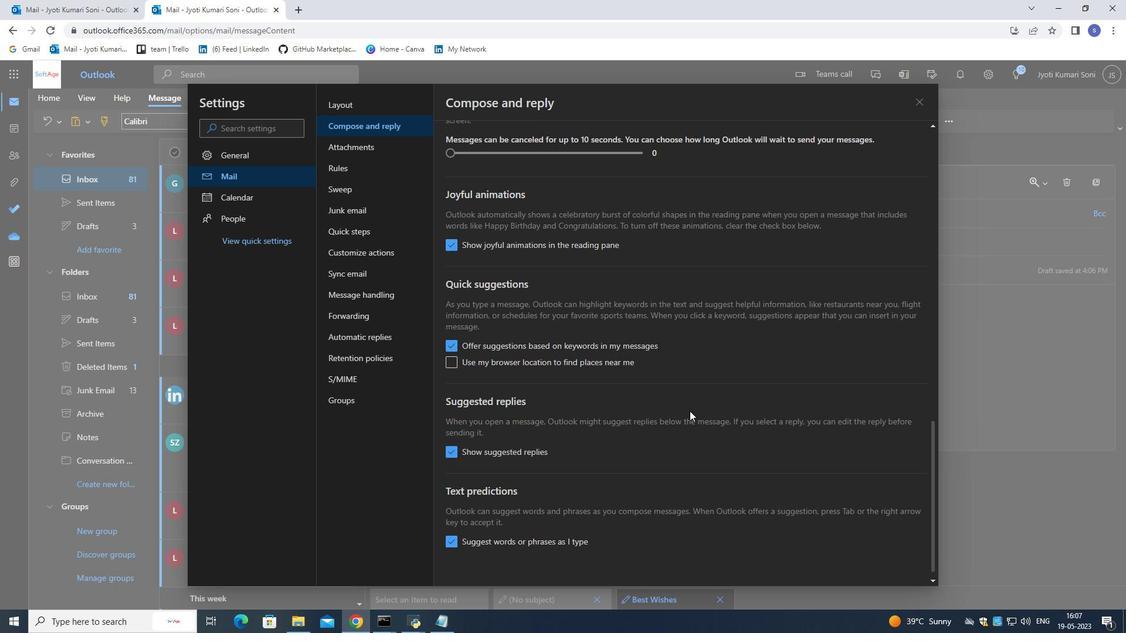 
Action: Mouse scrolled (689, 410) with delta (0, 0)
Screenshot: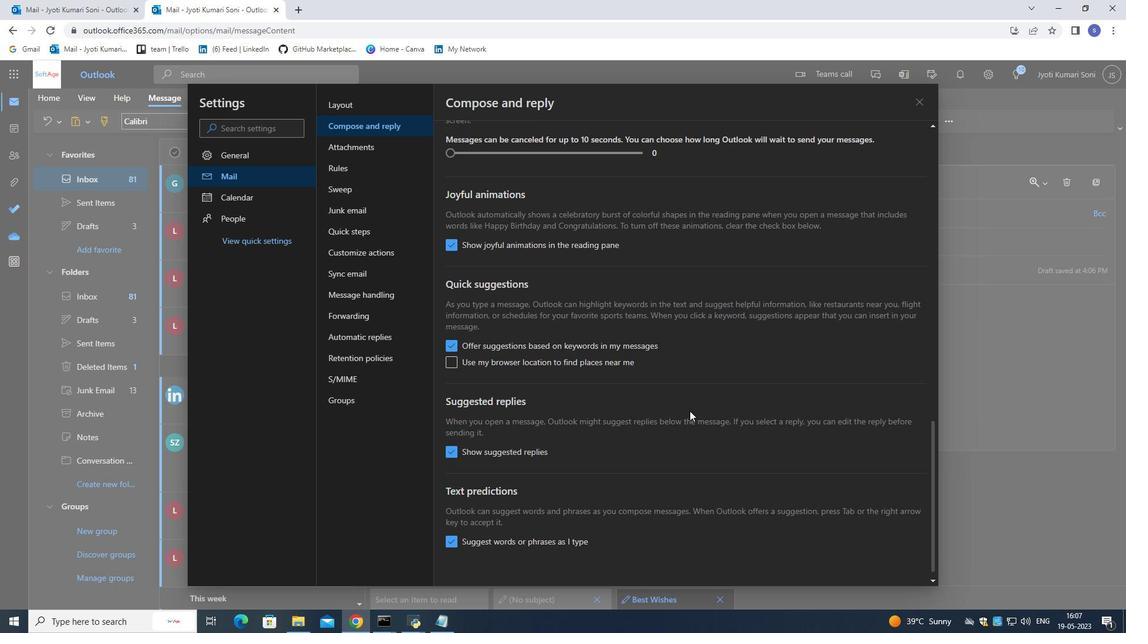 
Action: Mouse scrolled (689, 410) with delta (0, 0)
Screenshot: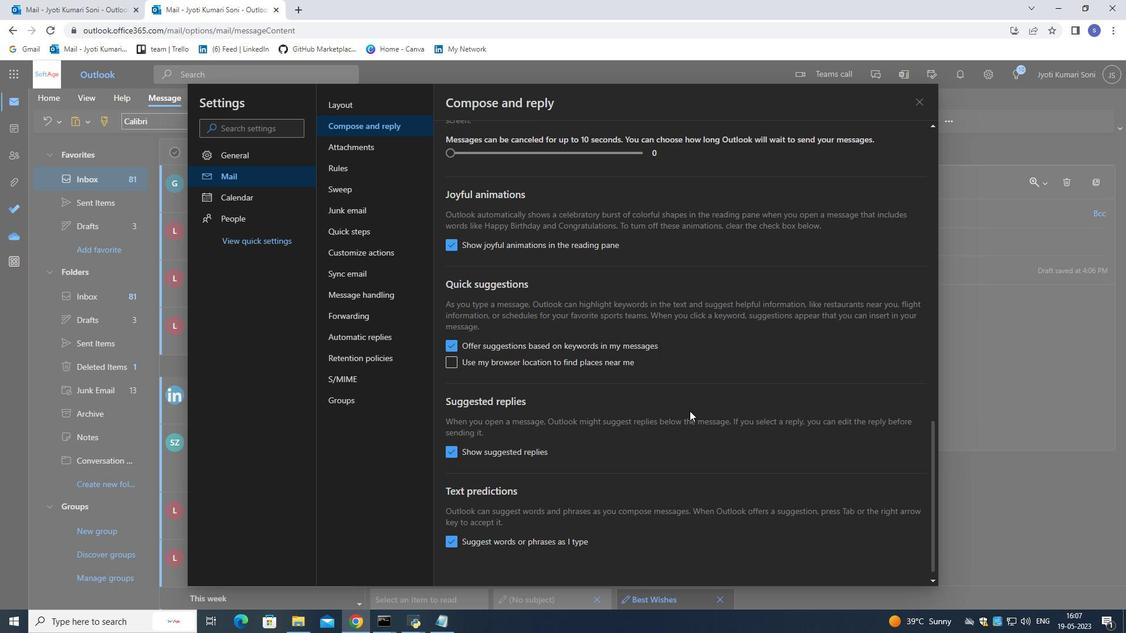 
Action: Mouse scrolled (689, 410) with delta (0, 0)
Screenshot: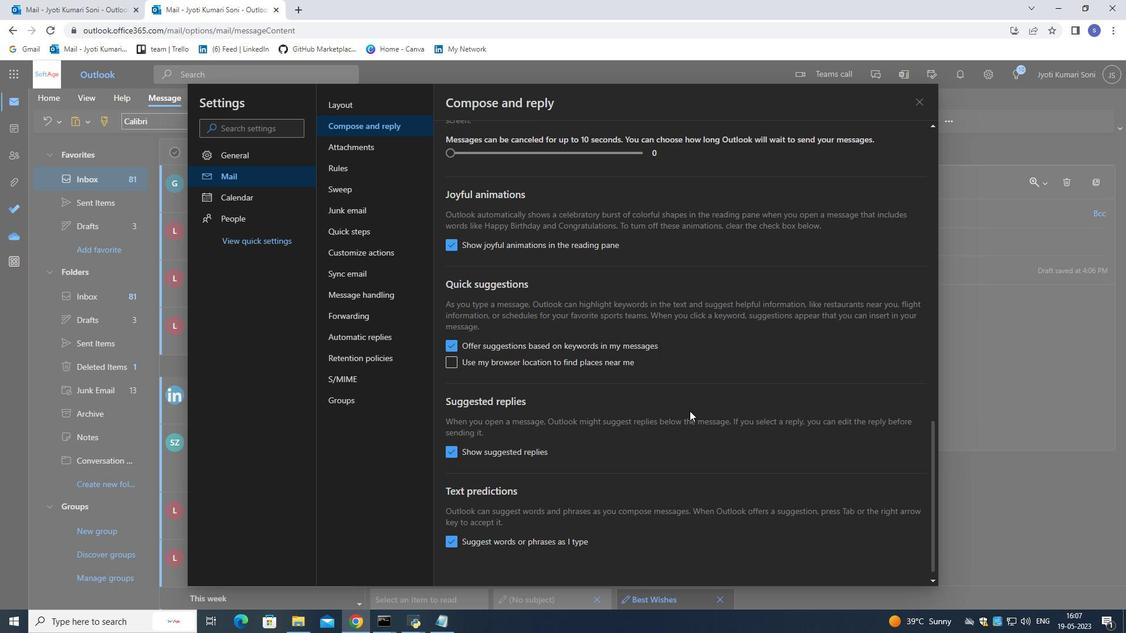 
Action: Mouse scrolled (689, 411) with delta (0, 0)
Screenshot: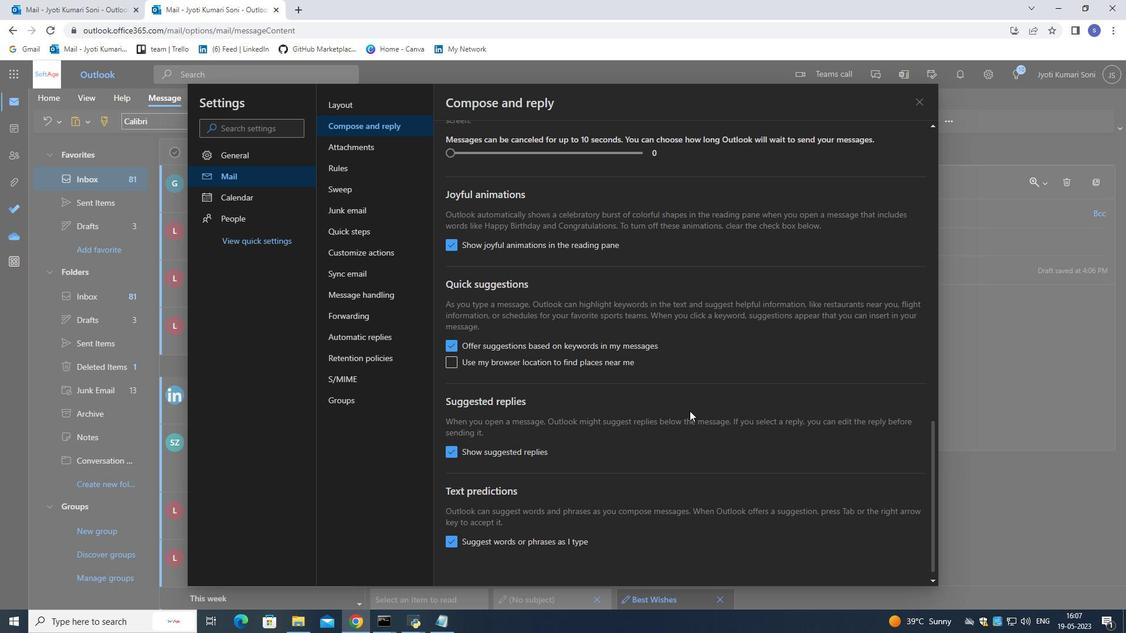 
Action: Mouse scrolled (689, 411) with delta (0, 0)
Screenshot: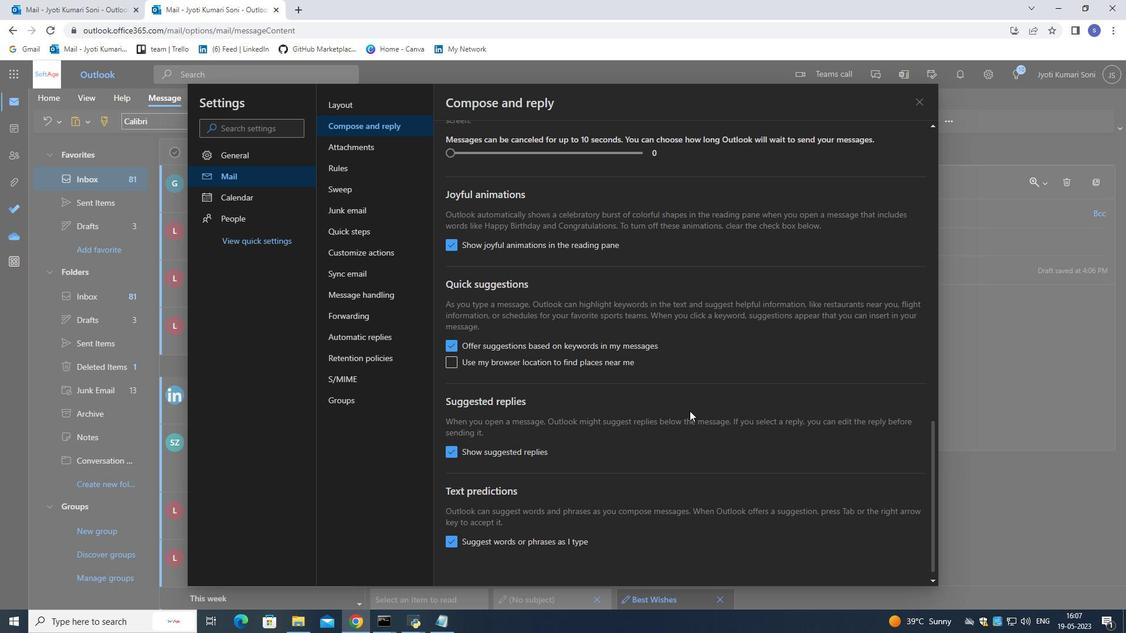 
Action: Mouse scrolled (689, 411) with delta (0, 0)
Screenshot: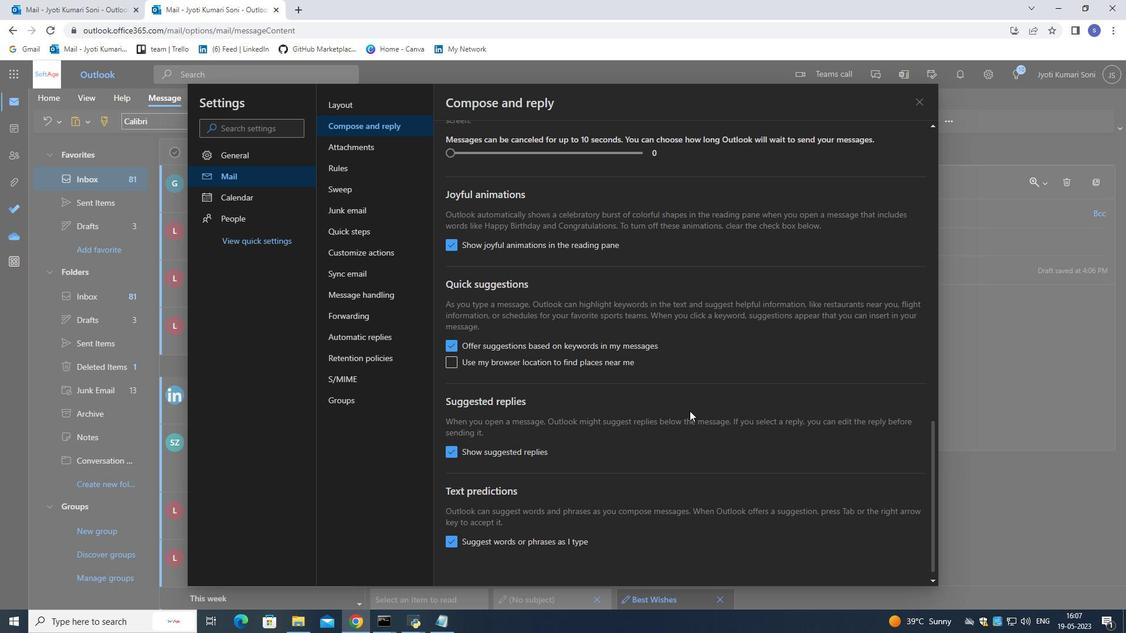 
Action: Mouse scrolled (689, 411) with delta (0, 0)
Screenshot: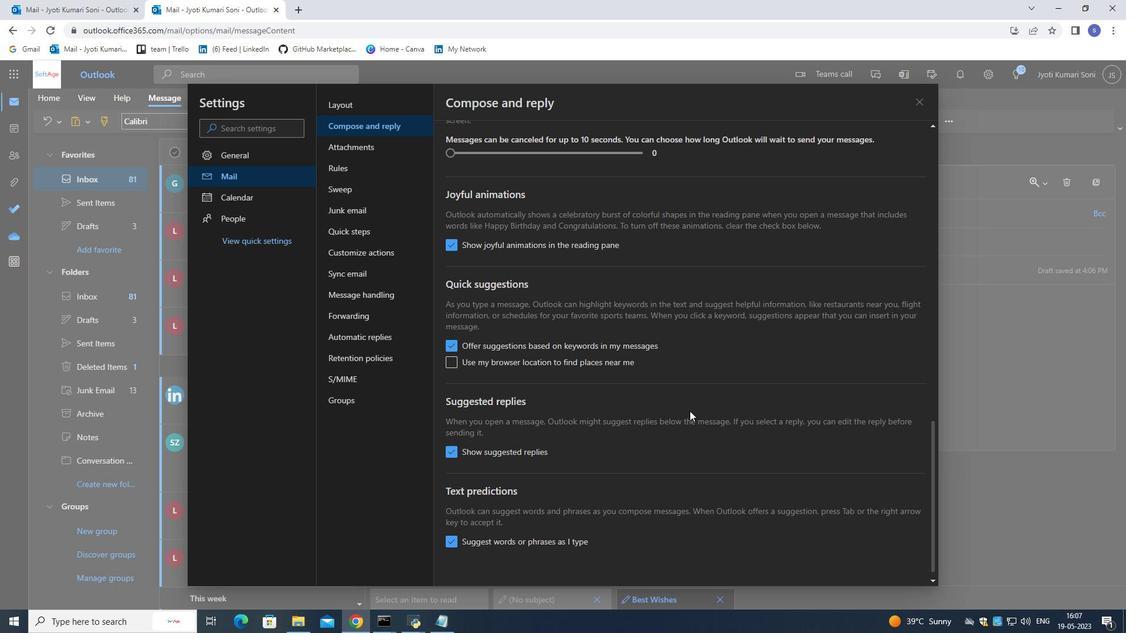 
Action: Mouse scrolled (689, 411) with delta (0, 0)
Screenshot: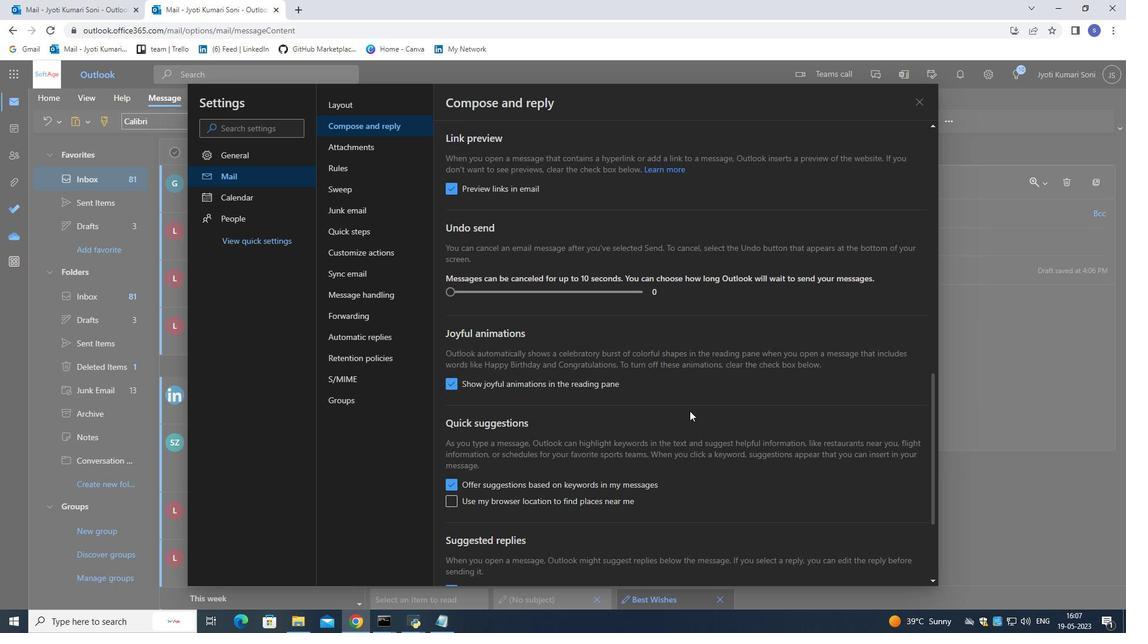 
Action: Mouse scrolled (689, 411) with delta (0, 0)
Screenshot: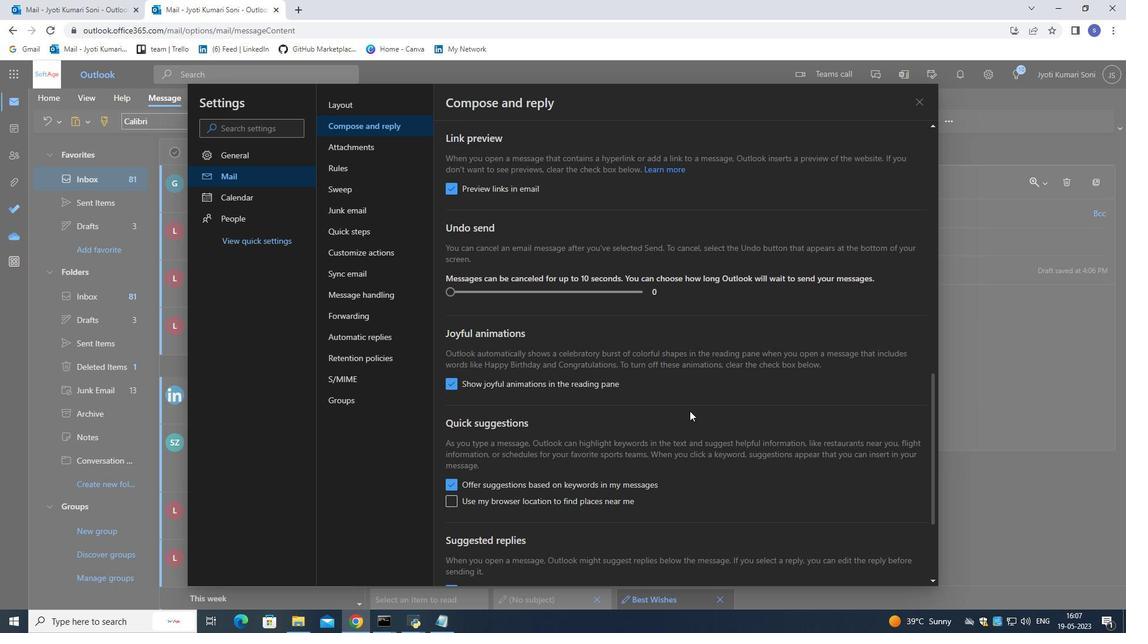 
Action: Mouse scrolled (689, 411) with delta (0, 0)
Screenshot: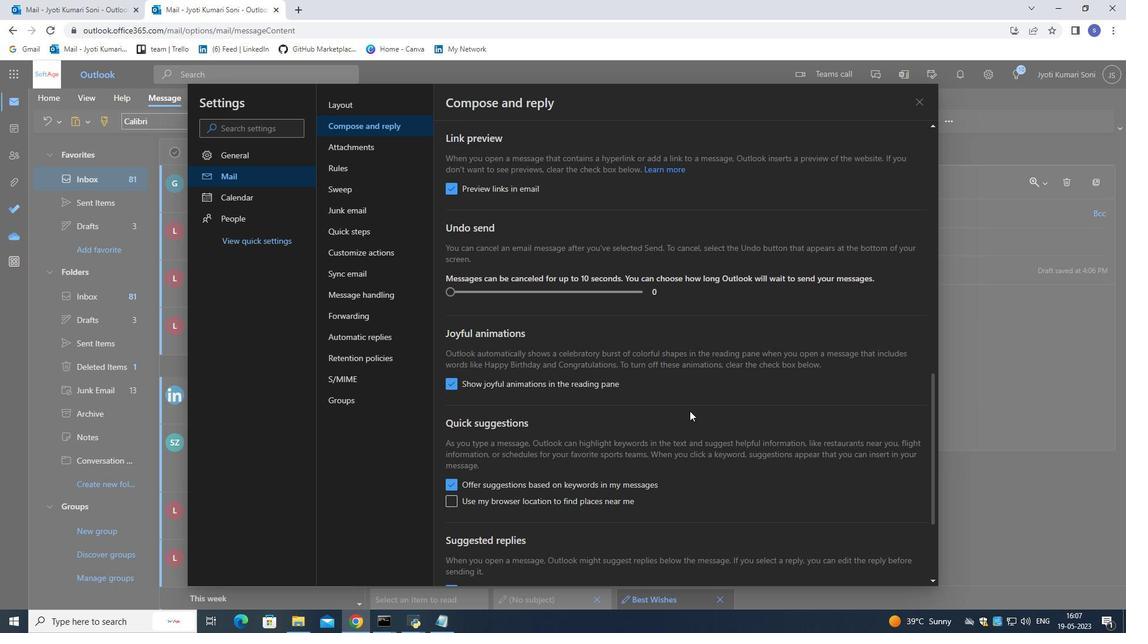 
Action: Mouse scrolled (689, 411) with delta (0, 0)
Screenshot: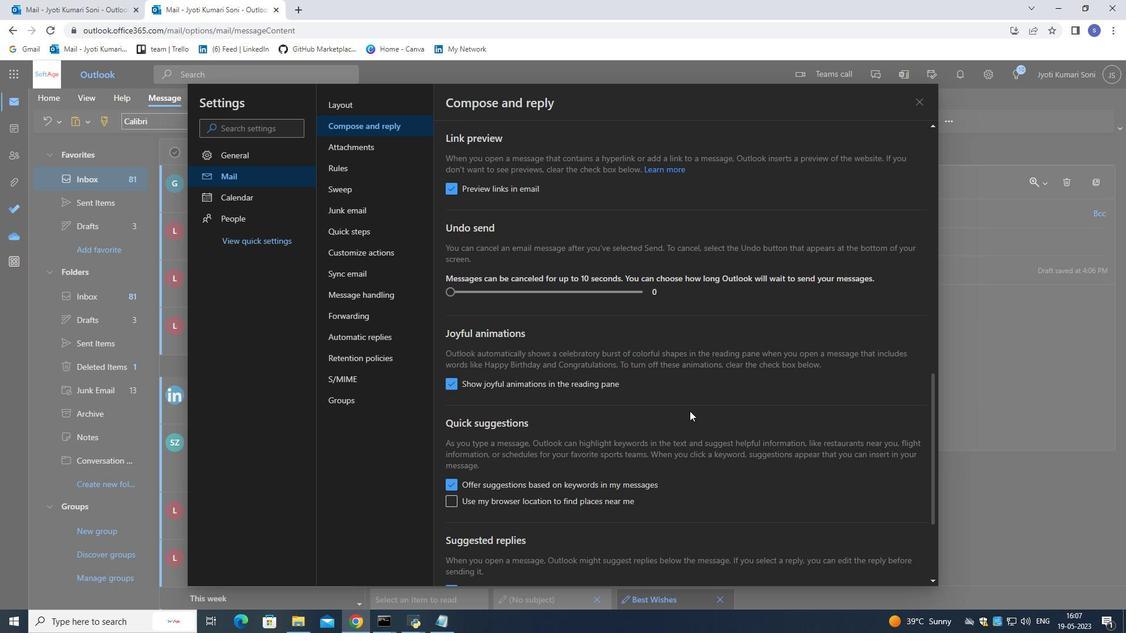
Action: Mouse scrolled (689, 411) with delta (0, 0)
Screenshot: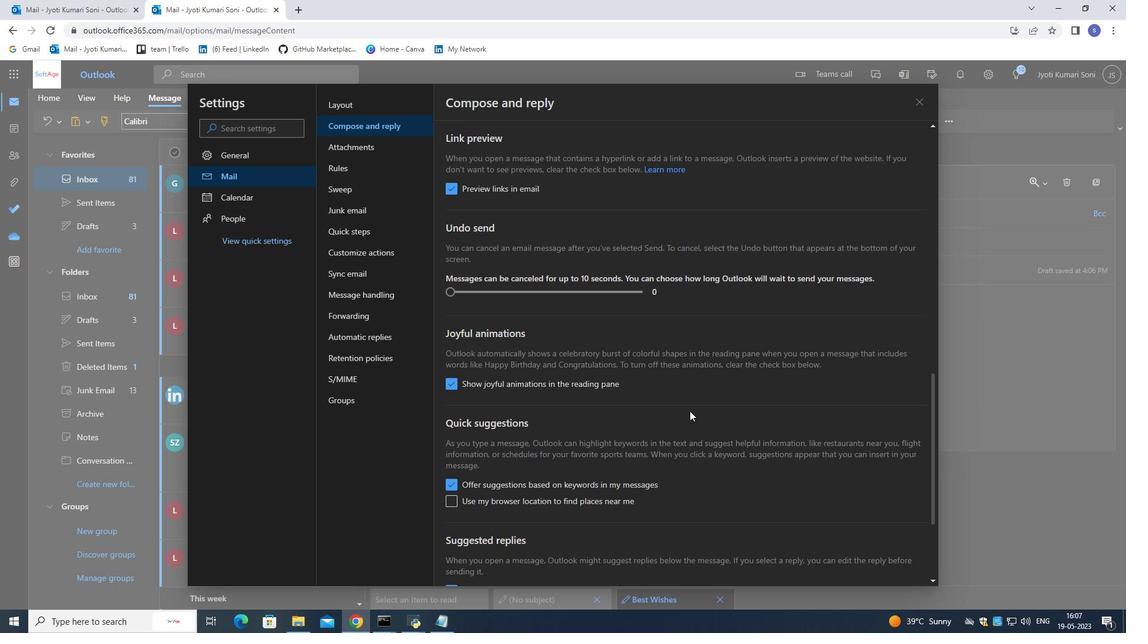 
Action: Mouse scrolled (689, 411) with delta (0, 0)
Screenshot: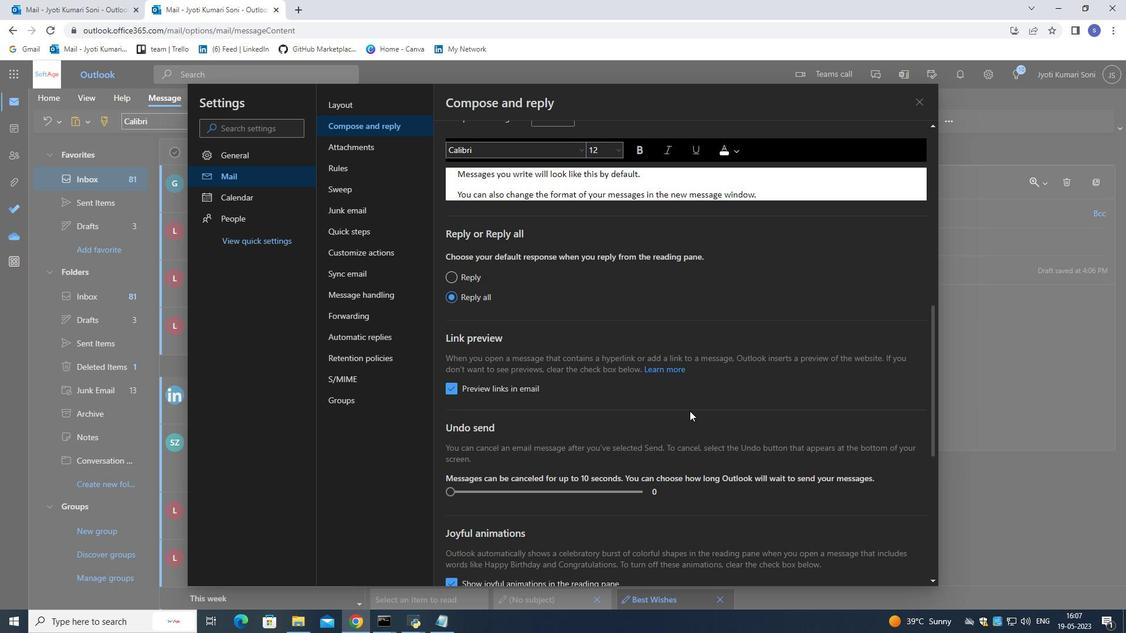 
Action: Mouse scrolled (689, 411) with delta (0, 0)
Screenshot: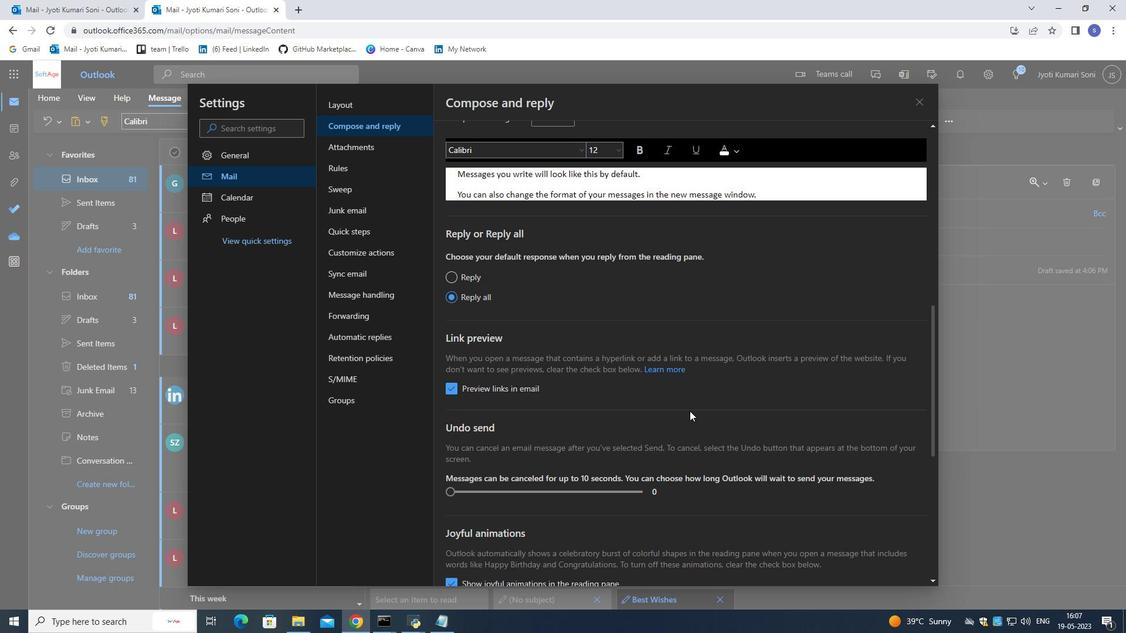 
Action: Mouse scrolled (689, 411) with delta (0, 0)
Screenshot: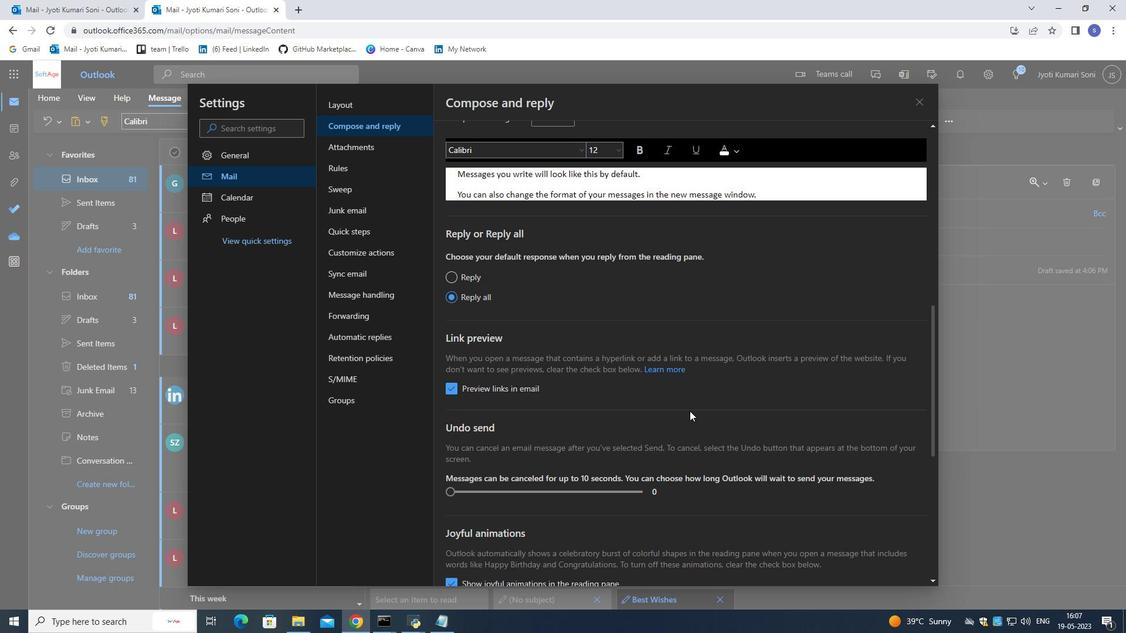
Action: Mouse scrolled (689, 411) with delta (0, 0)
Screenshot: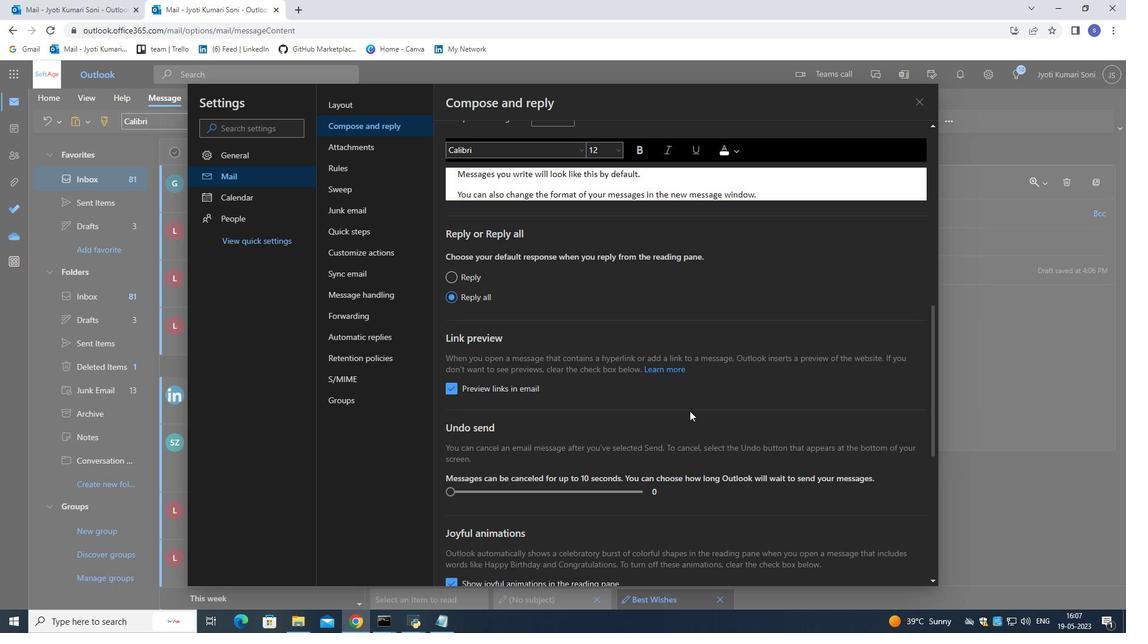 
Action: Mouse scrolled (689, 411) with delta (0, 0)
Screenshot: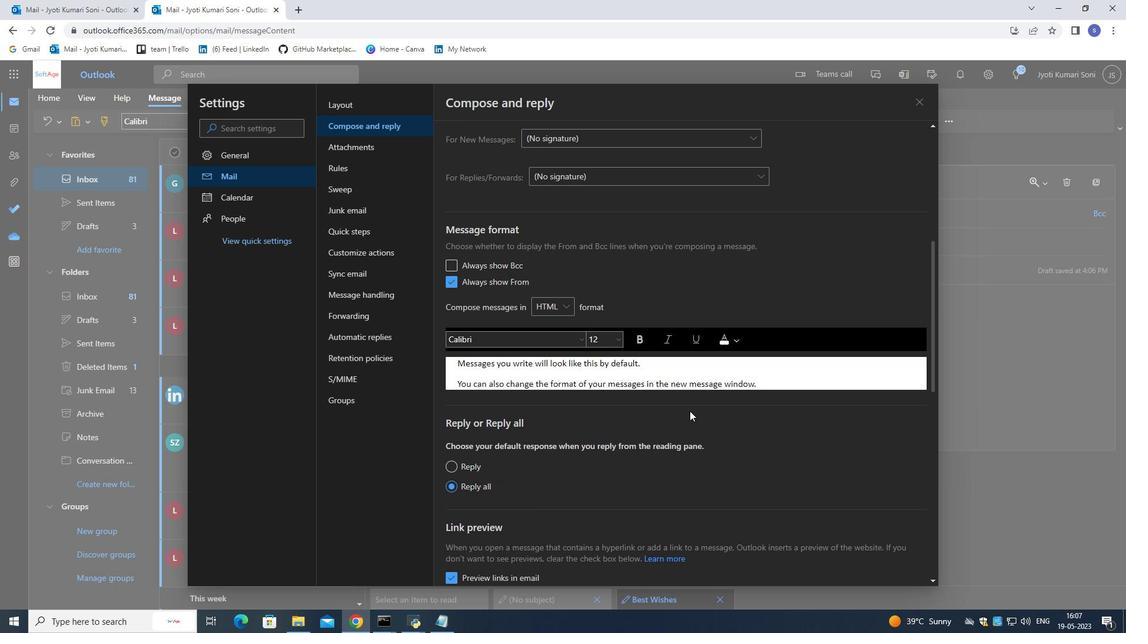
Action: Mouse scrolled (689, 411) with delta (0, 0)
Screenshot: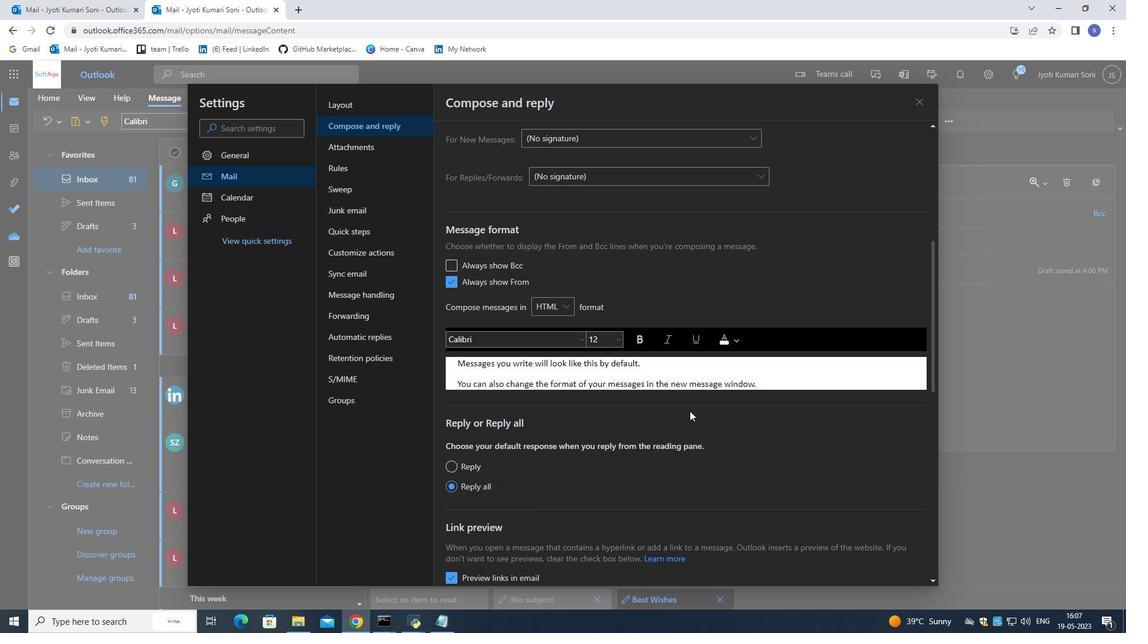 
Action: Mouse scrolled (689, 411) with delta (0, 0)
Screenshot: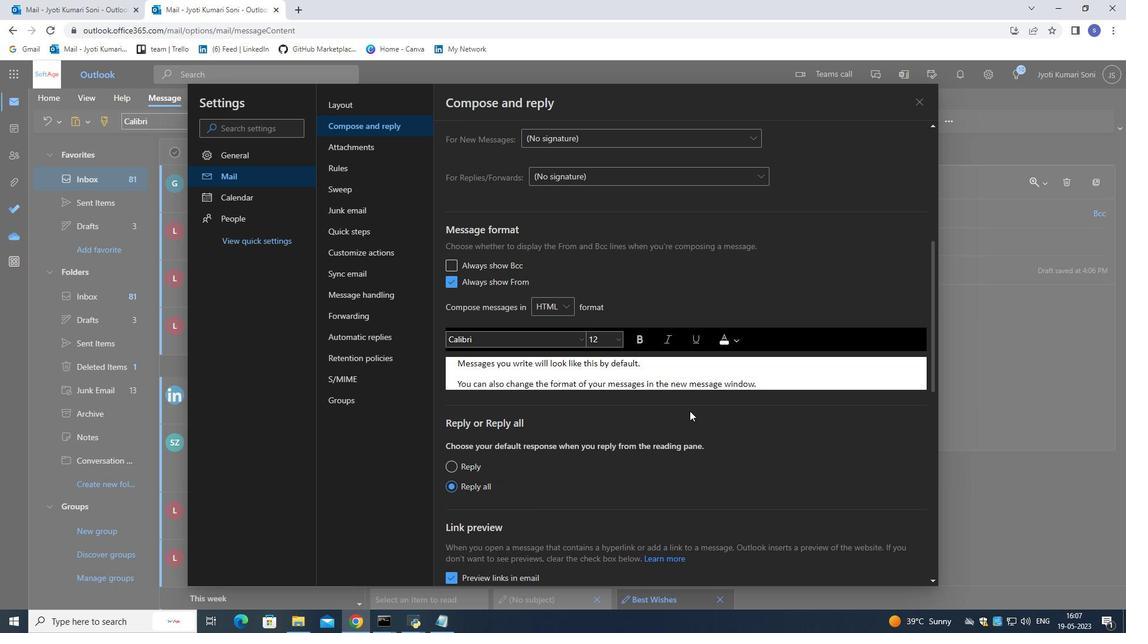 
Action: Mouse scrolled (689, 411) with delta (0, 0)
Screenshot: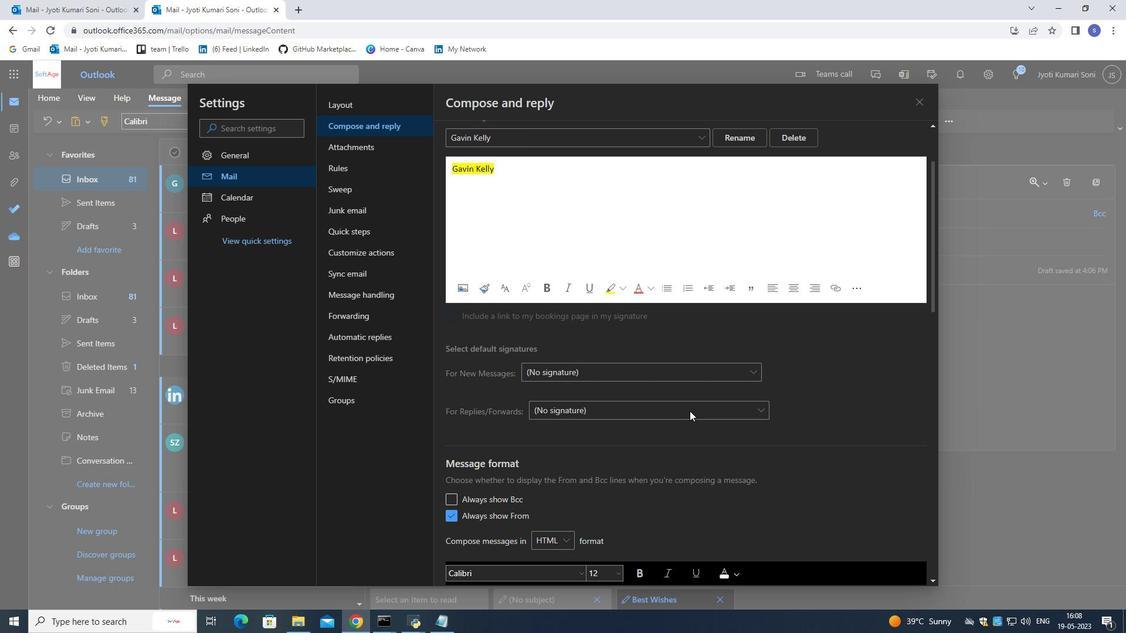 
Action: Mouse scrolled (689, 411) with delta (0, 0)
Screenshot: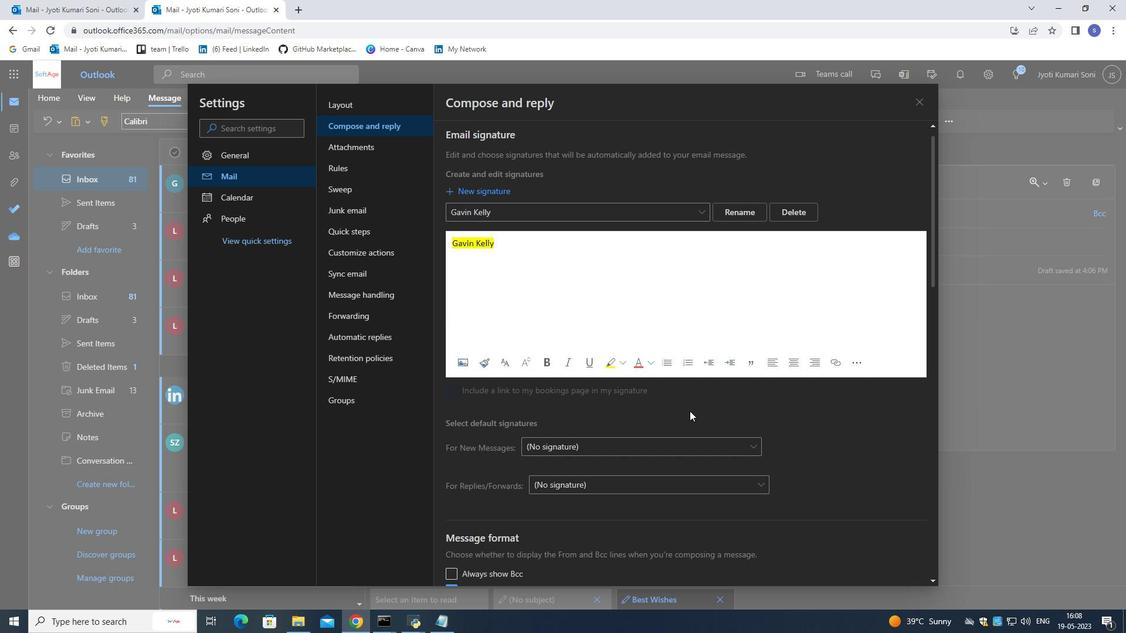 
Action: Mouse scrolled (689, 411) with delta (0, 0)
Screenshot: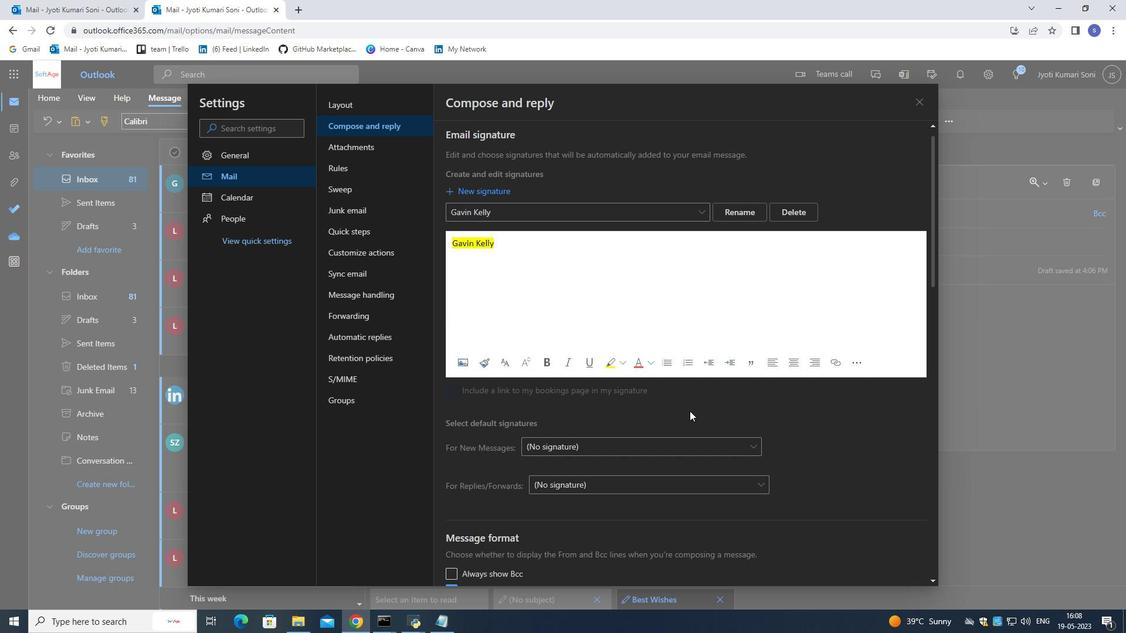 
Action: Mouse scrolled (689, 411) with delta (0, 0)
Screenshot: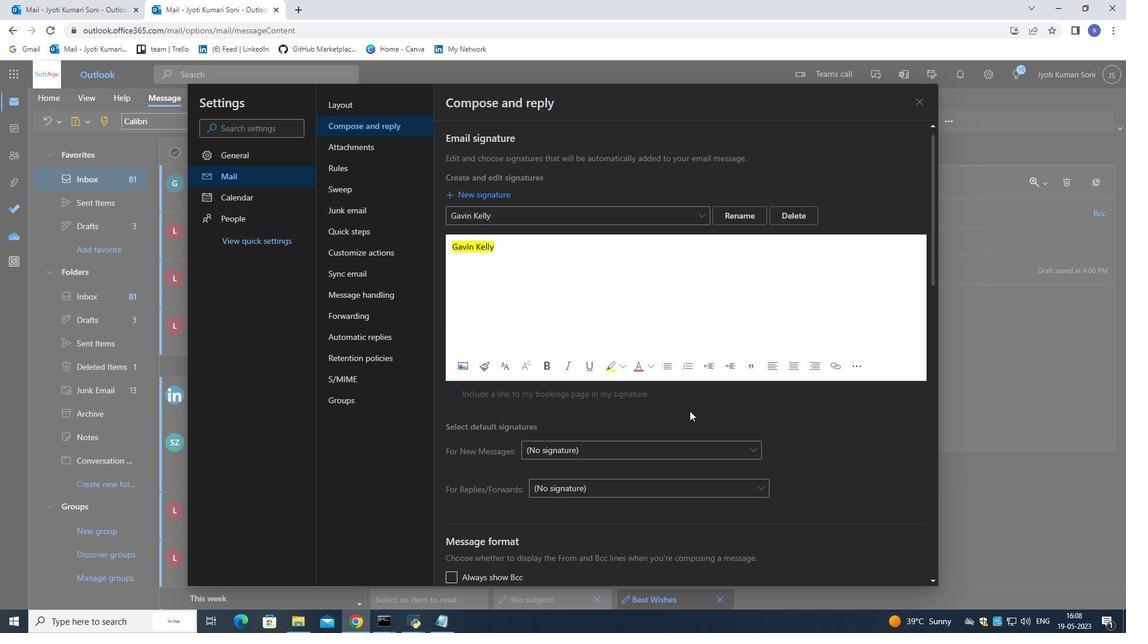 
Action: Mouse scrolled (689, 411) with delta (0, 0)
Screenshot: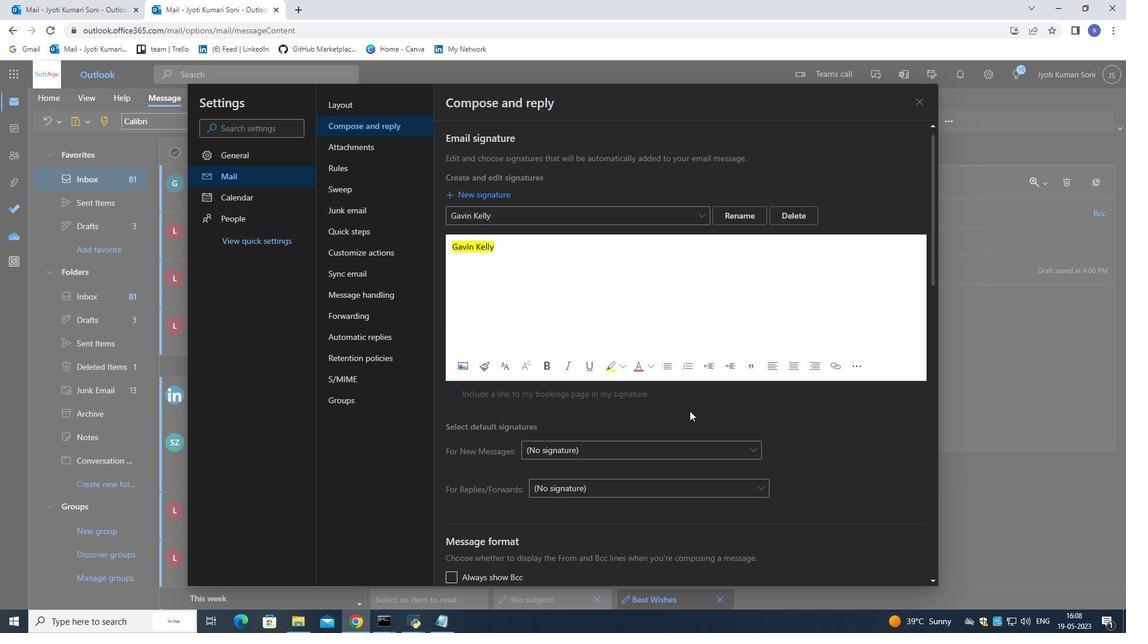 
Action: Mouse scrolled (689, 411) with delta (0, 0)
Screenshot: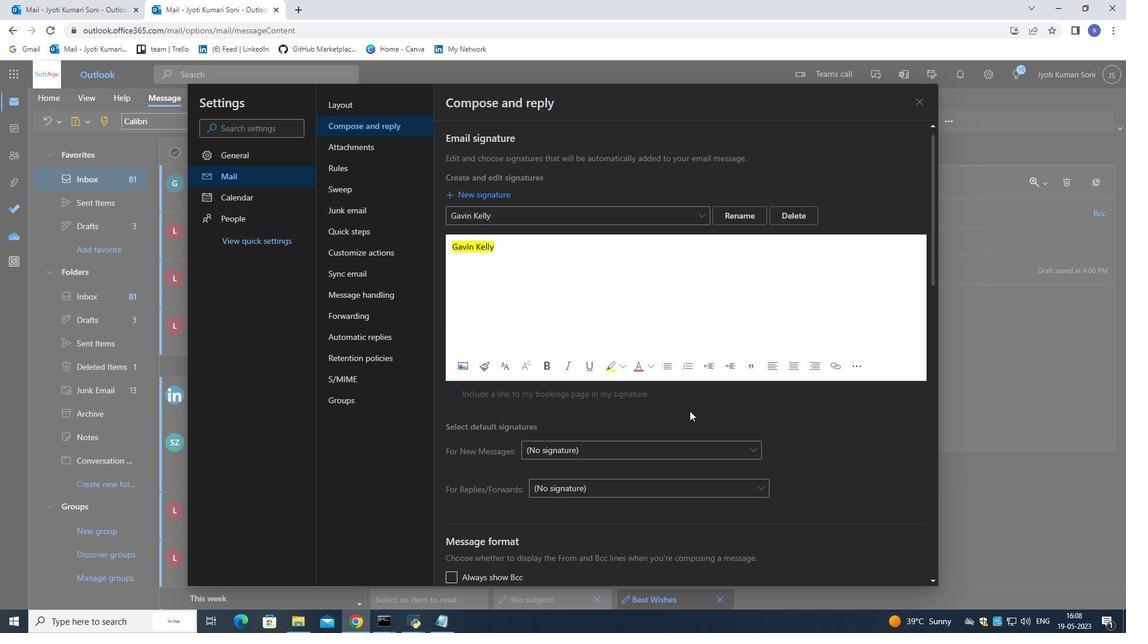 
Action: Mouse moved to (919, 100)
Screenshot: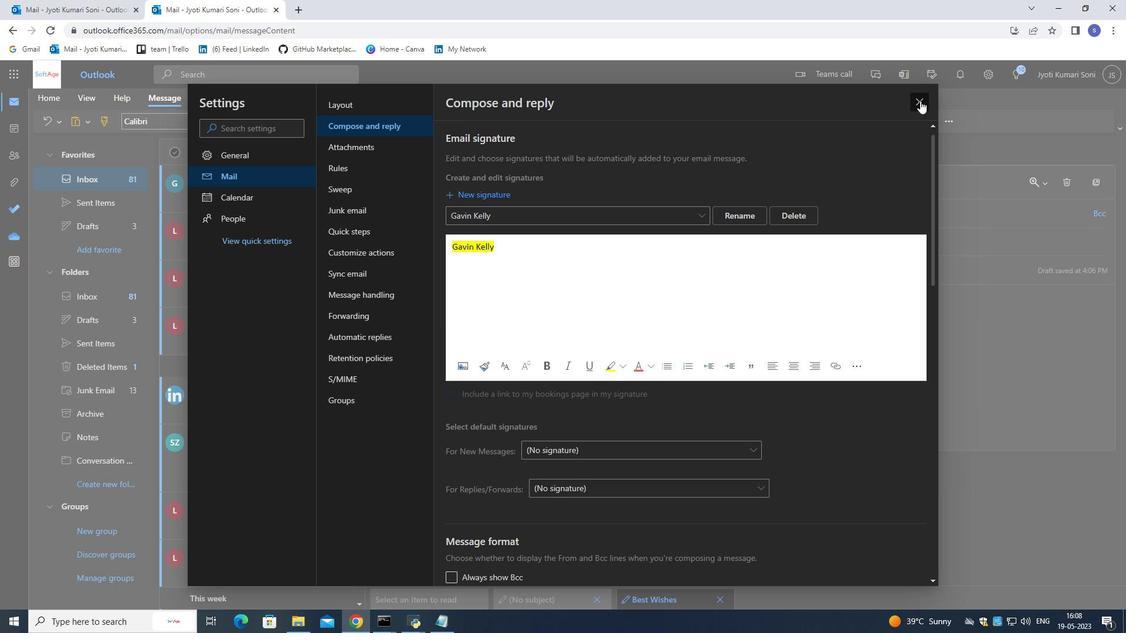 
Action: Mouse pressed left at (919, 100)
Screenshot: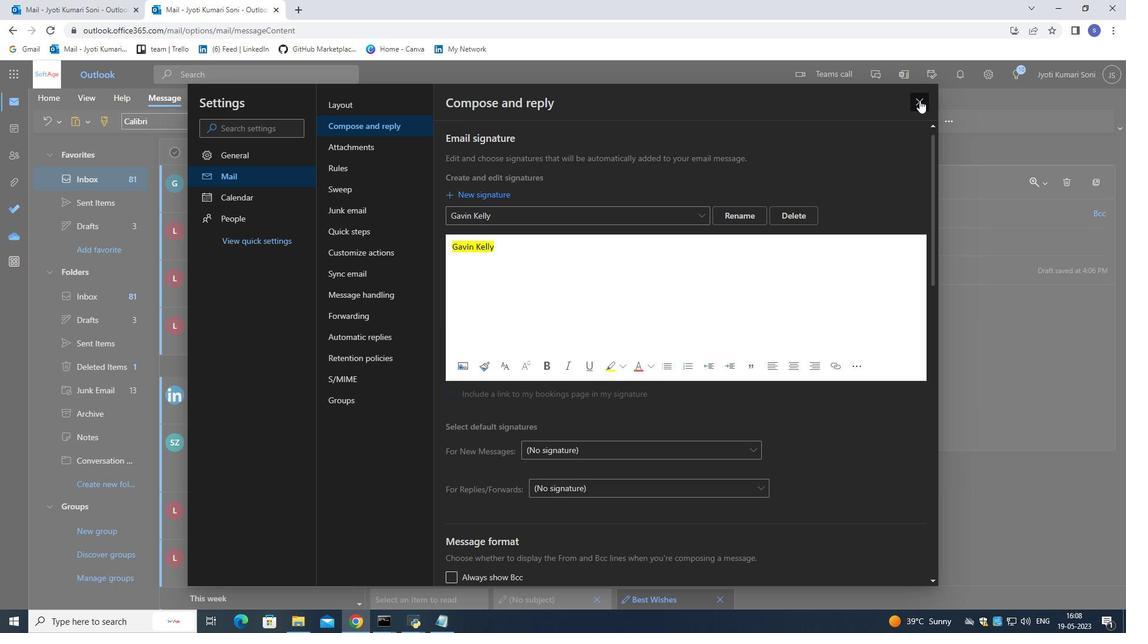 
Action: Mouse moved to (654, 374)
Screenshot: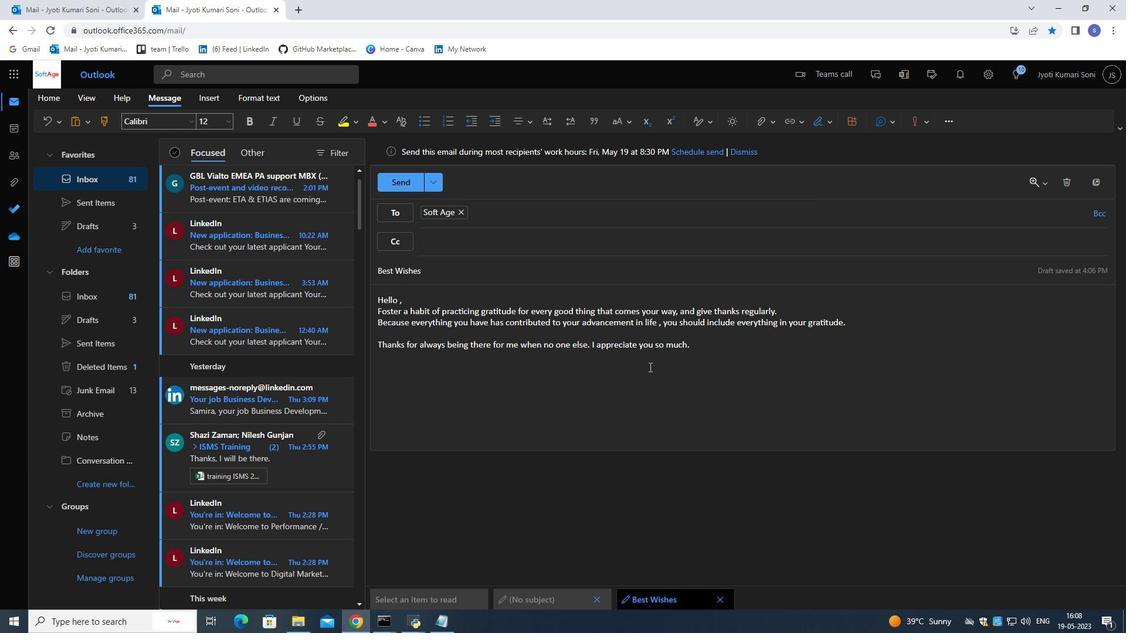 
Action: Mouse scrolled (654, 375) with delta (0, 0)
Screenshot: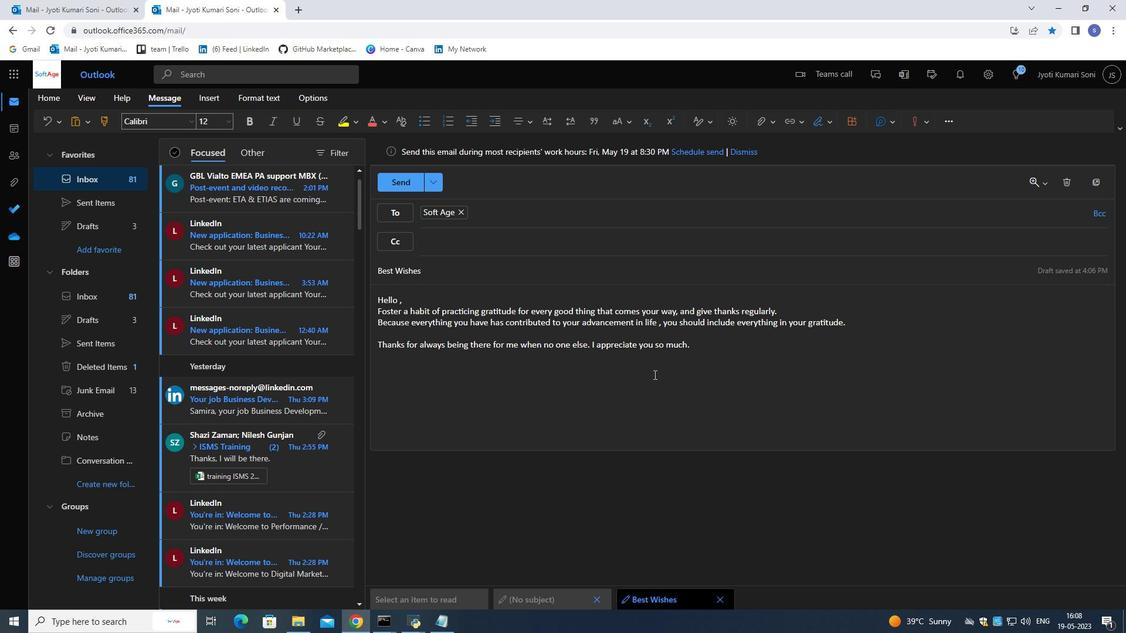 
Action: Mouse moved to (518, 199)
Screenshot: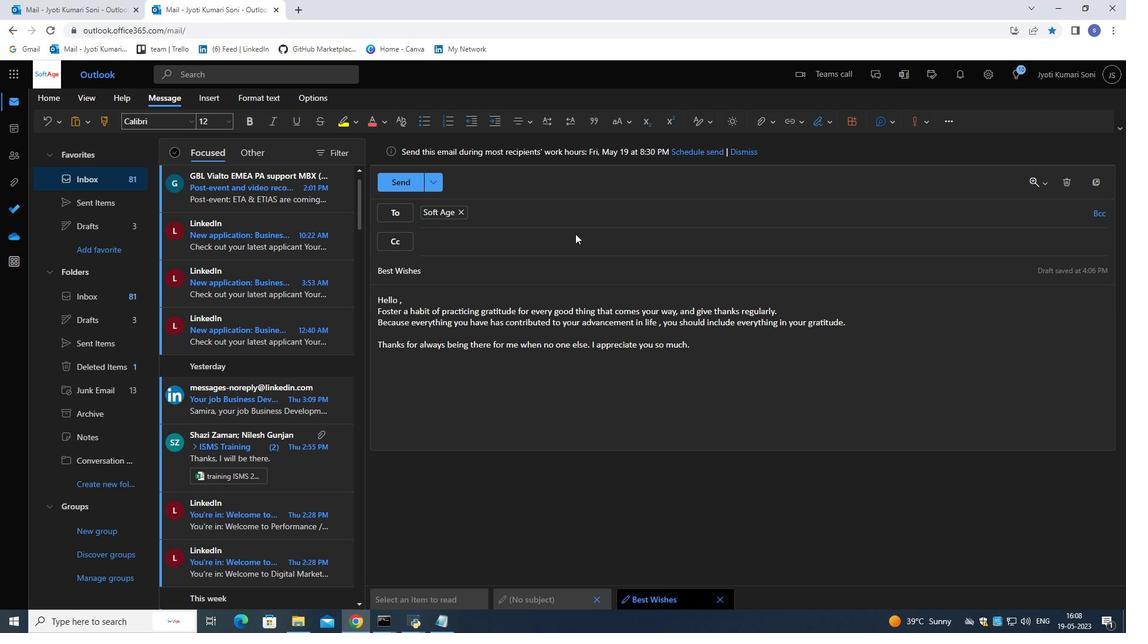 
